 Task: Look for space in Castelli, Argentina from 6th September, 2023 to 10th September, 2023 for 1 adult in price range Rs.9000 to Rs.17000. Place can be private room with 1  bedroom having 1 bed and 1 bathroom. Property type can be hotel. Amenities needed are: heating, . Booking option can be shelf check-in. Required host language is English.
Action: Mouse moved to (580, 176)
Screenshot: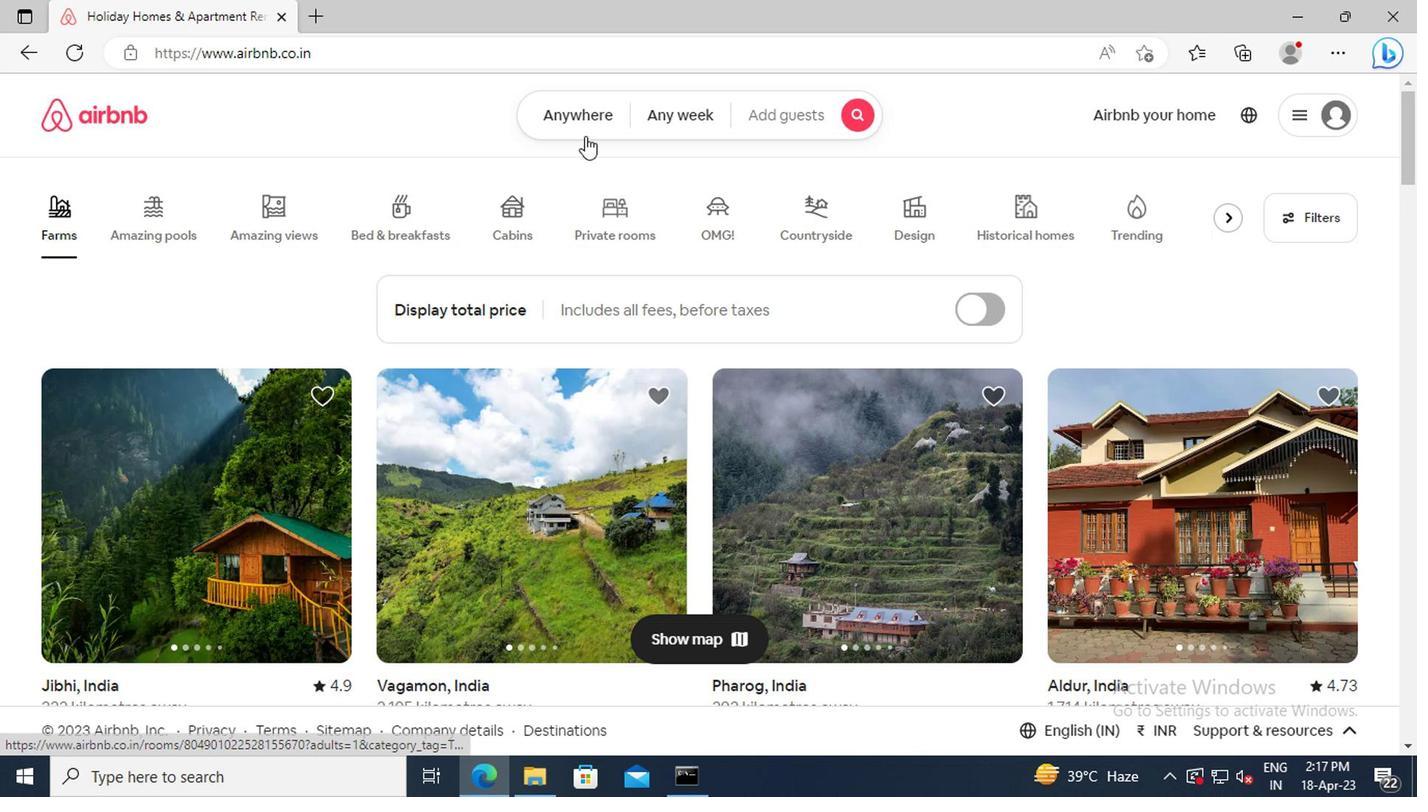 
Action: Mouse pressed left at (580, 176)
Screenshot: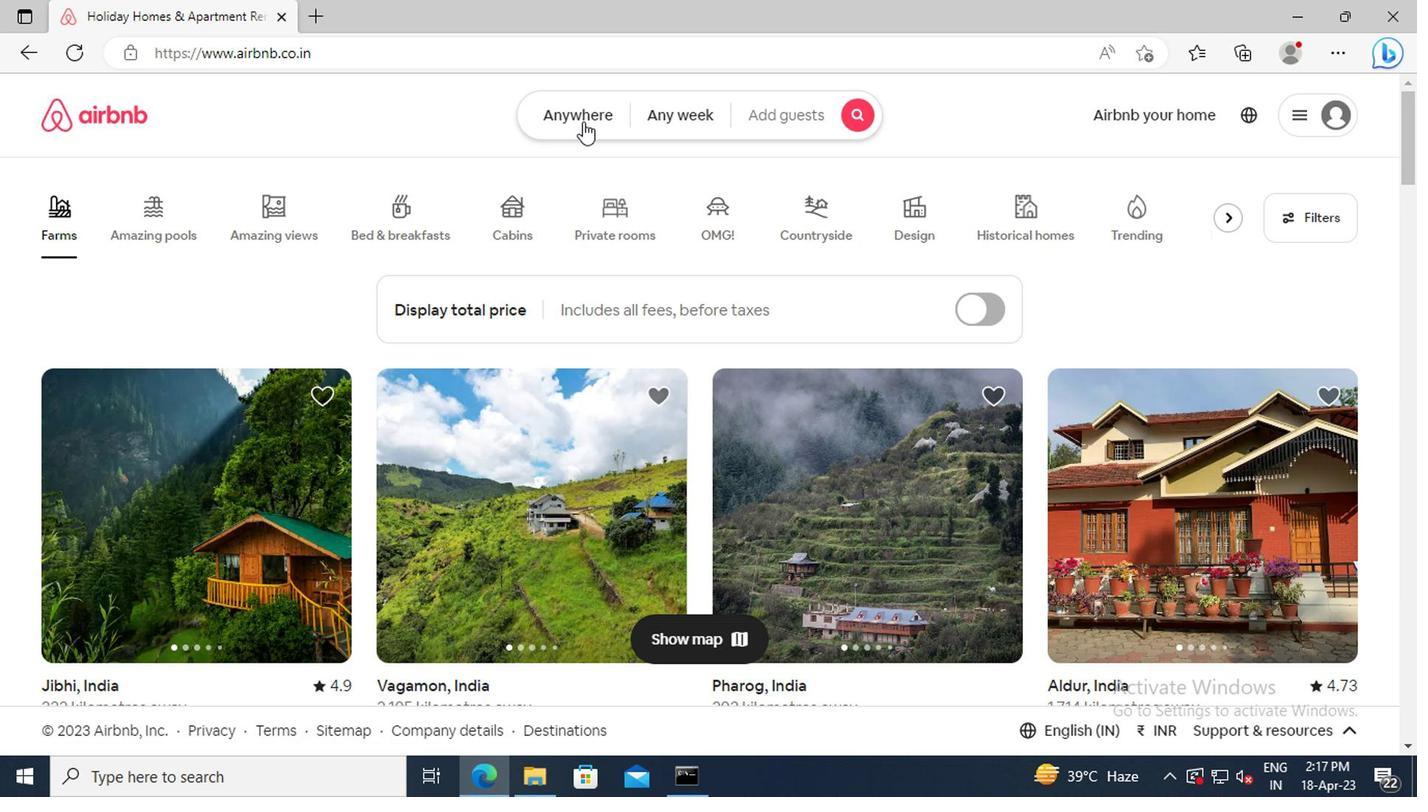 
Action: Mouse moved to (380, 202)
Screenshot: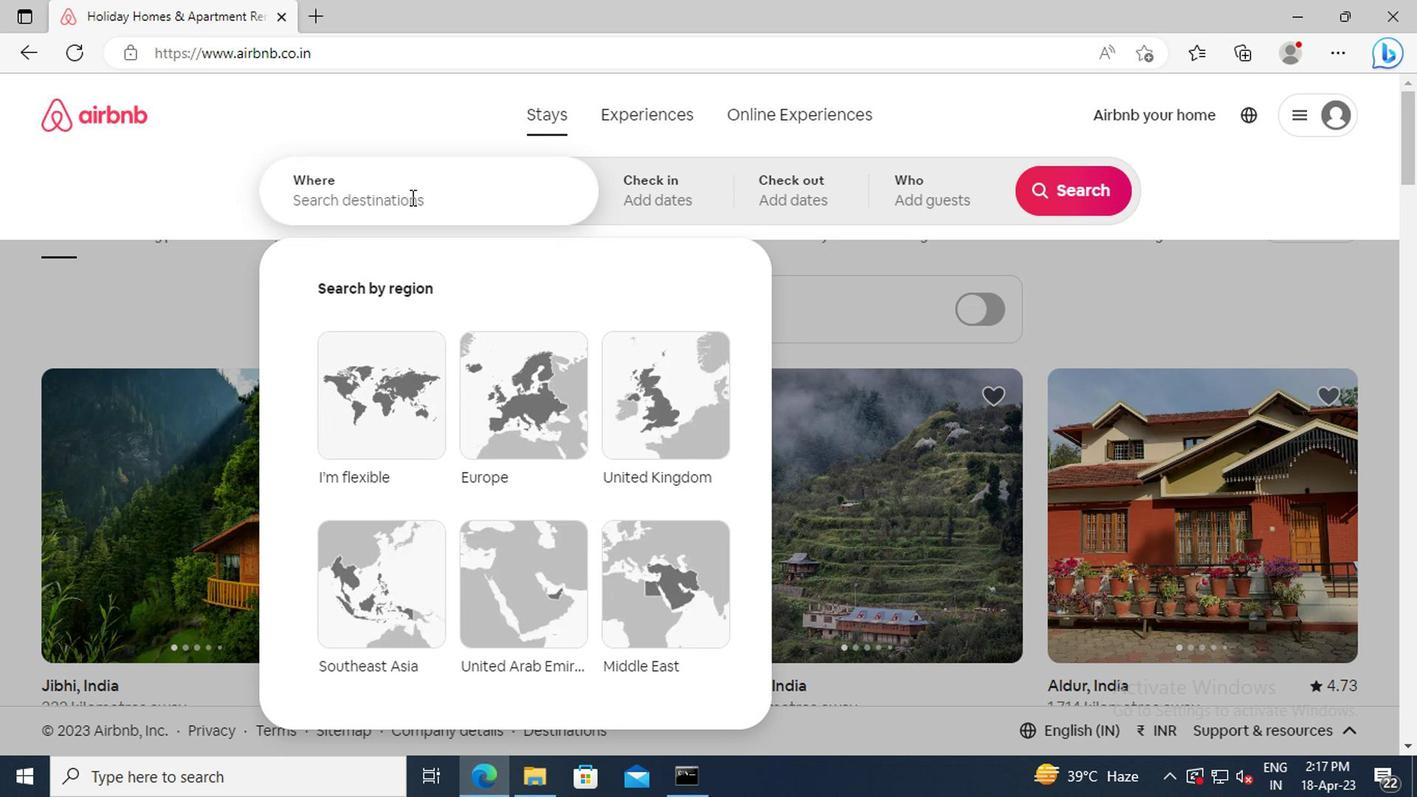 
Action: Mouse pressed left at (380, 202)
Screenshot: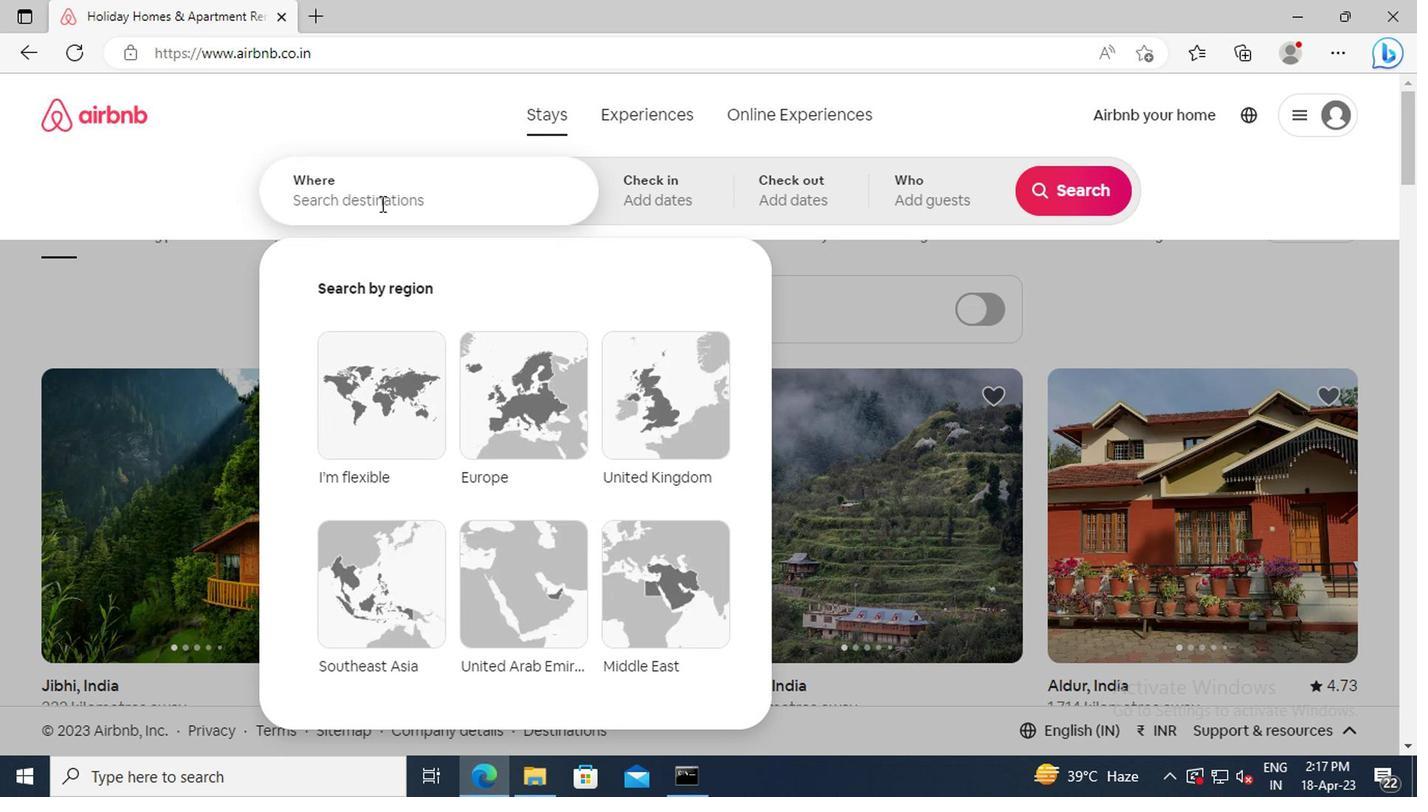 
Action: Key pressed <Key.shift>CASTELLI,<Key.space><Key.shift_r>ARGENTINA<Key.enter>
Screenshot: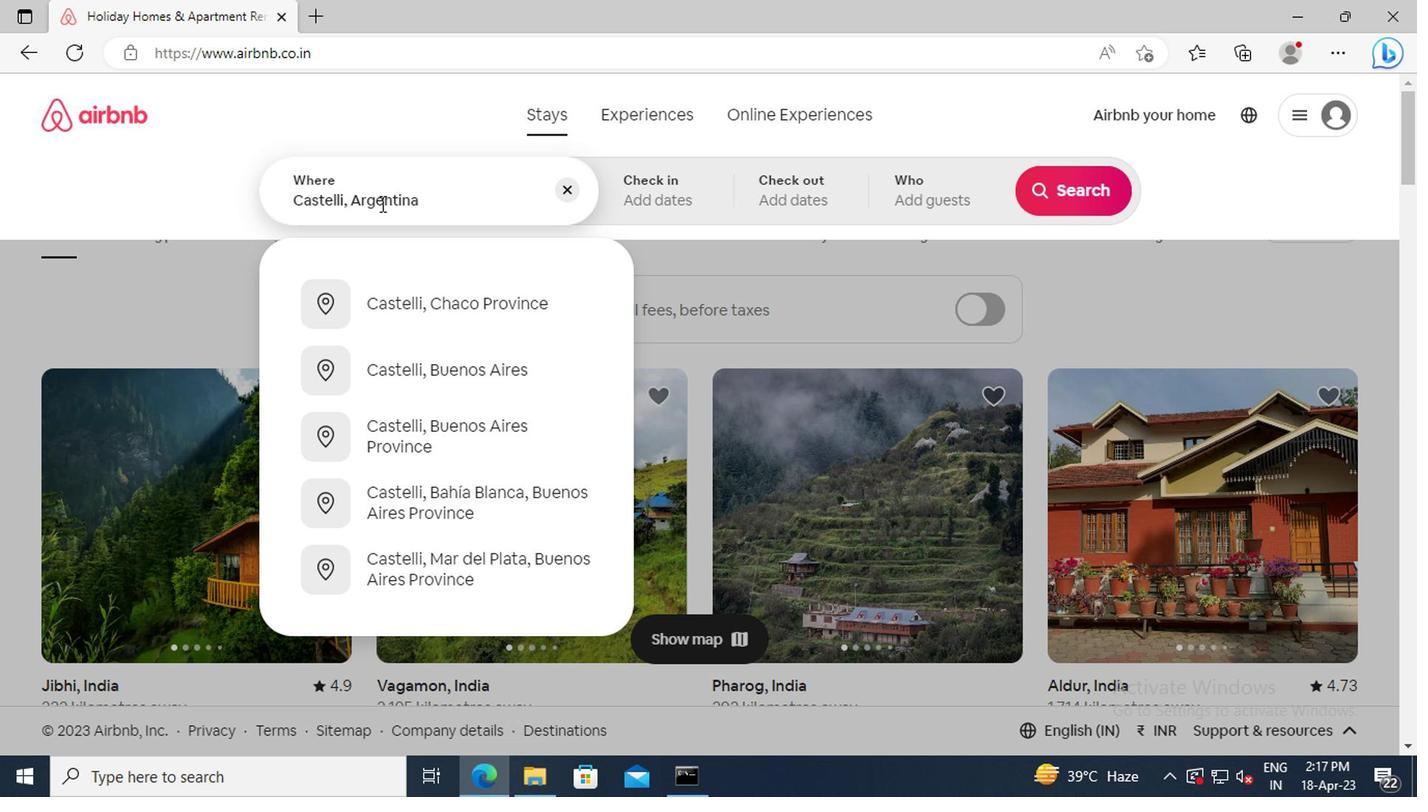 
Action: Mouse moved to (1054, 252)
Screenshot: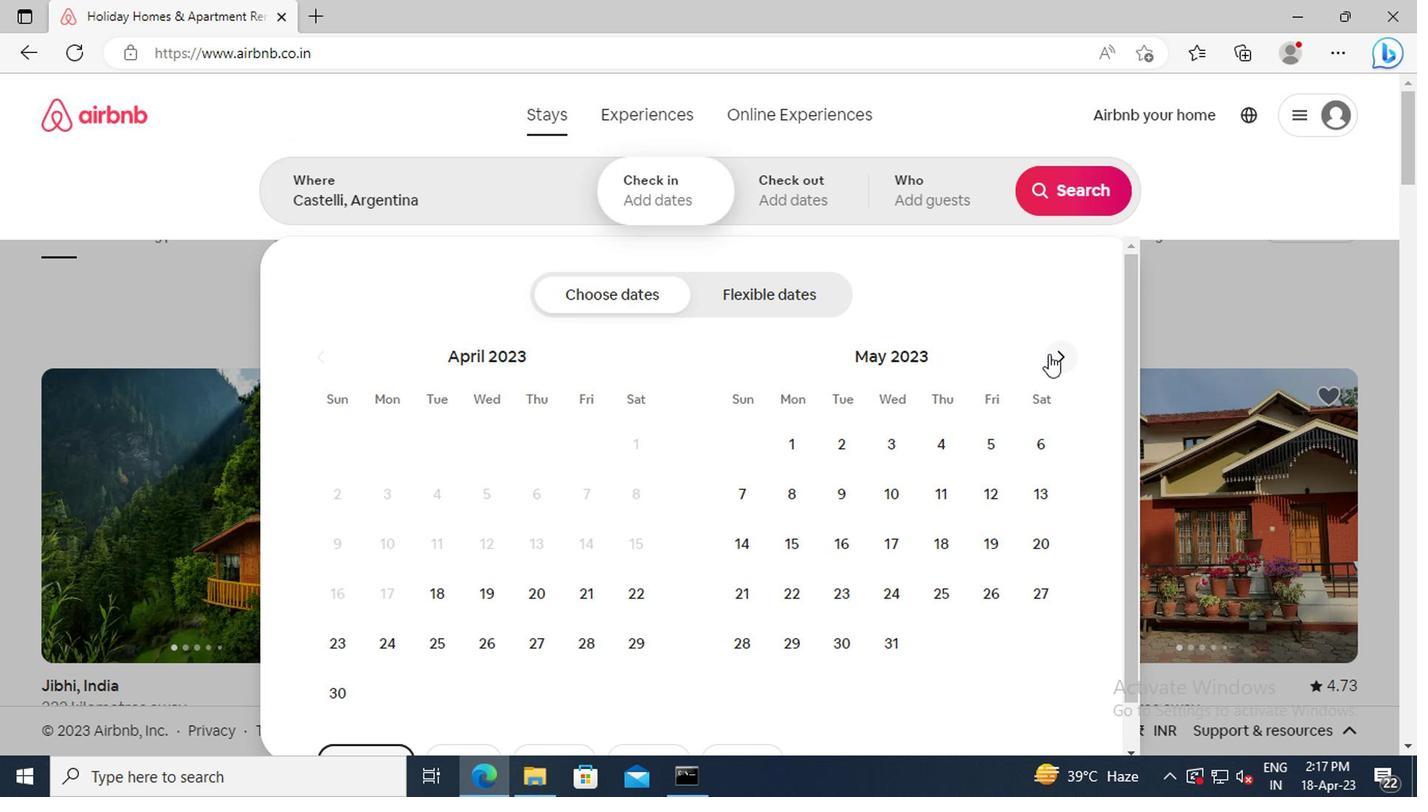 
Action: Mouse pressed left at (1054, 252)
Screenshot: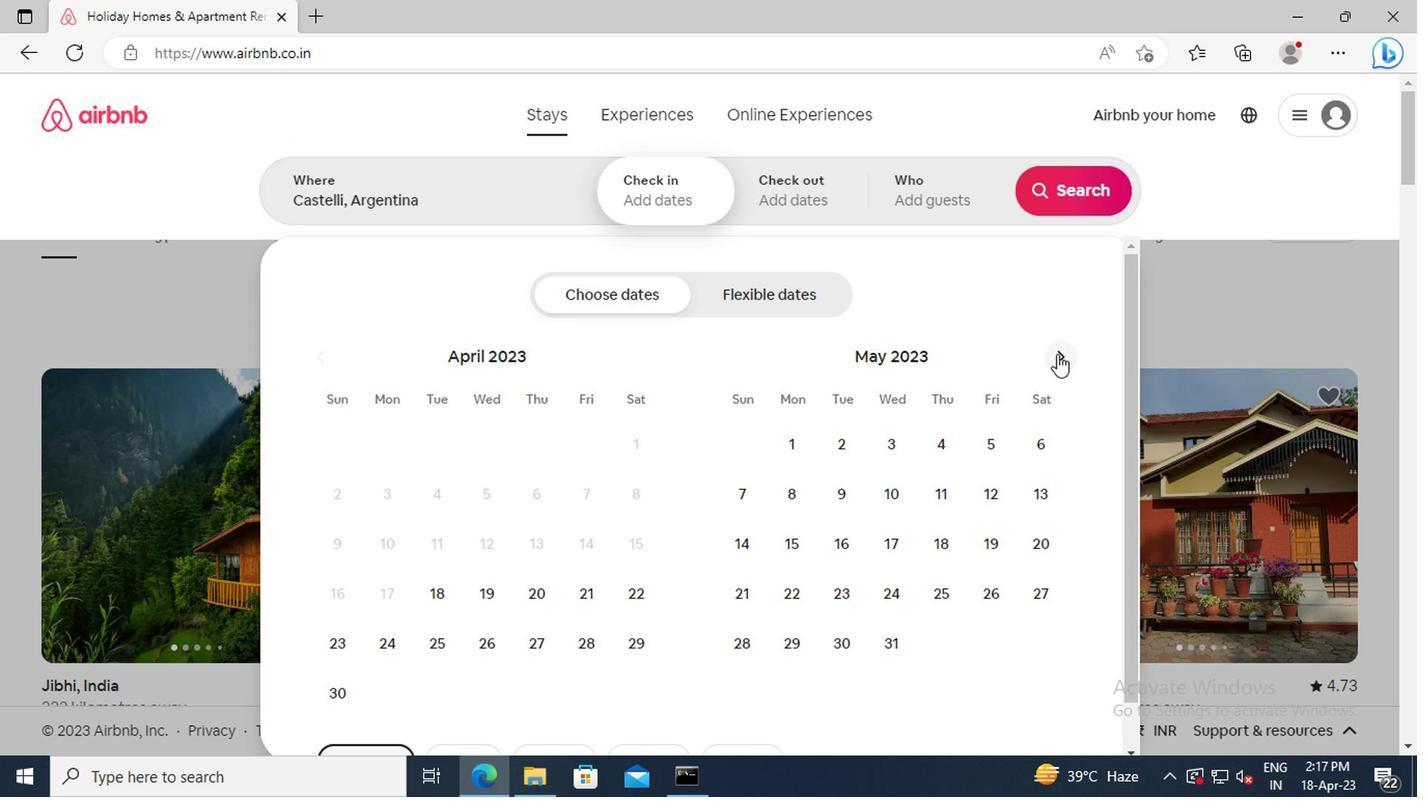 
Action: Mouse pressed left at (1054, 252)
Screenshot: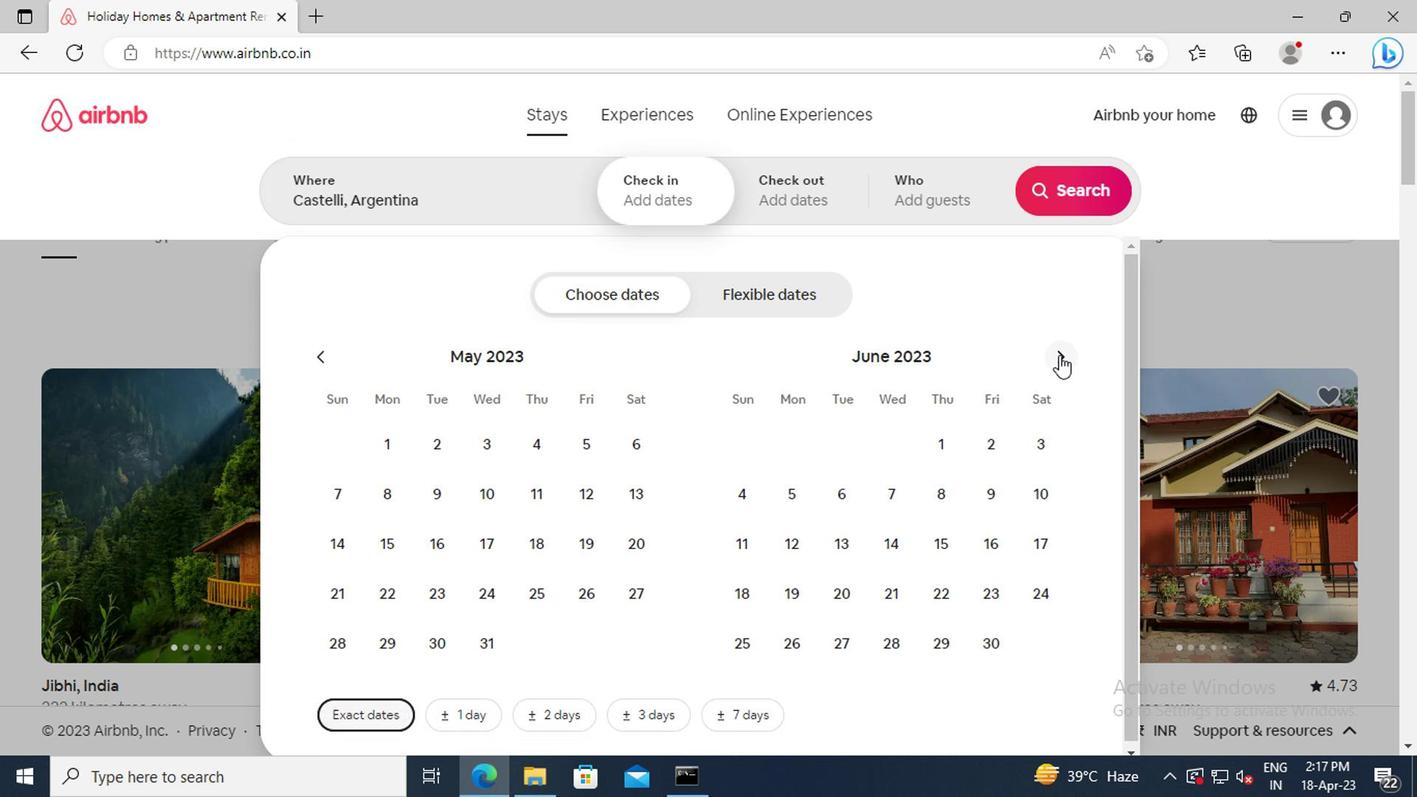 
Action: Mouse pressed left at (1054, 252)
Screenshot: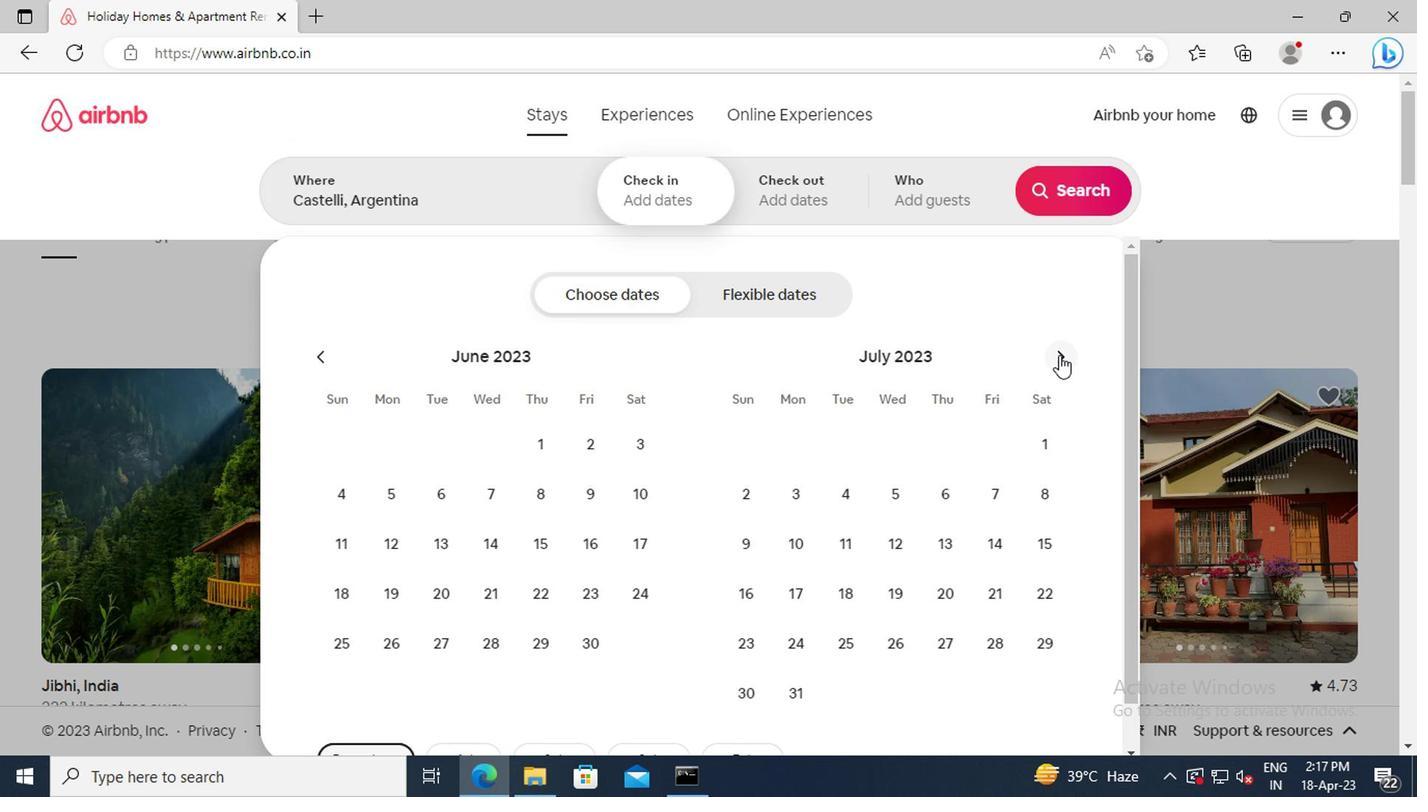 
Action: Mouse pressed left at (1054, 252)
Screenshot: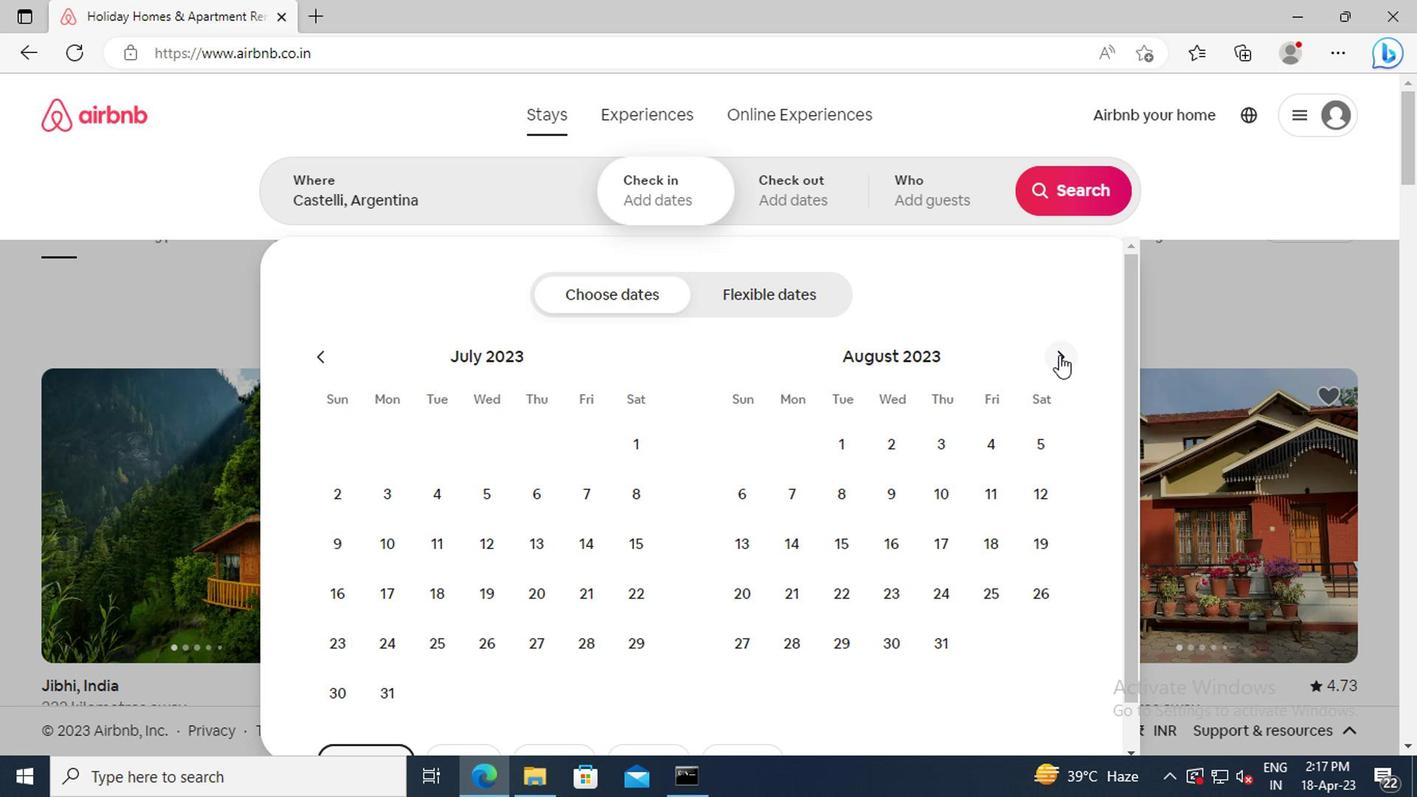 
Action: Mouse moved to (894, 295)
Screenshot: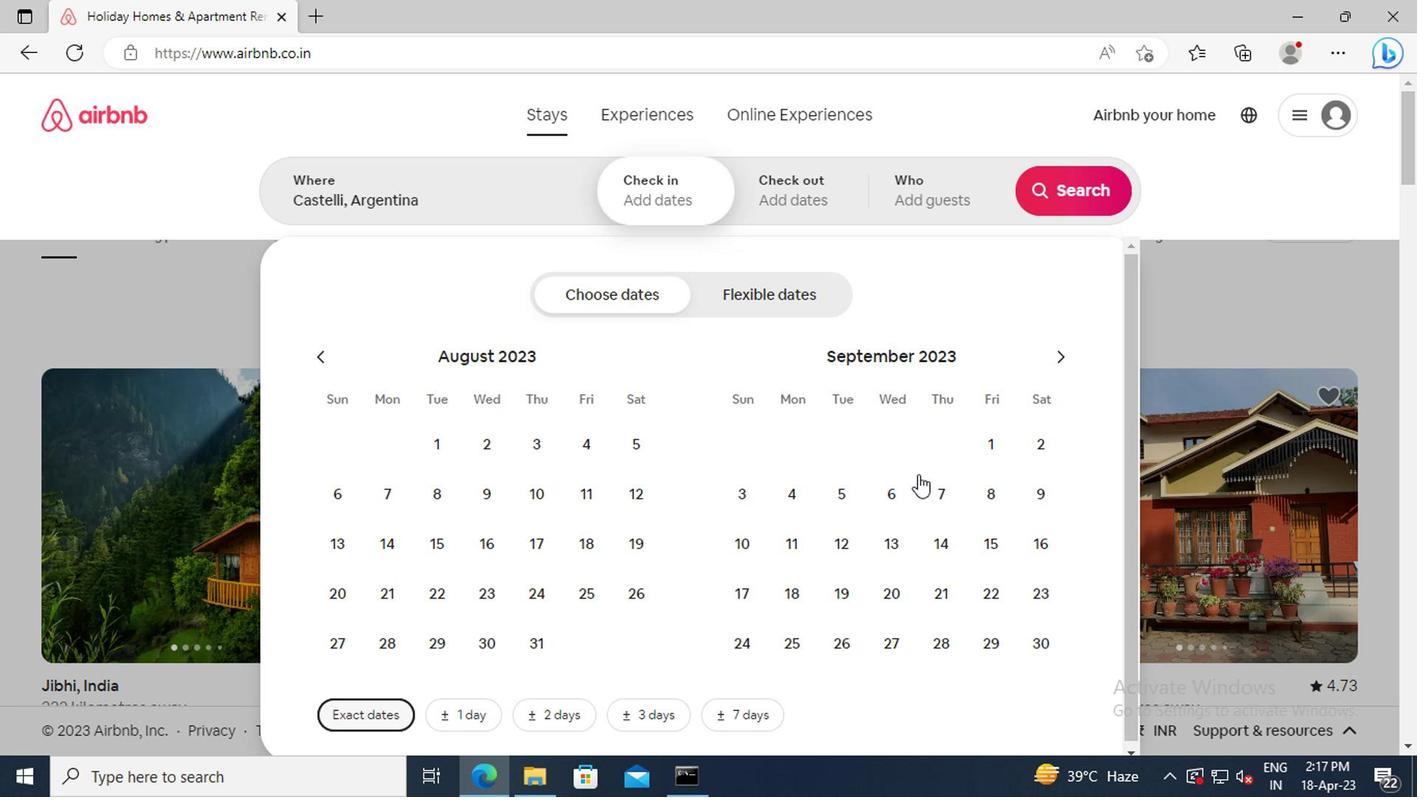 
Action: Mouse pressed left at (894, 295)
Screenshot: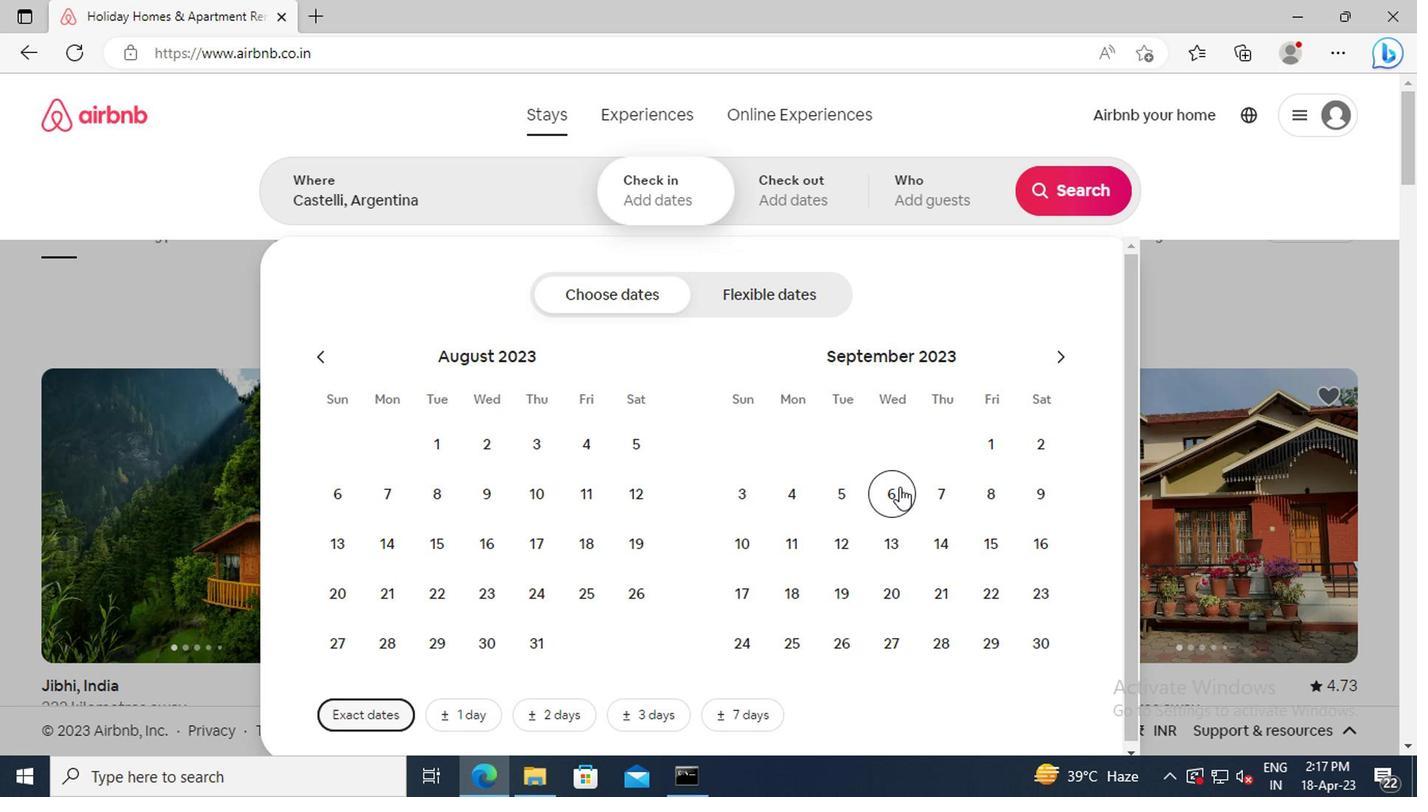 
Action: Mouse moved to (738, 311)
Screenshot: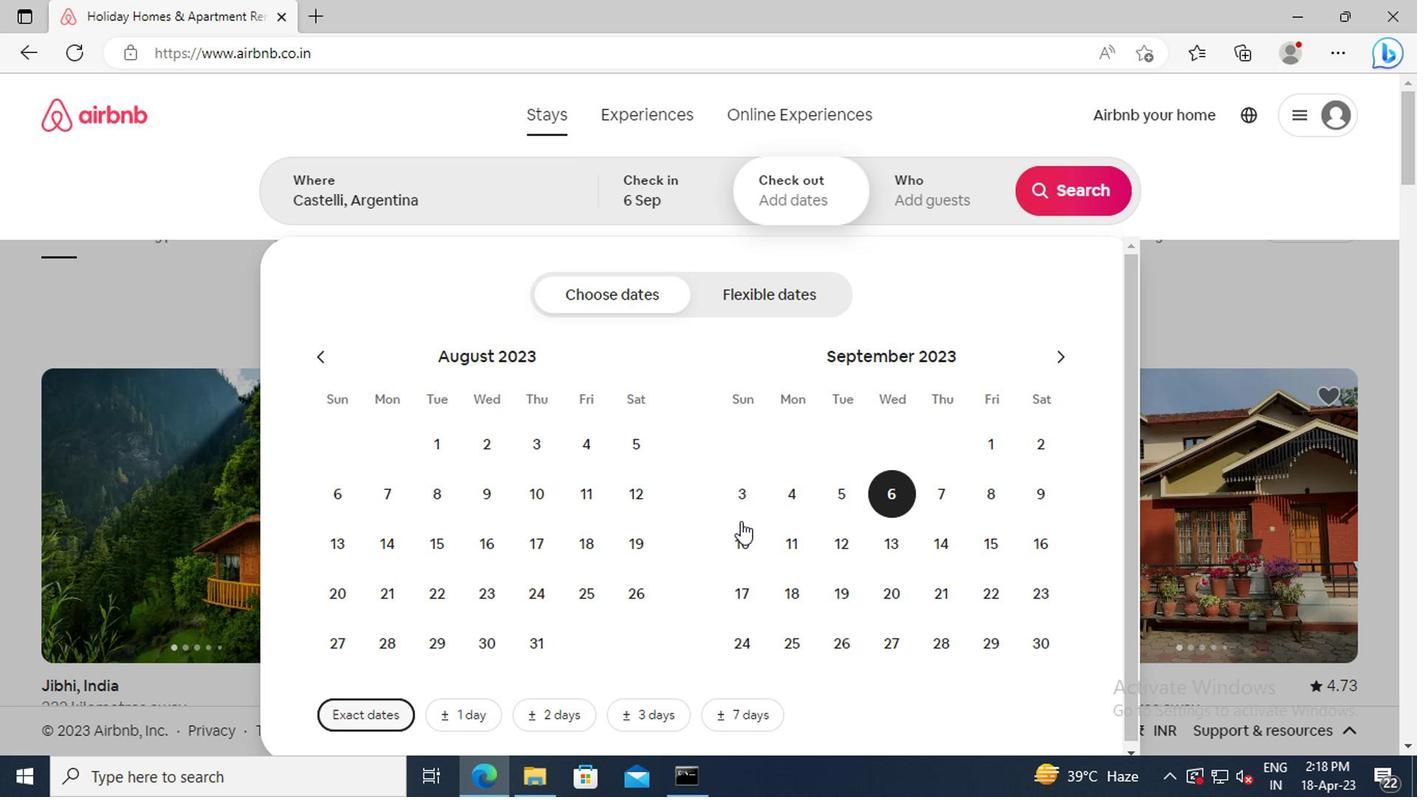 
Action: Mouse pressed left at (738, 311)
Screenshot: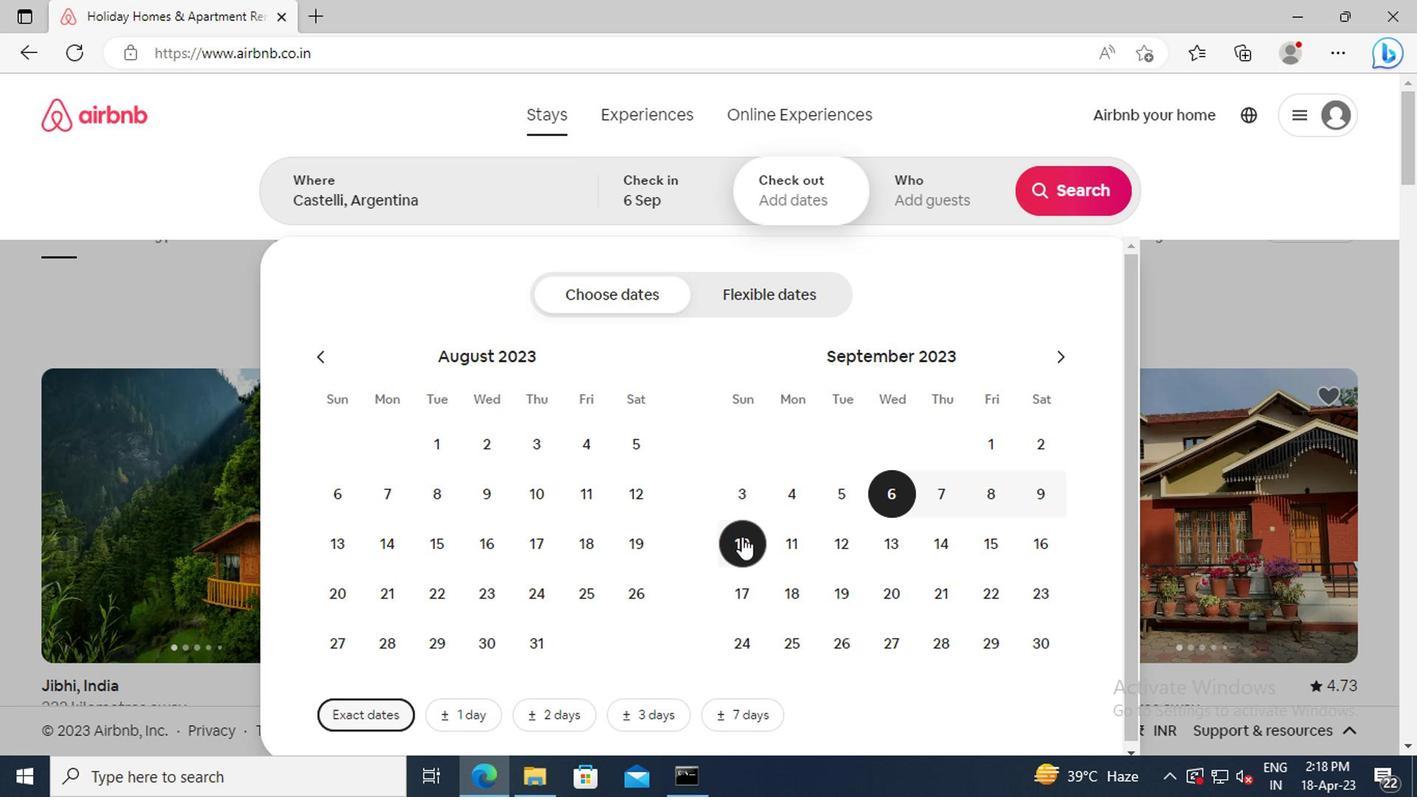 
Action: Mouse moved to (914, 201)
Screenshot: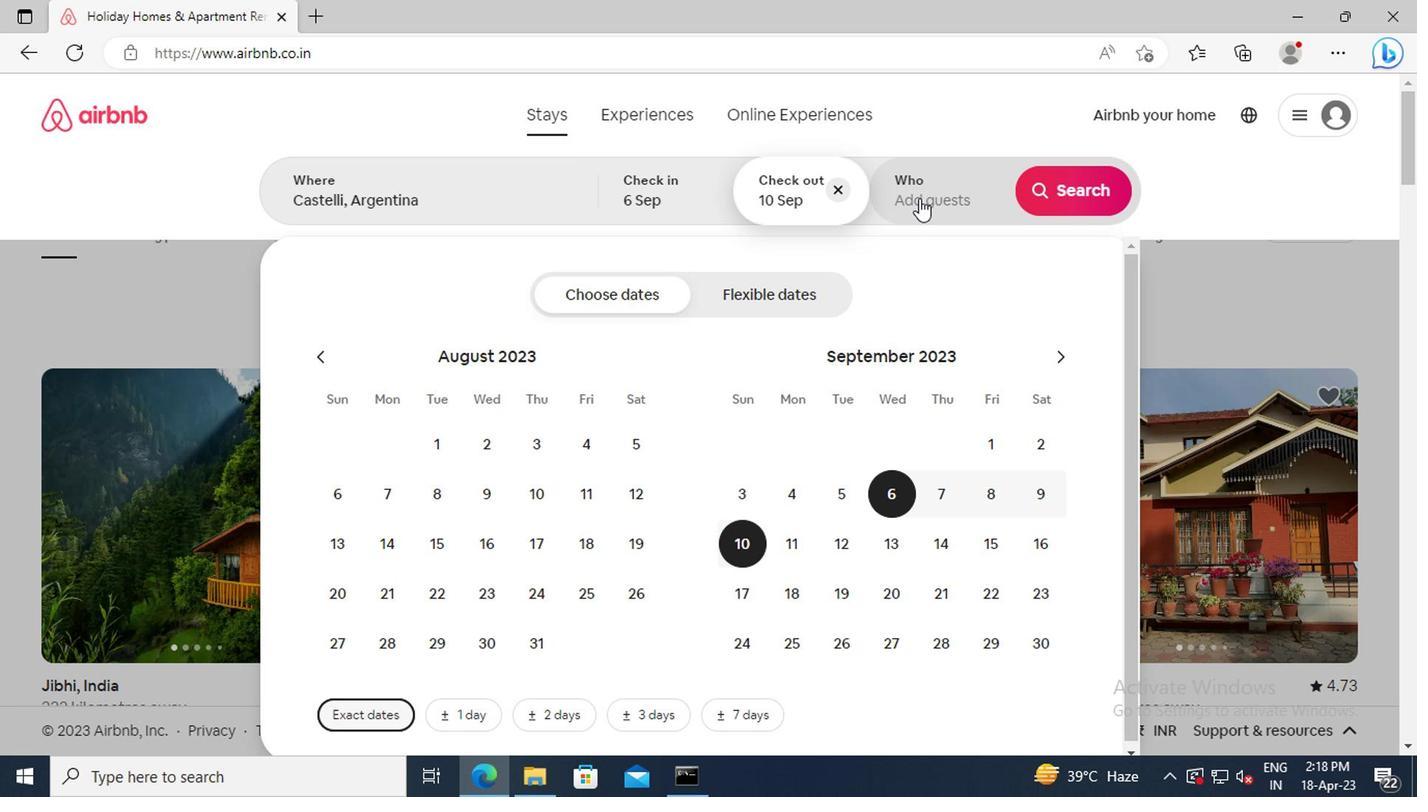 
Action: Mouse pressed left at (914, 201)
Screenshot: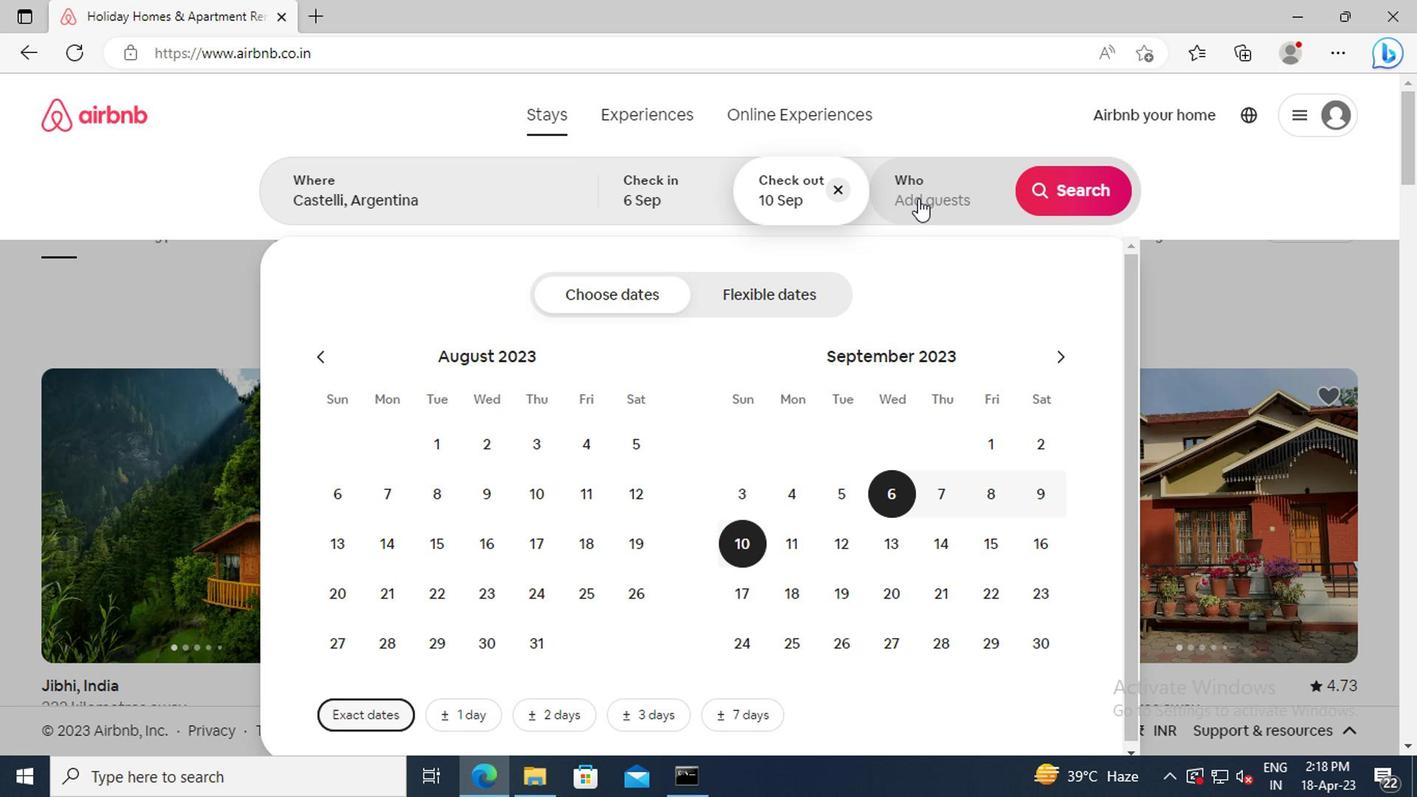
Action: Mouse moved to (1070, 233)
Screenshot: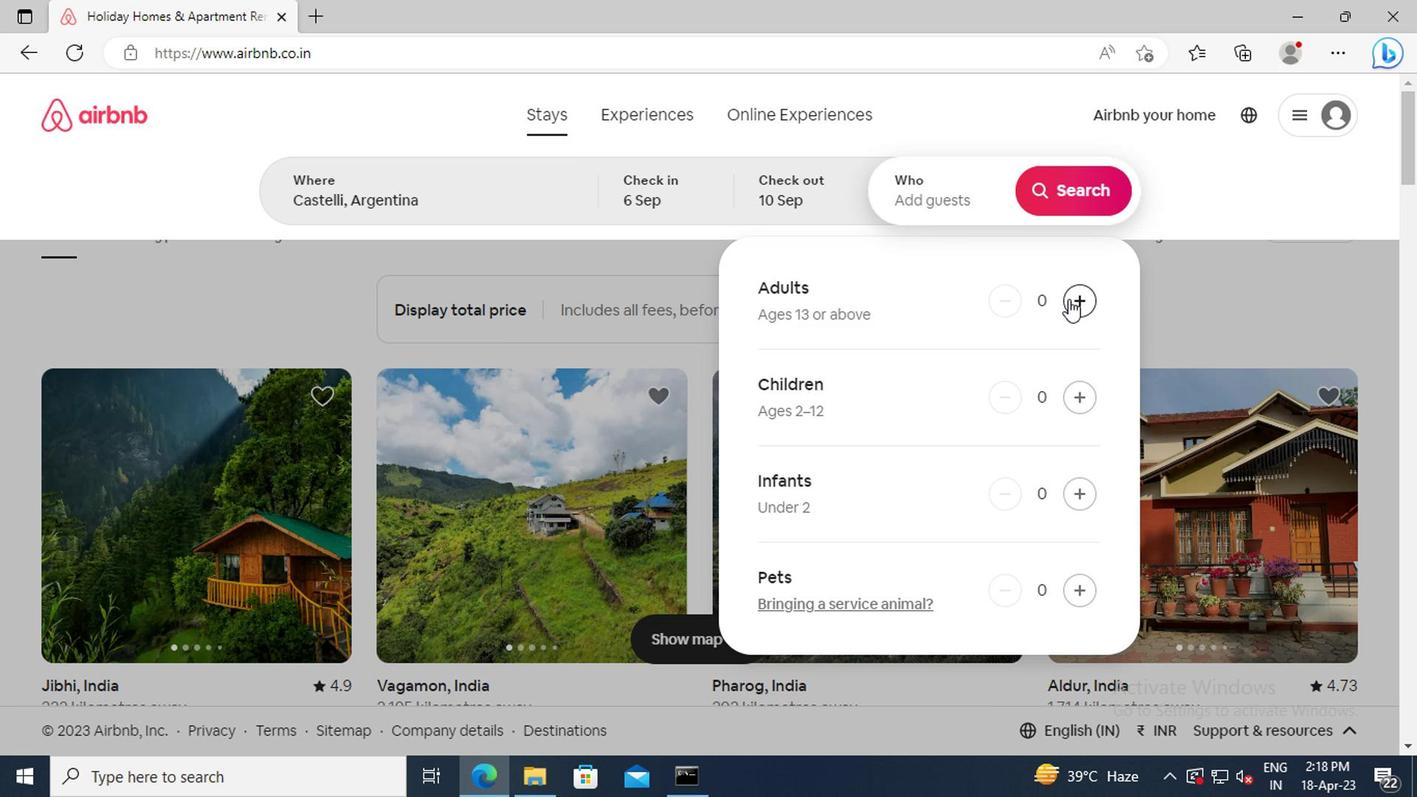 
Action: Mouse pressed left at (1070, 233)
Screenshot: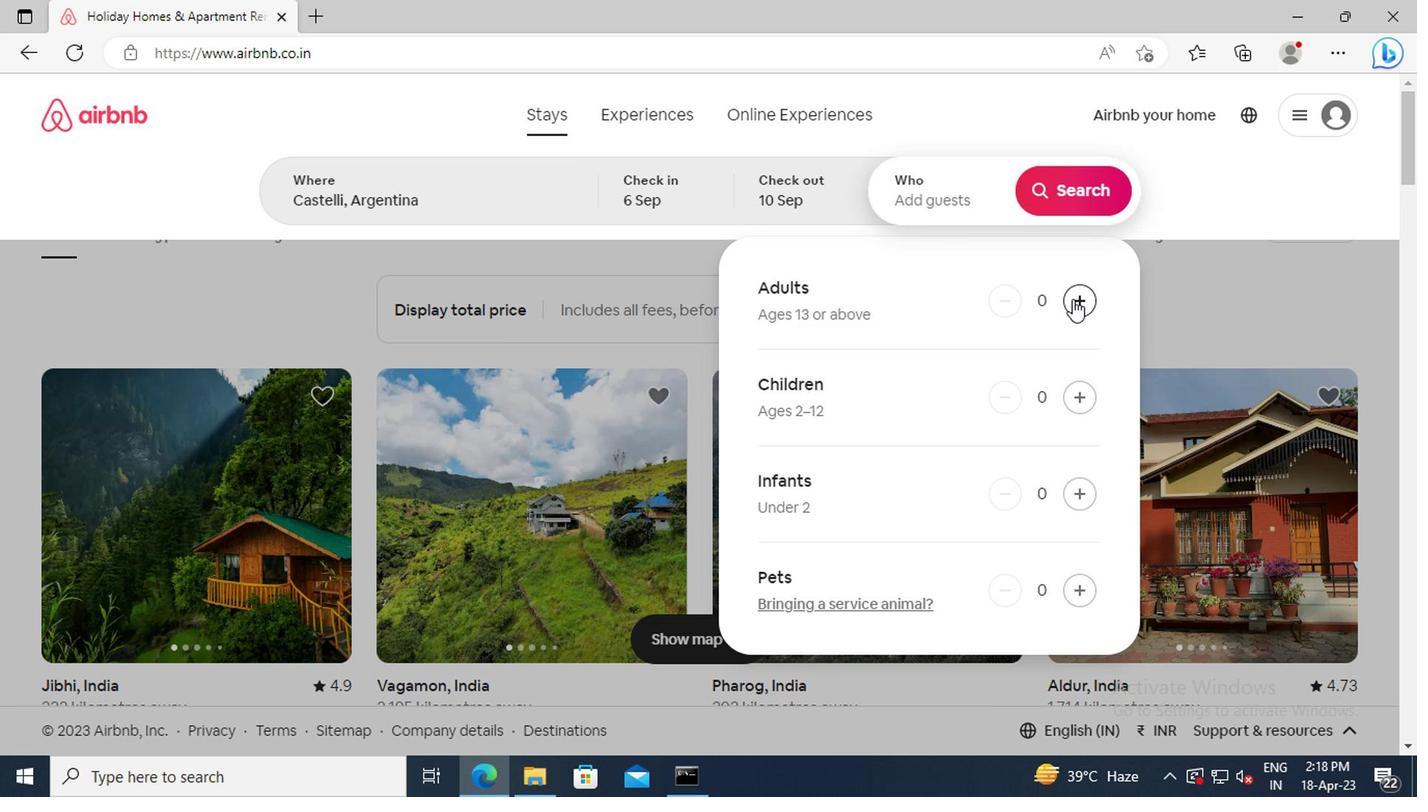 
Action: Mouse moved to (1059, 200)
Screenshot: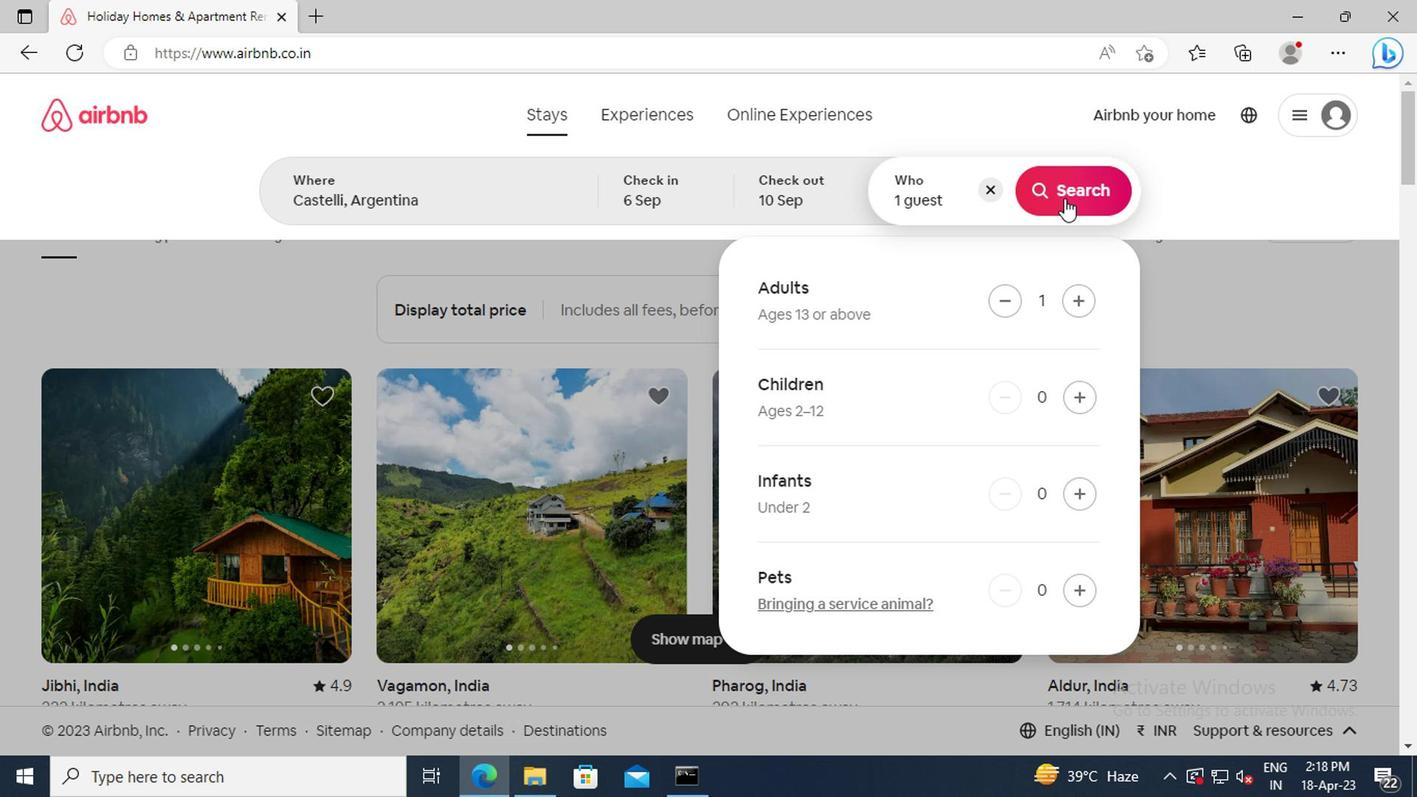
Action: Mouse pressed left at (1059, 200)
Screenshot: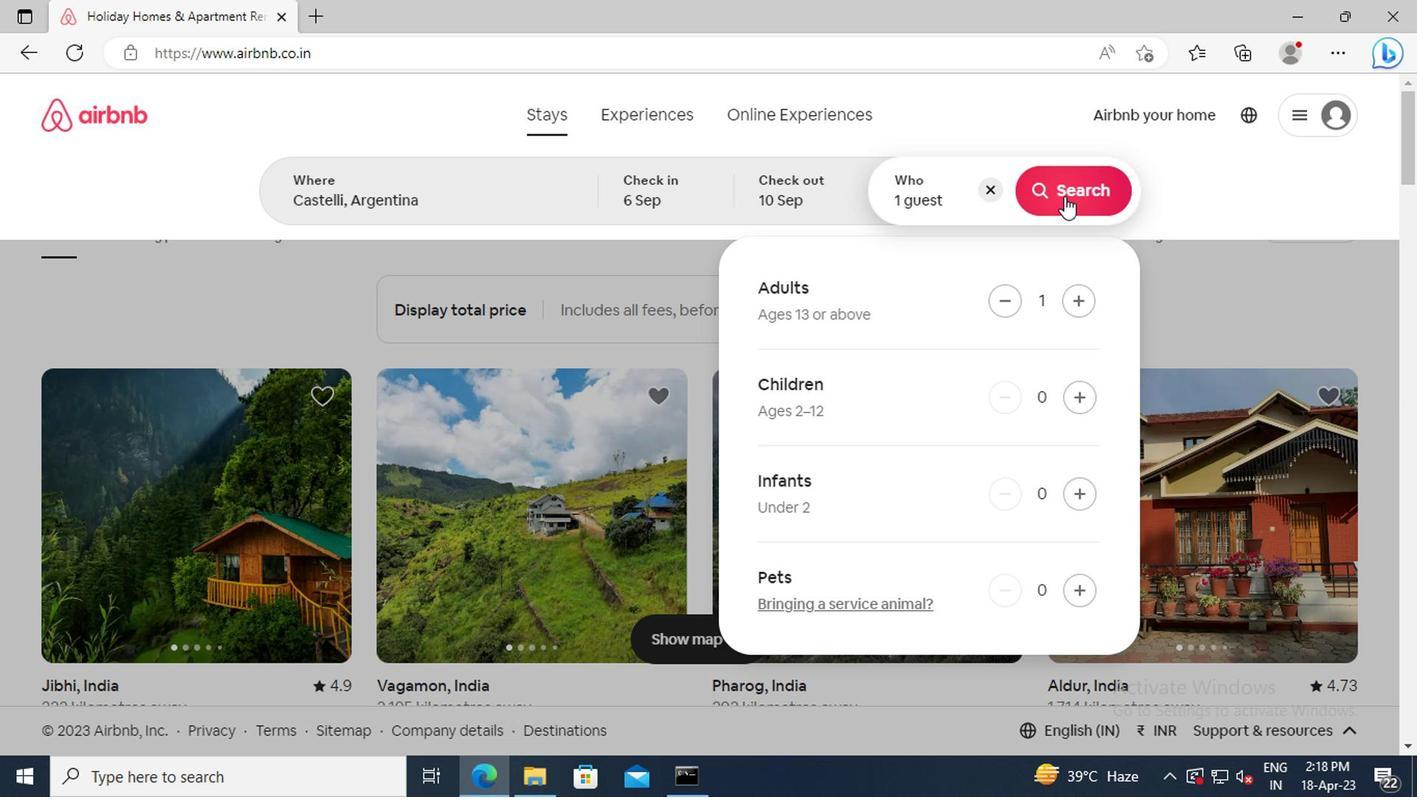 
Action: Mouse moved to (1320, 200)
Screenshot: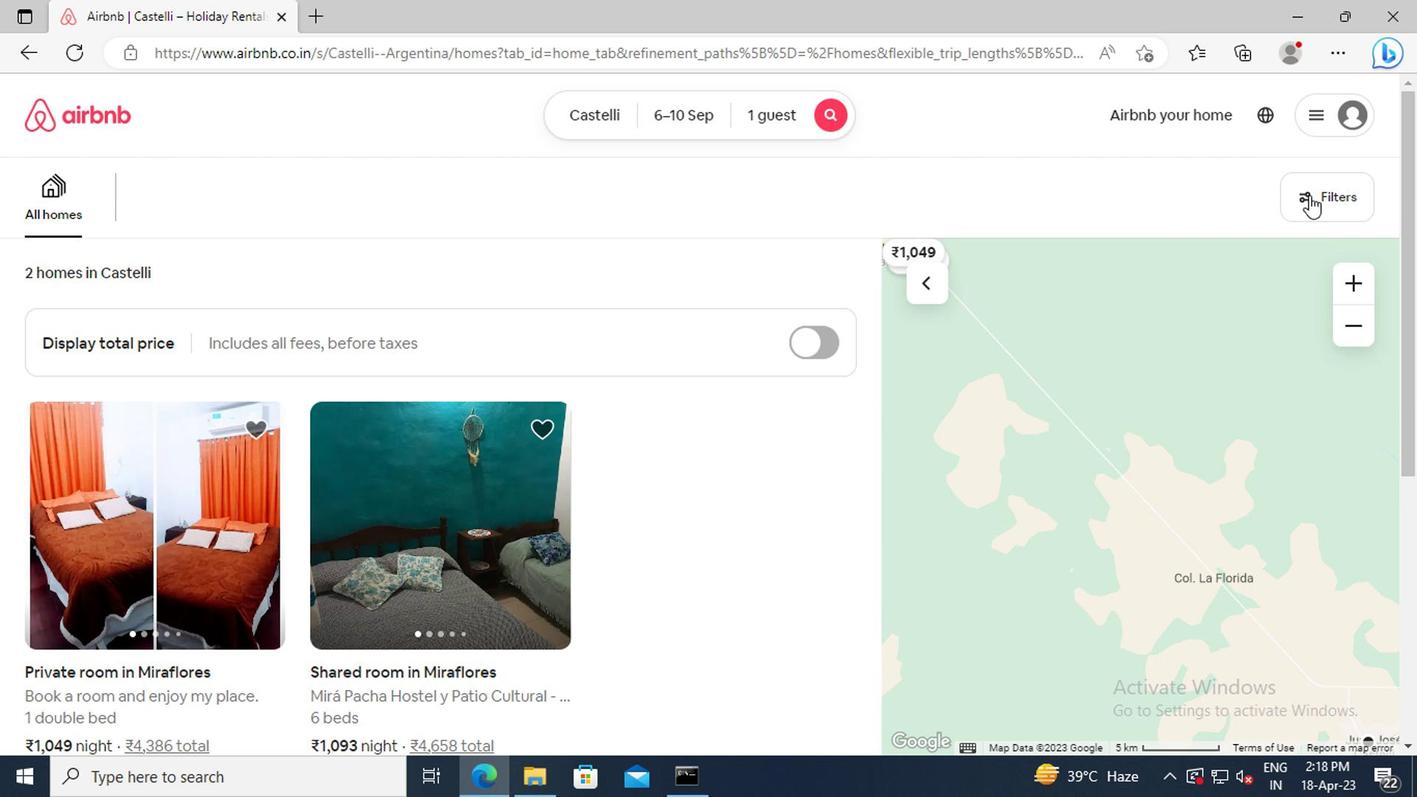 
Action: Mouse pressed left at (1320, 200)
Screenshot: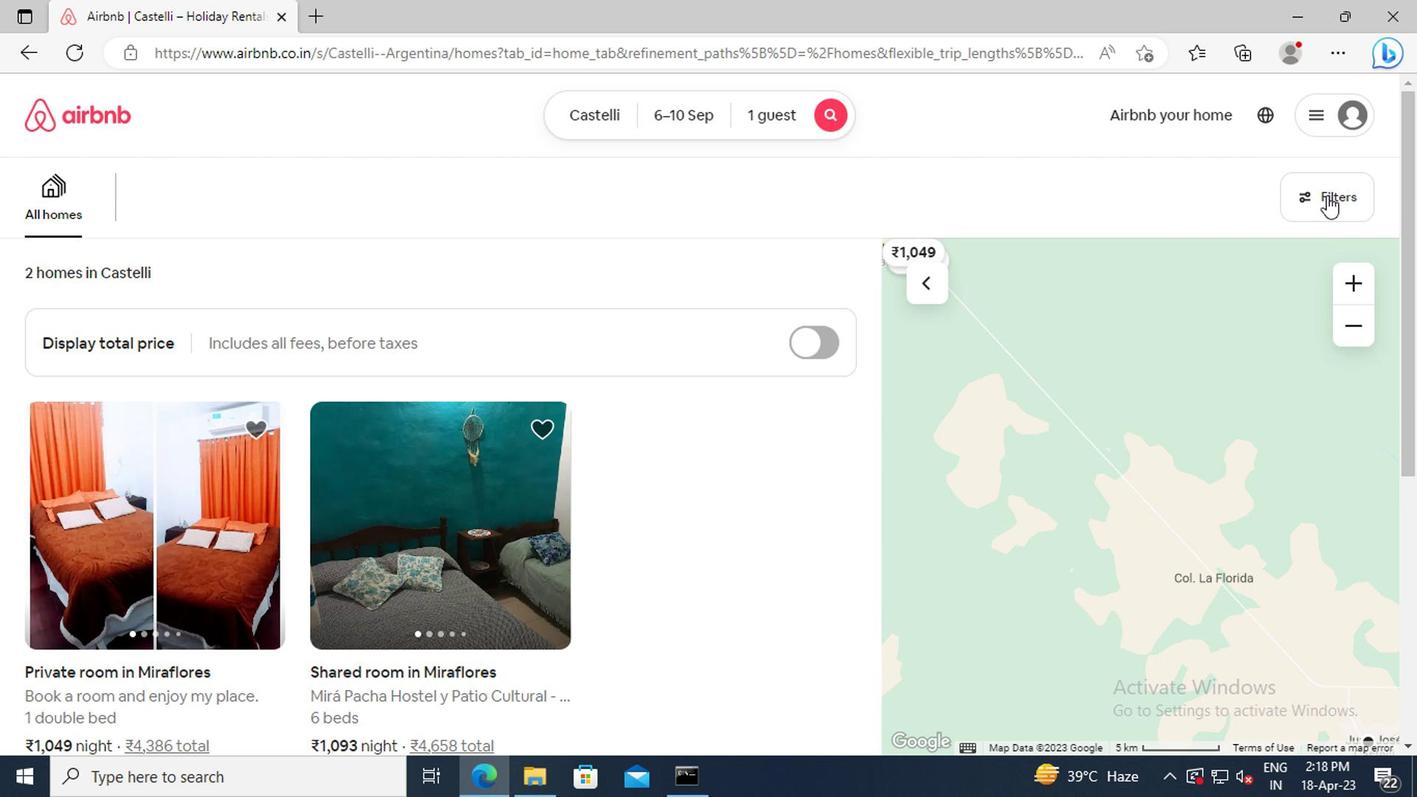 
Action: Mouse moved to (450, 286)
Screenshot: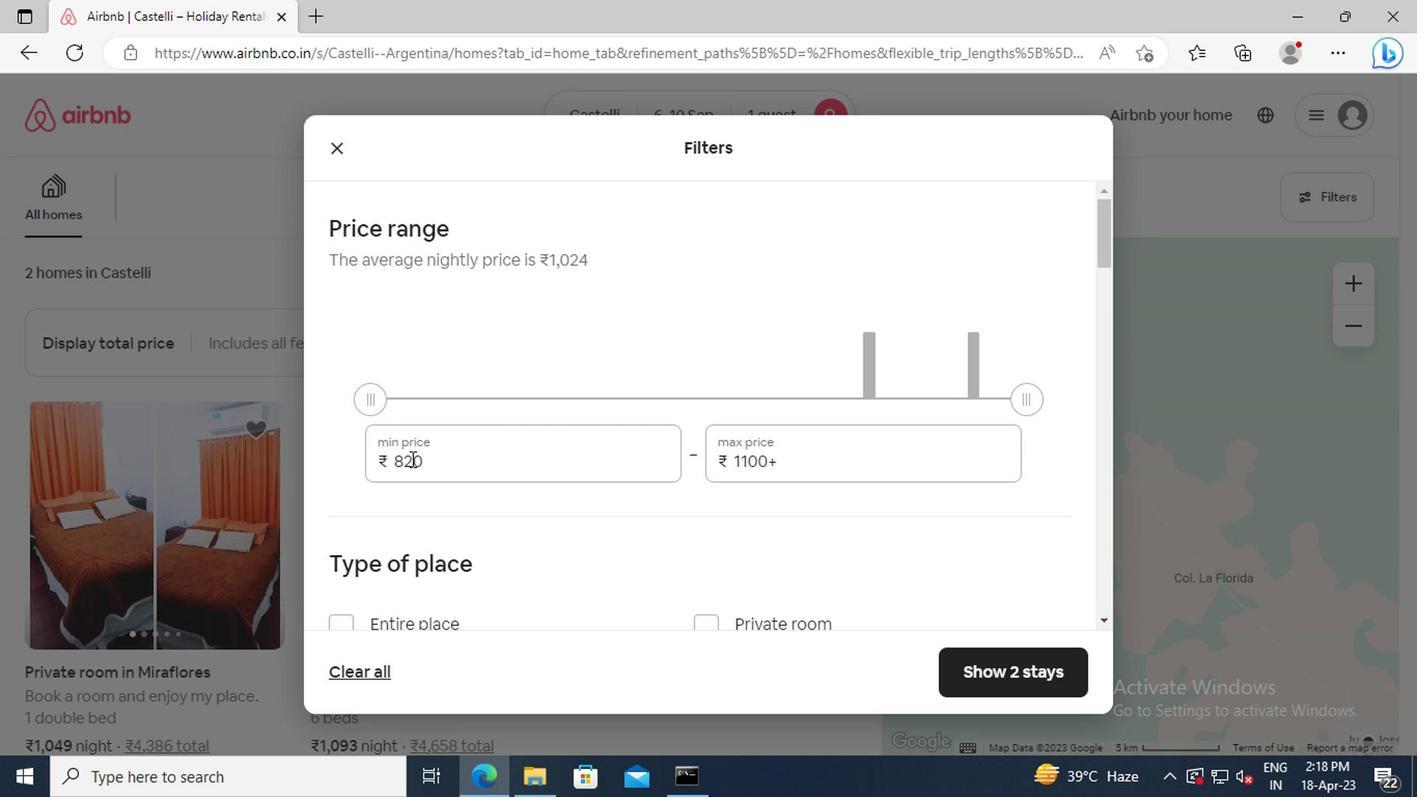 
Action: Mouse pressed left at (450, 286)
Screenshot: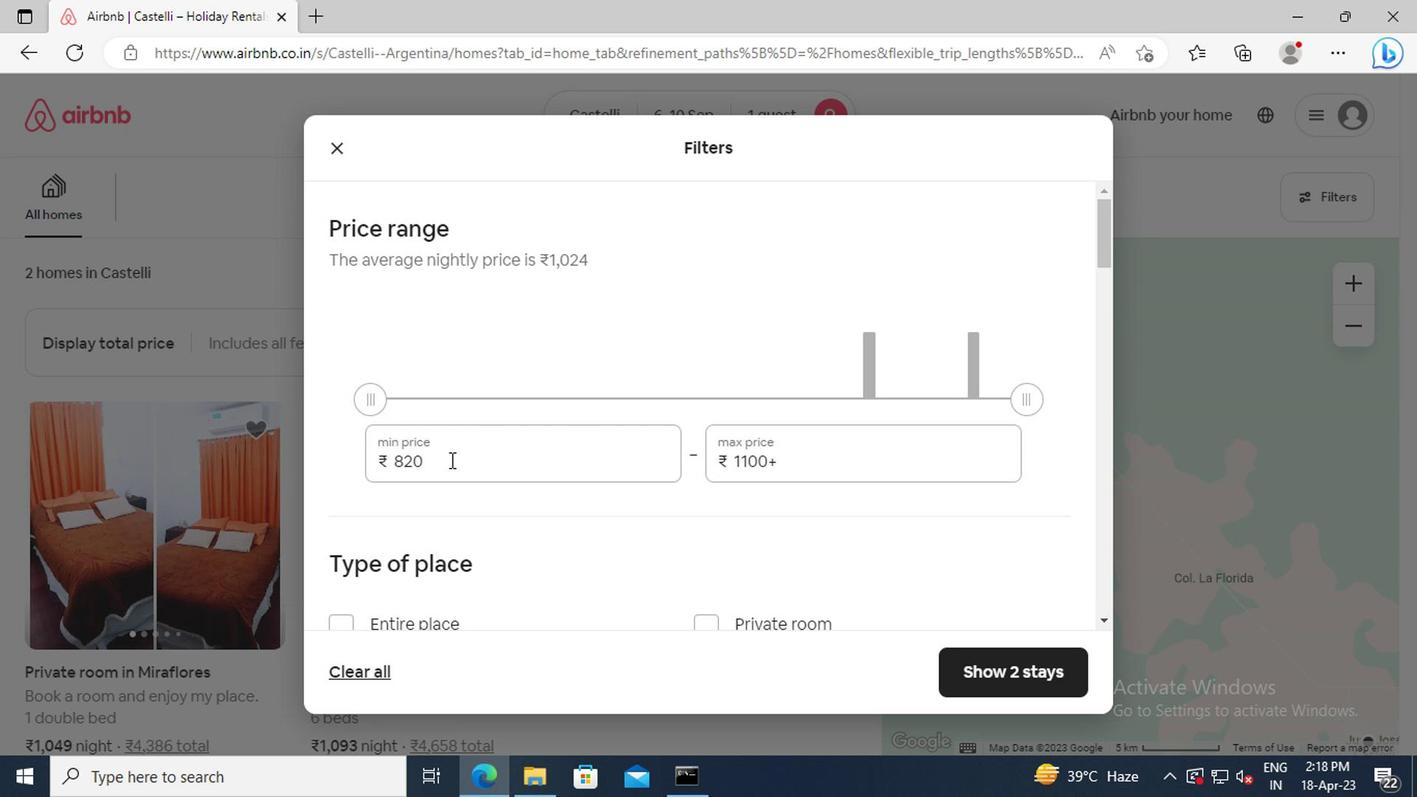
Action: Key pressed <Key.backspace><Key.backspace><Key.backspace>9000<Key.tab><Key.delete>17000
Screenshot: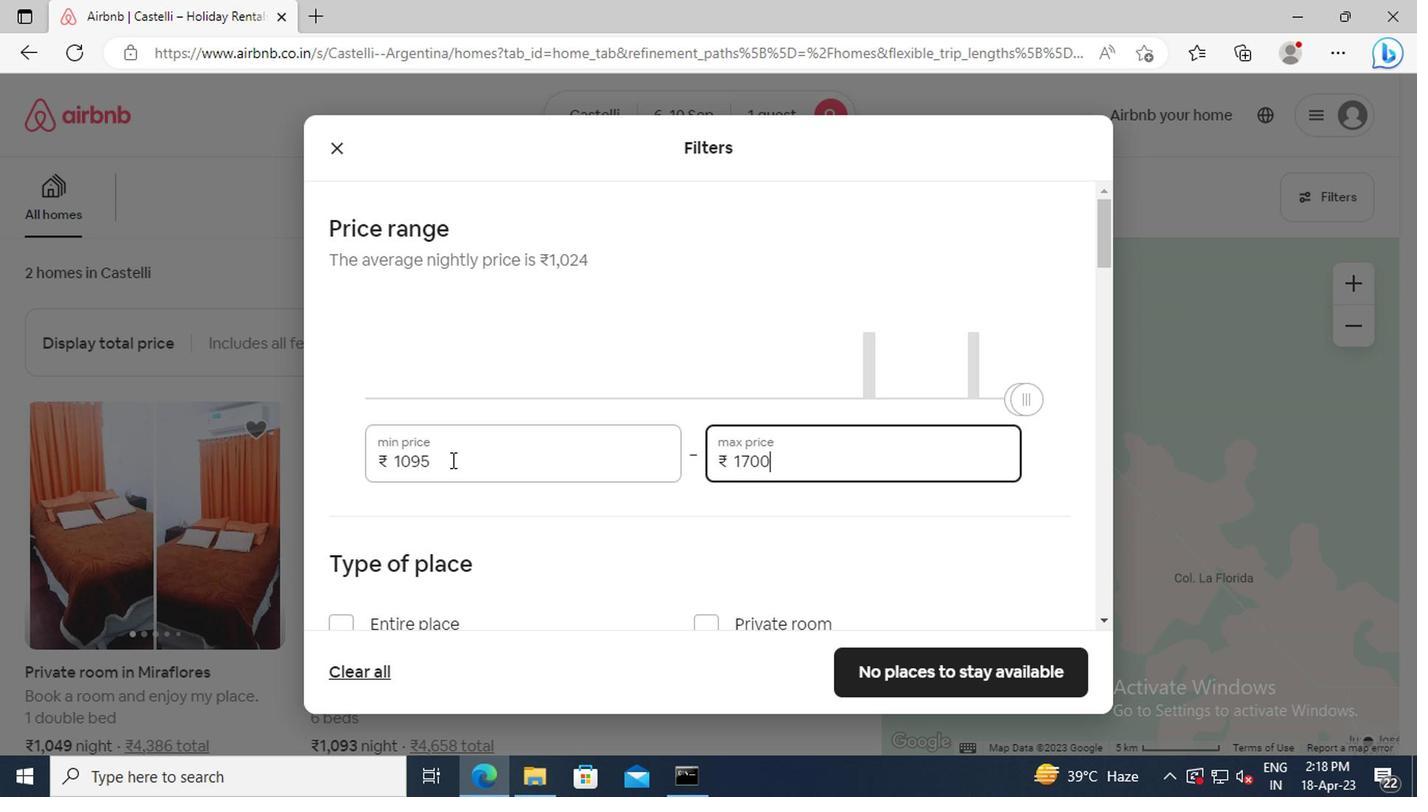 
Action: Mouse scrolled (450, 286) with delta (0, 0)
Screenshot: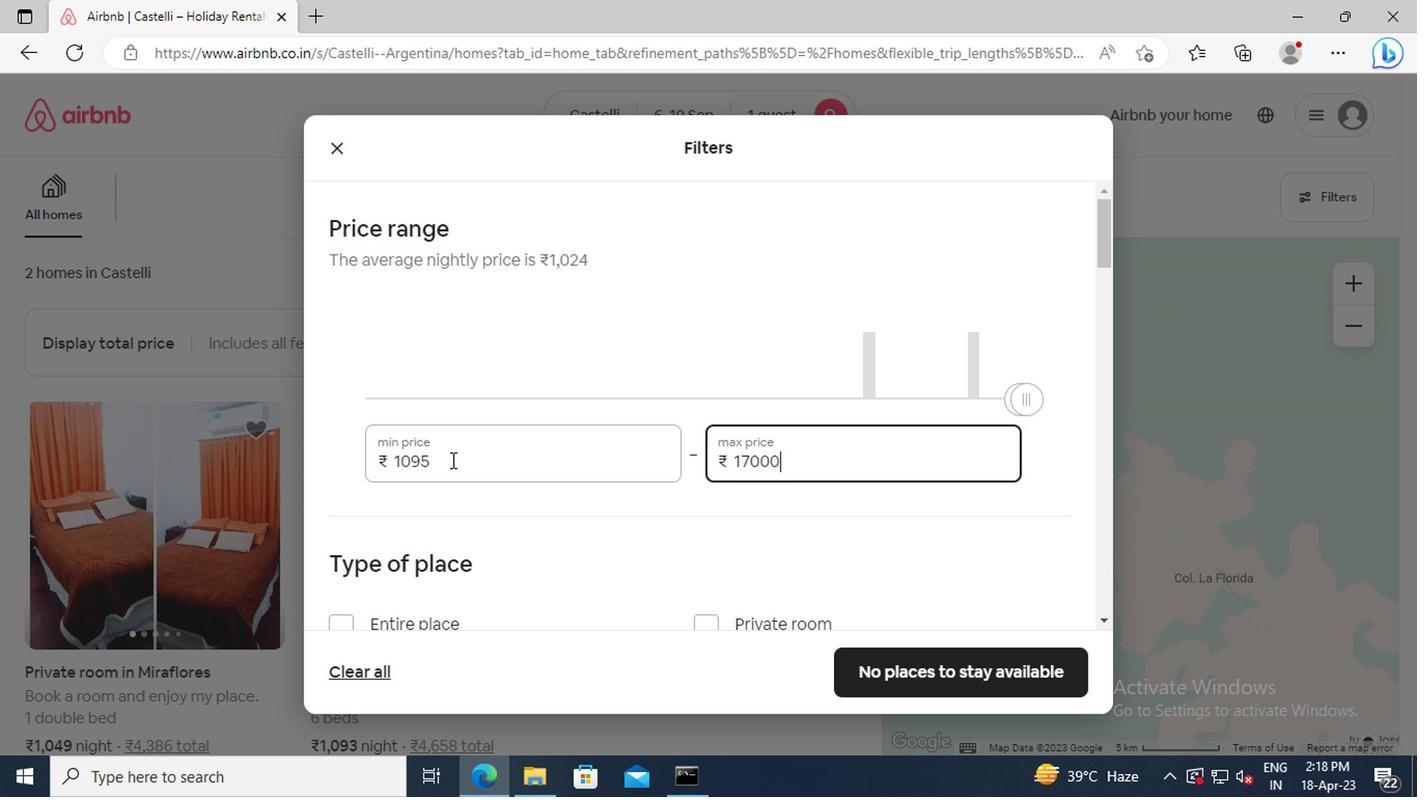 
Action: Mouse scrolled (450, 286) with delta (0, 0)
Screenshot: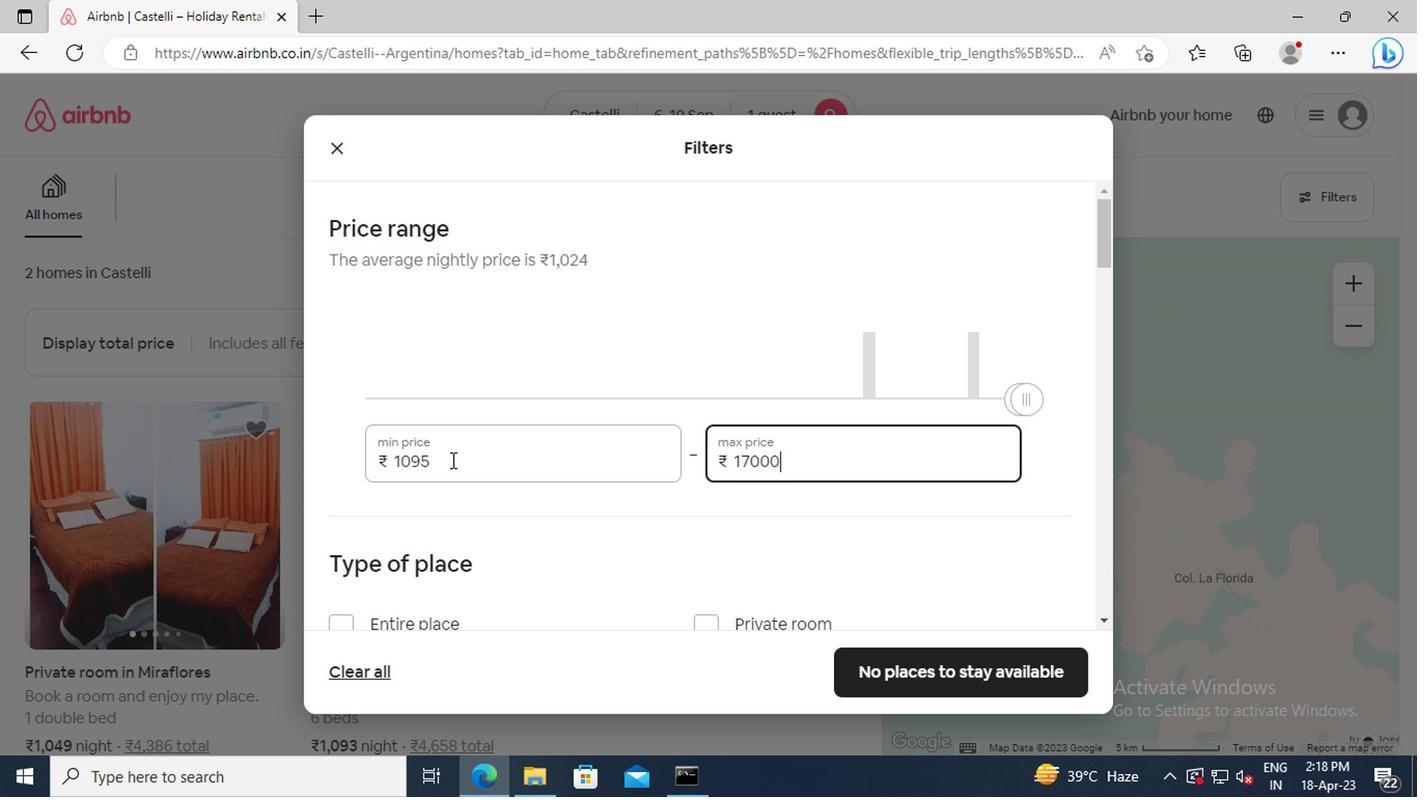 
Action: Mouse moved to (698, 296)
Screenshot: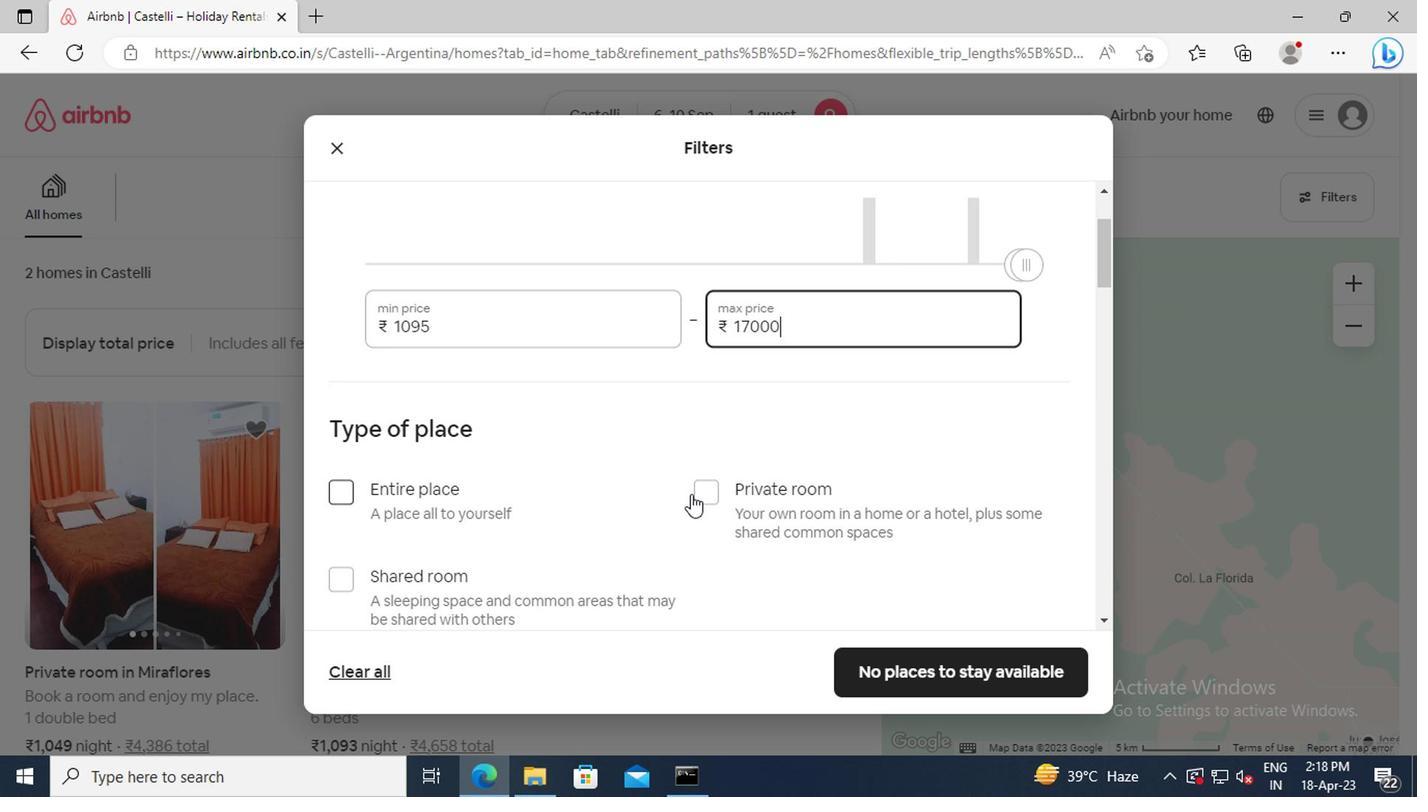 
Action: Mouse pressed left at (698, 296)
Screenshot: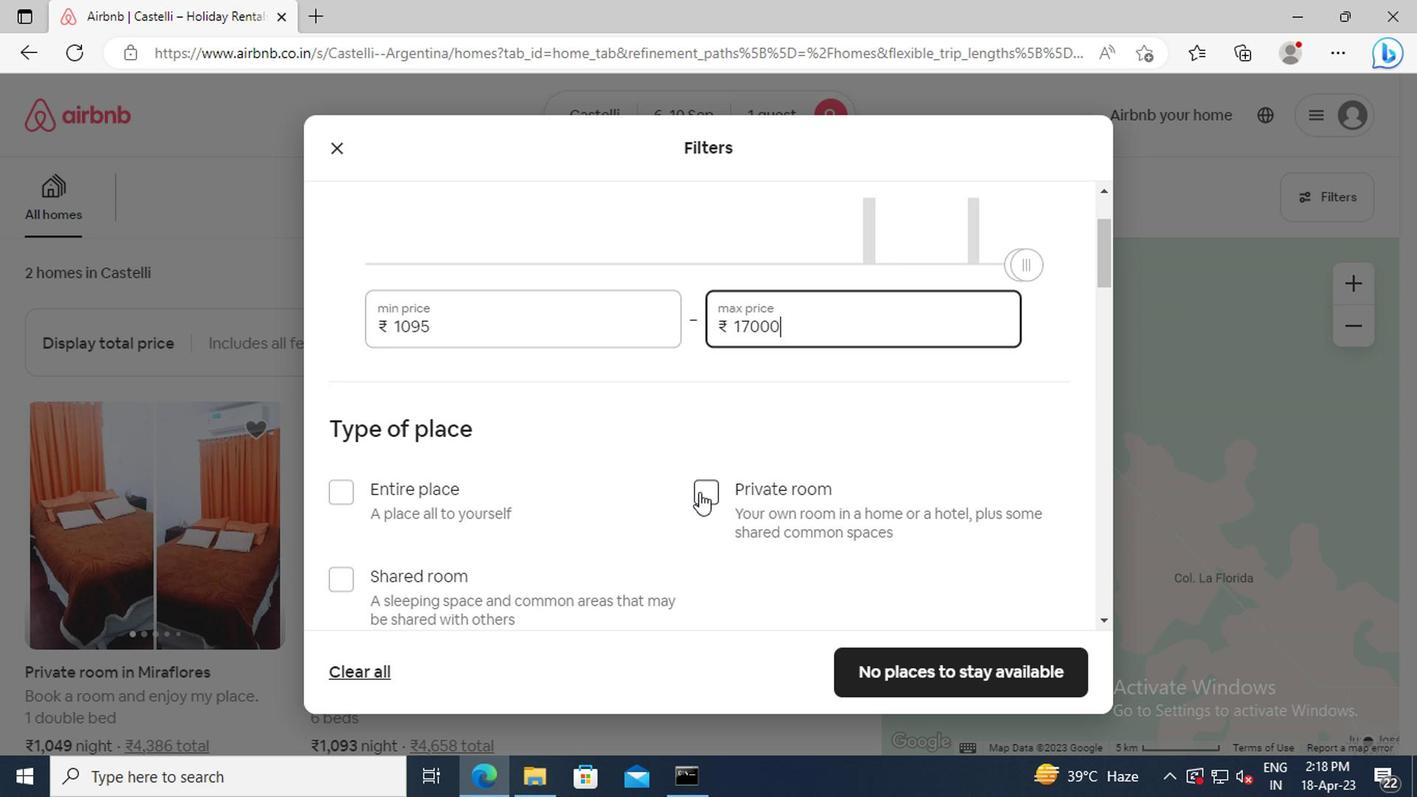
Action: Mouse moved to (603, 284)
Screenshot: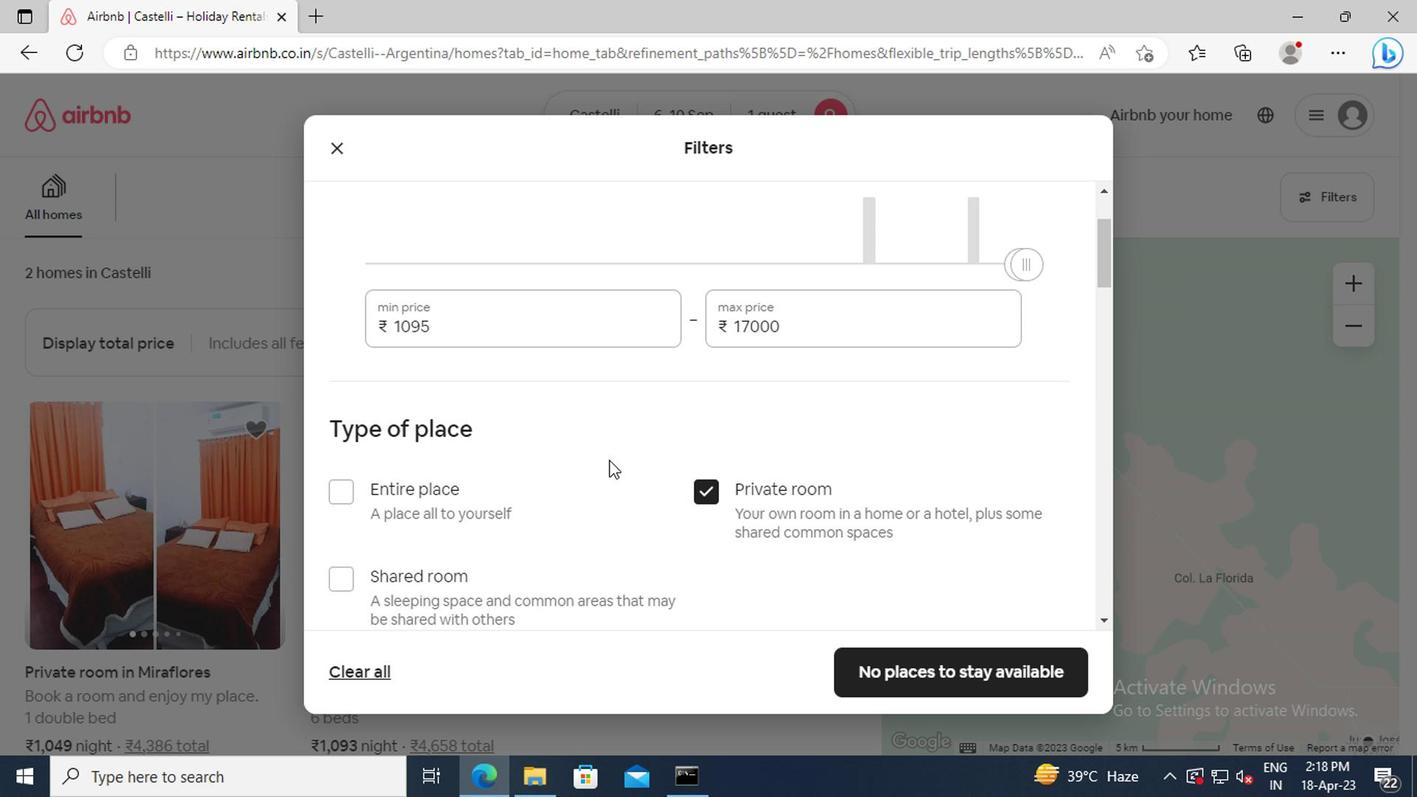 
Action: Mouse scrolled (603, 284) with delta (0, 0)
Screenshot: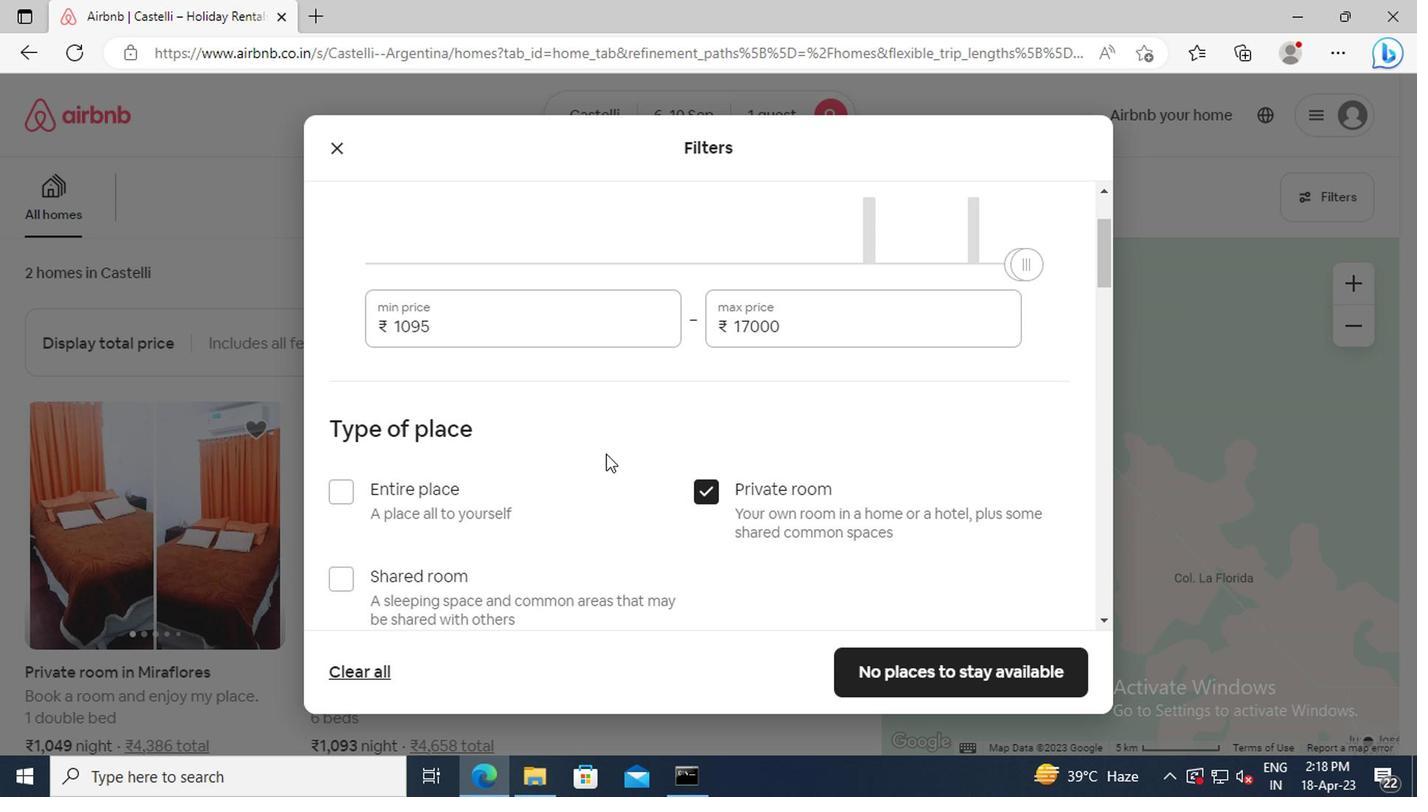 
Action: Mouse scrolled (603, 284) with delta (0, 0)
Screenshot: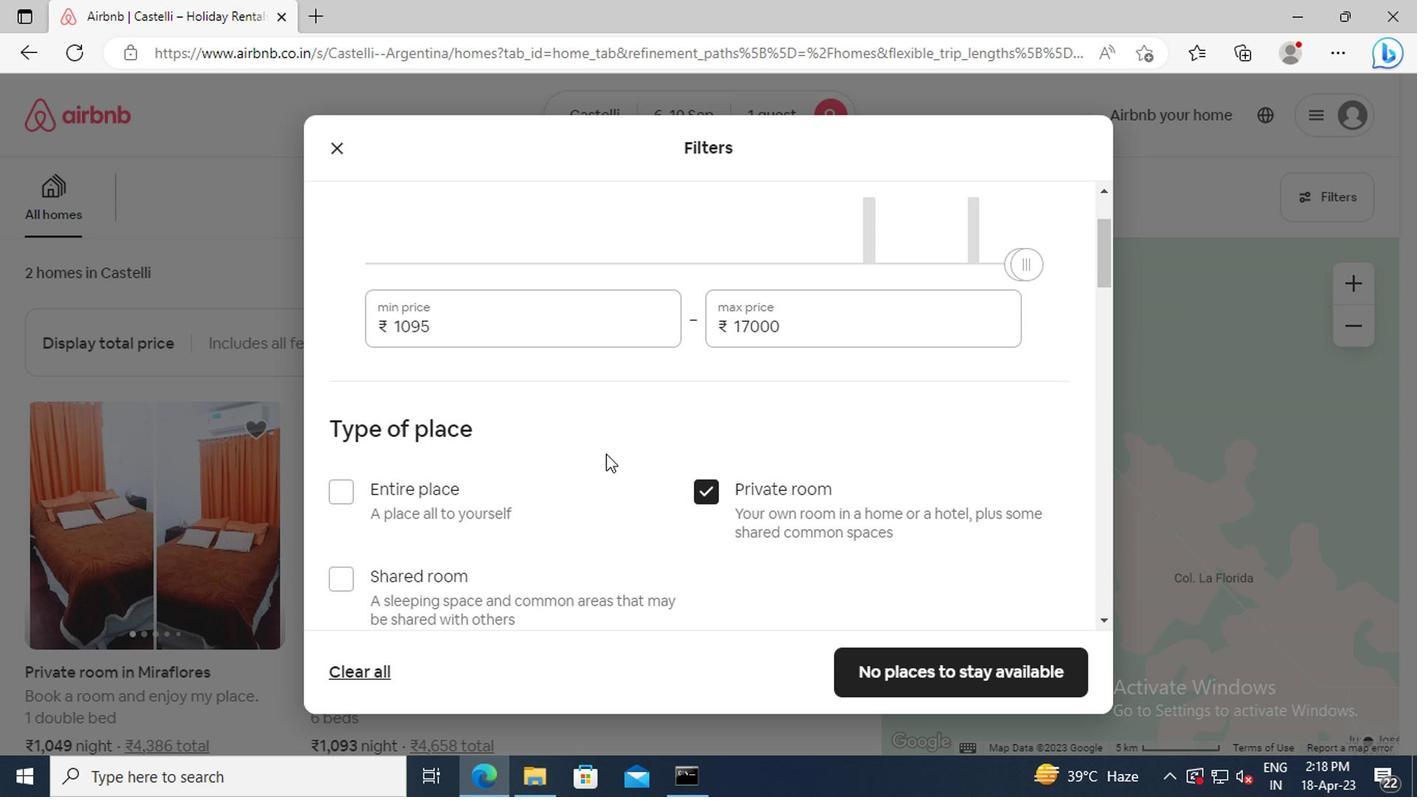 
Action: Mouse scrolled (603, 284) with delta (0, 0)
Screenshot: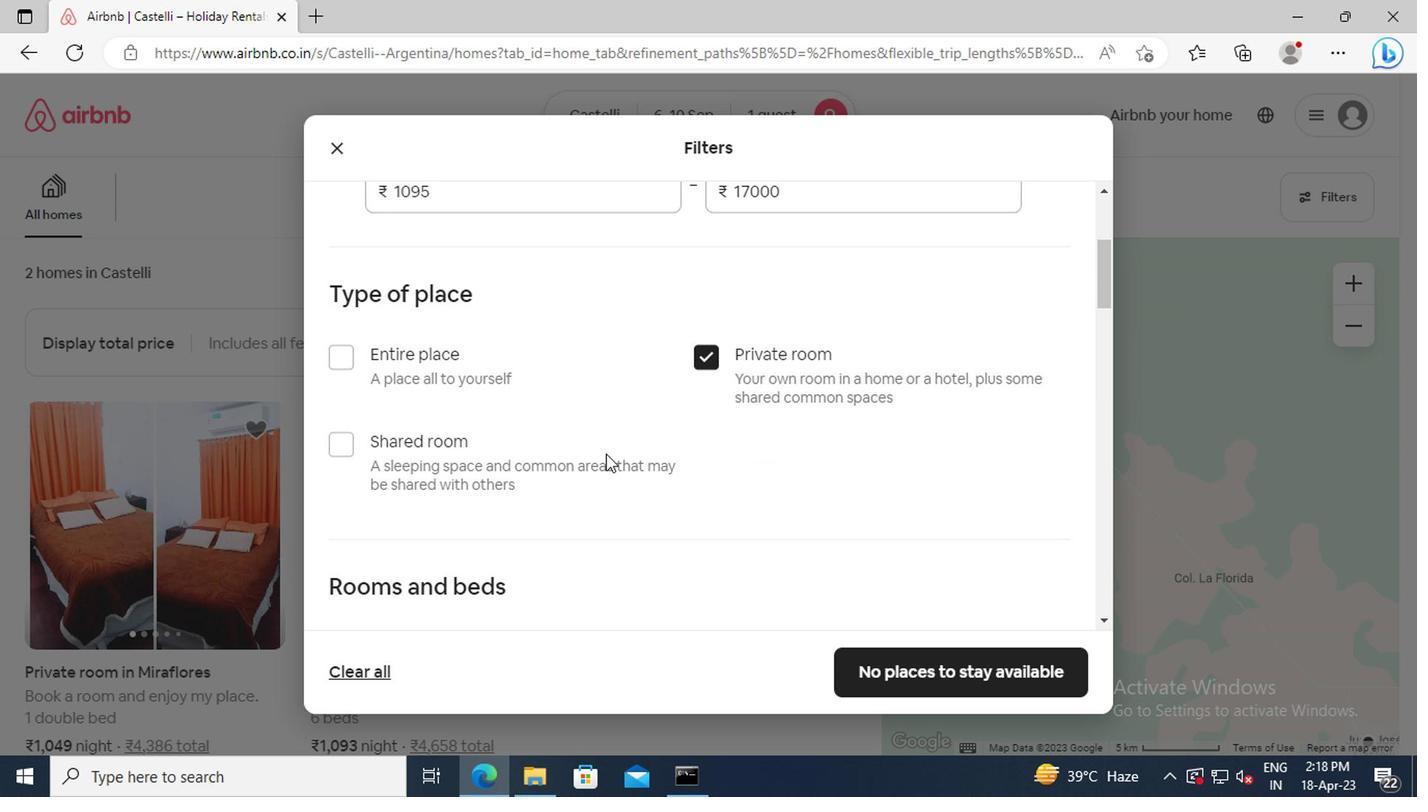 
Action: Mouse scrolled (603, 284) with delta (0, 0)
Screenshot: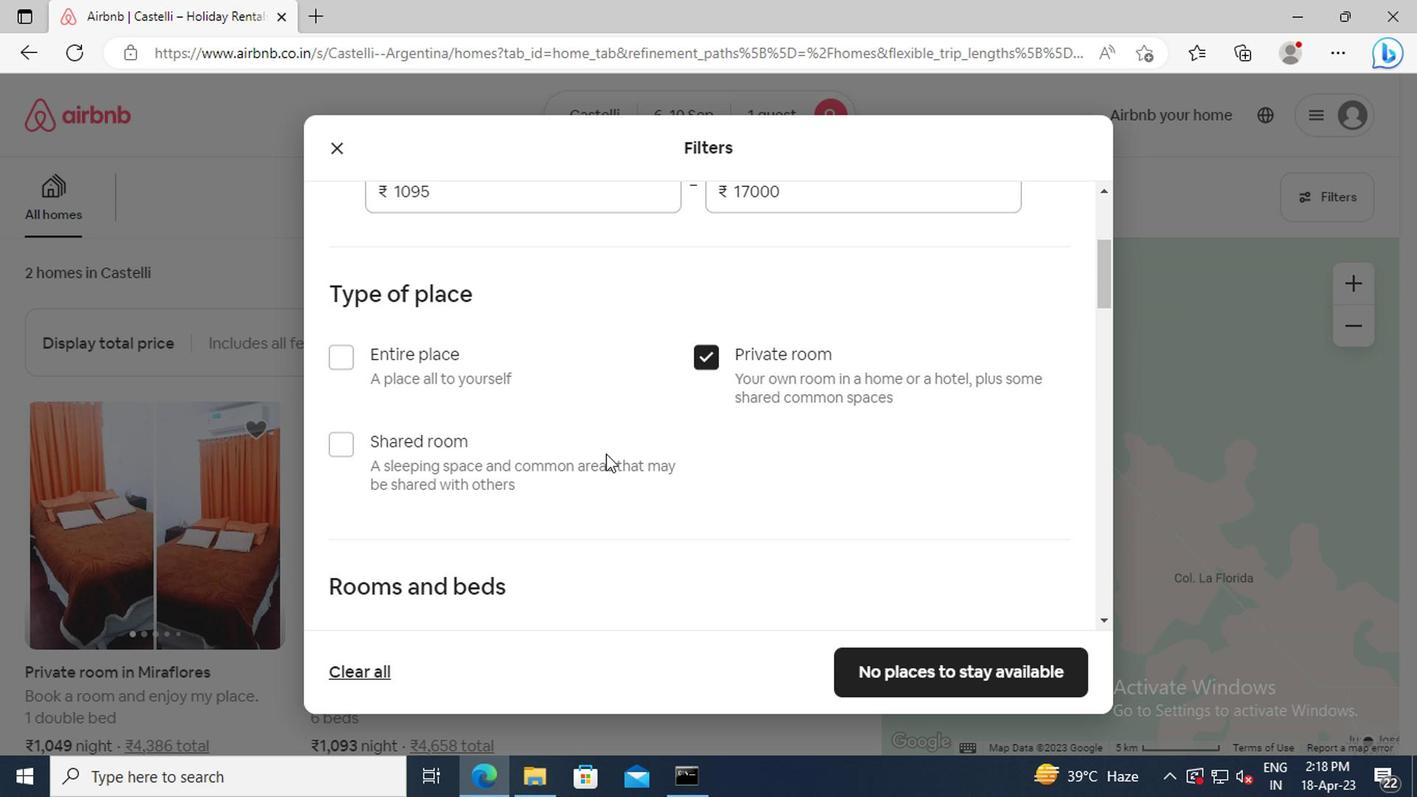 
Action: Mouse scrolled (603, 284) with delta (0, 0)
Screenshot: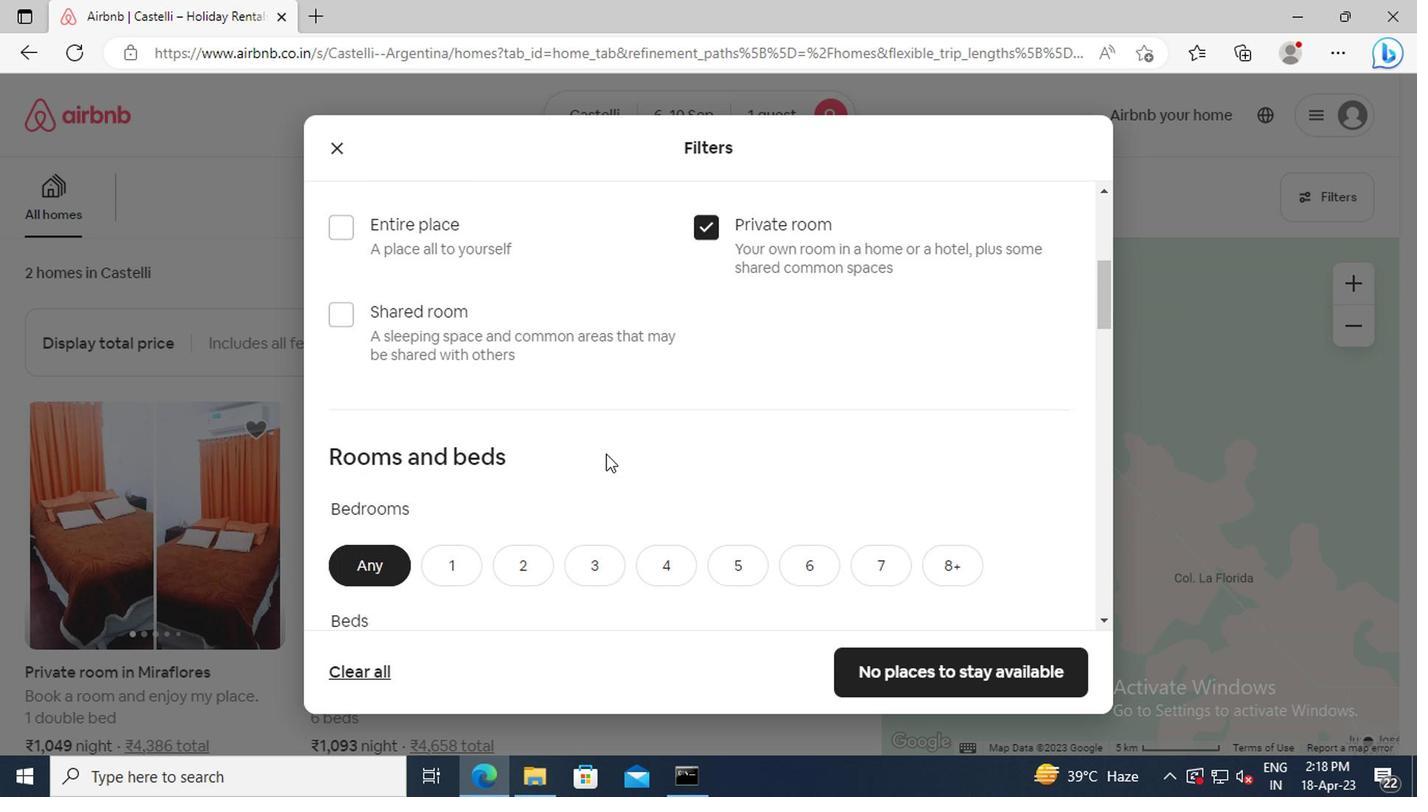 
Action: Mouse scrolled (603, 284) with delta (0, 0)
Screenshot: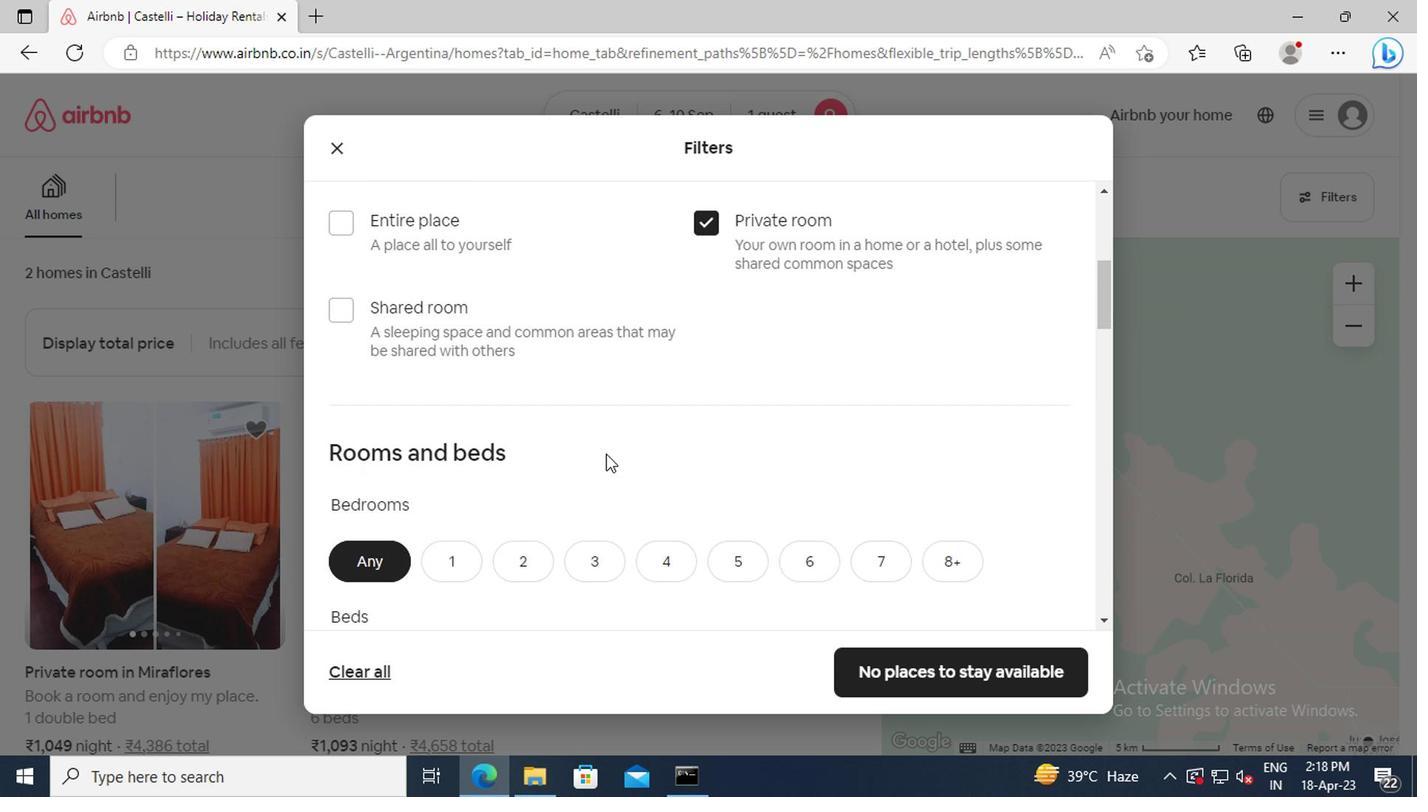 
Action: Mouse scrolled (603, 284) with delta (0, 0)
Screenshot: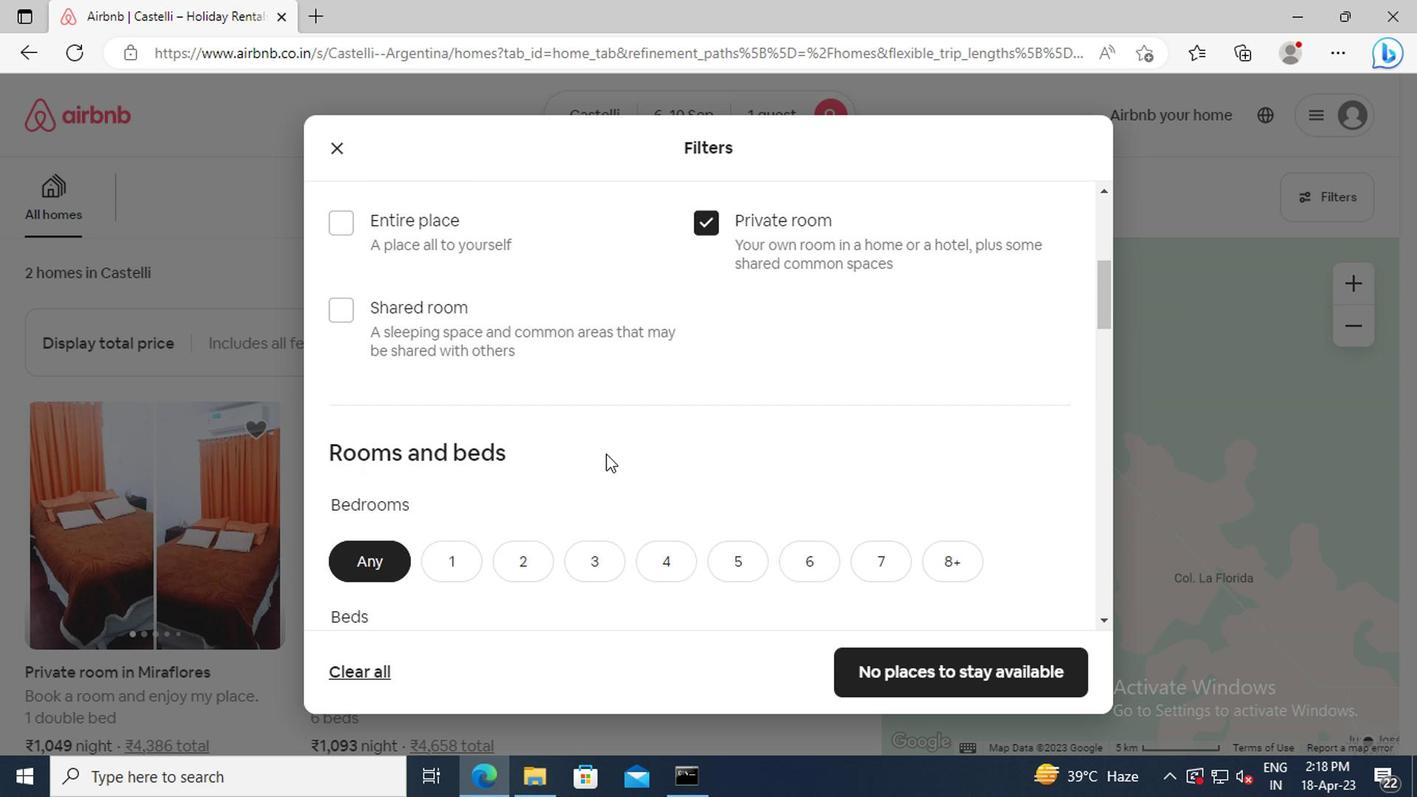 
Action: Mouse moved to (464, 255)
Screenshot: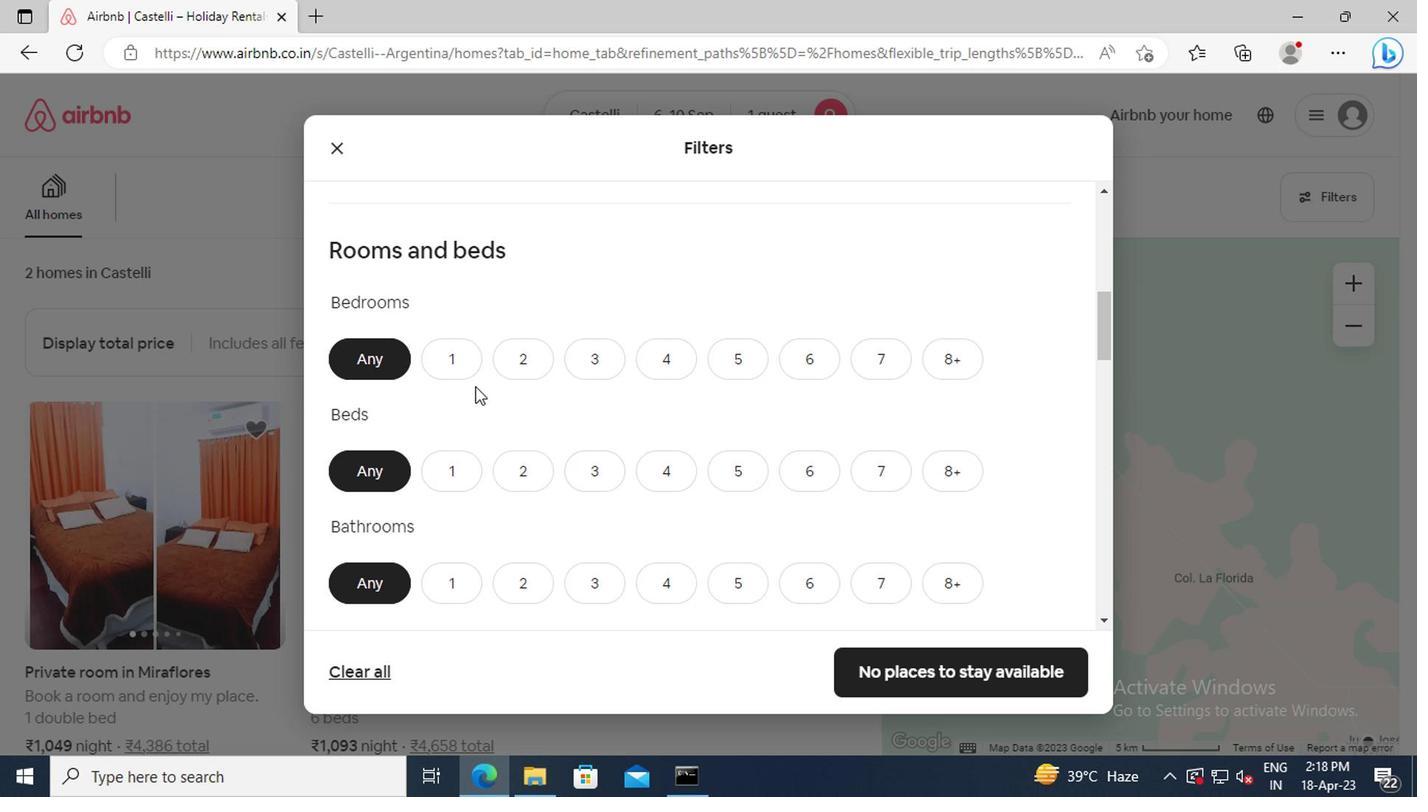 
Action: Mouse pressed left at (464, 255)
Screenshot: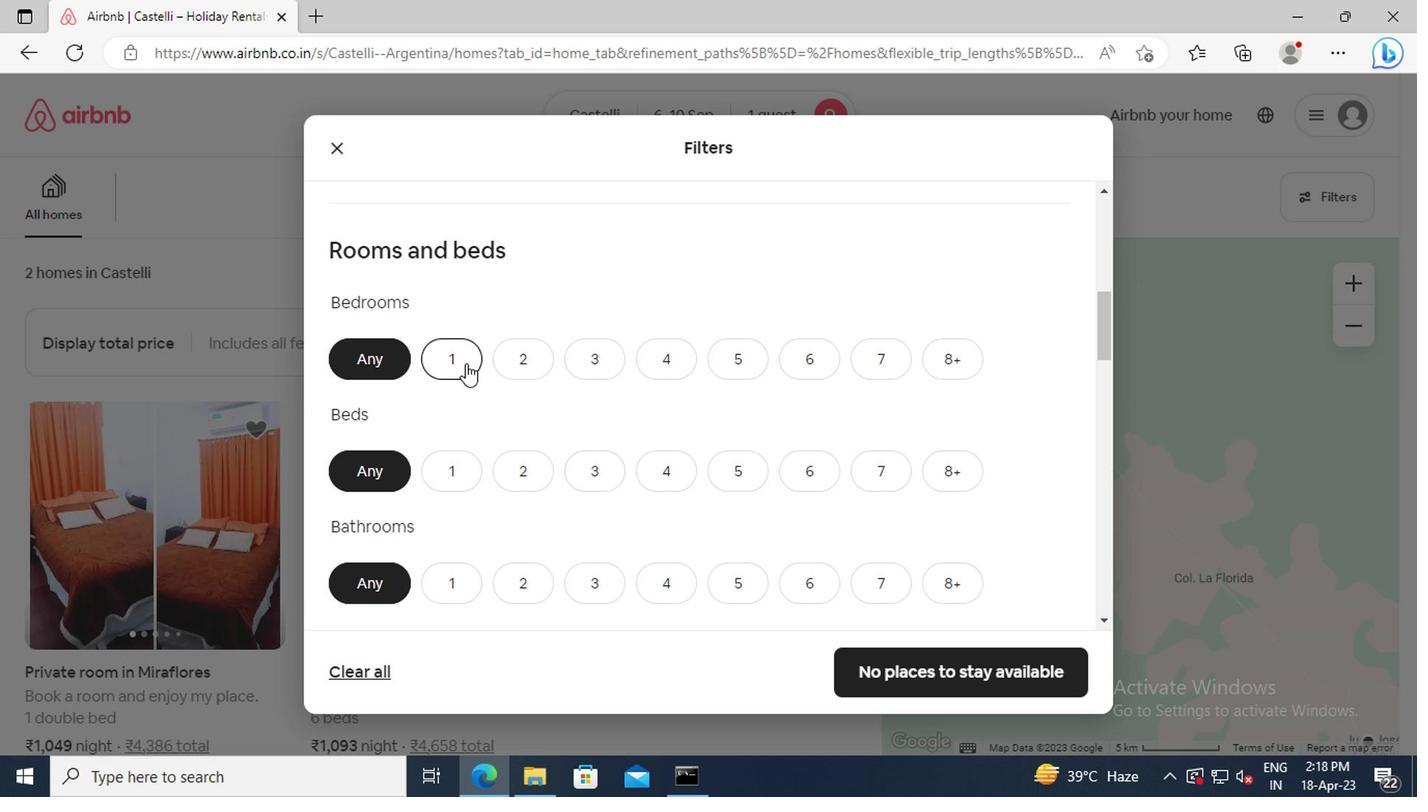 
Action: Mouse moved to (461, 289)
Screenshot: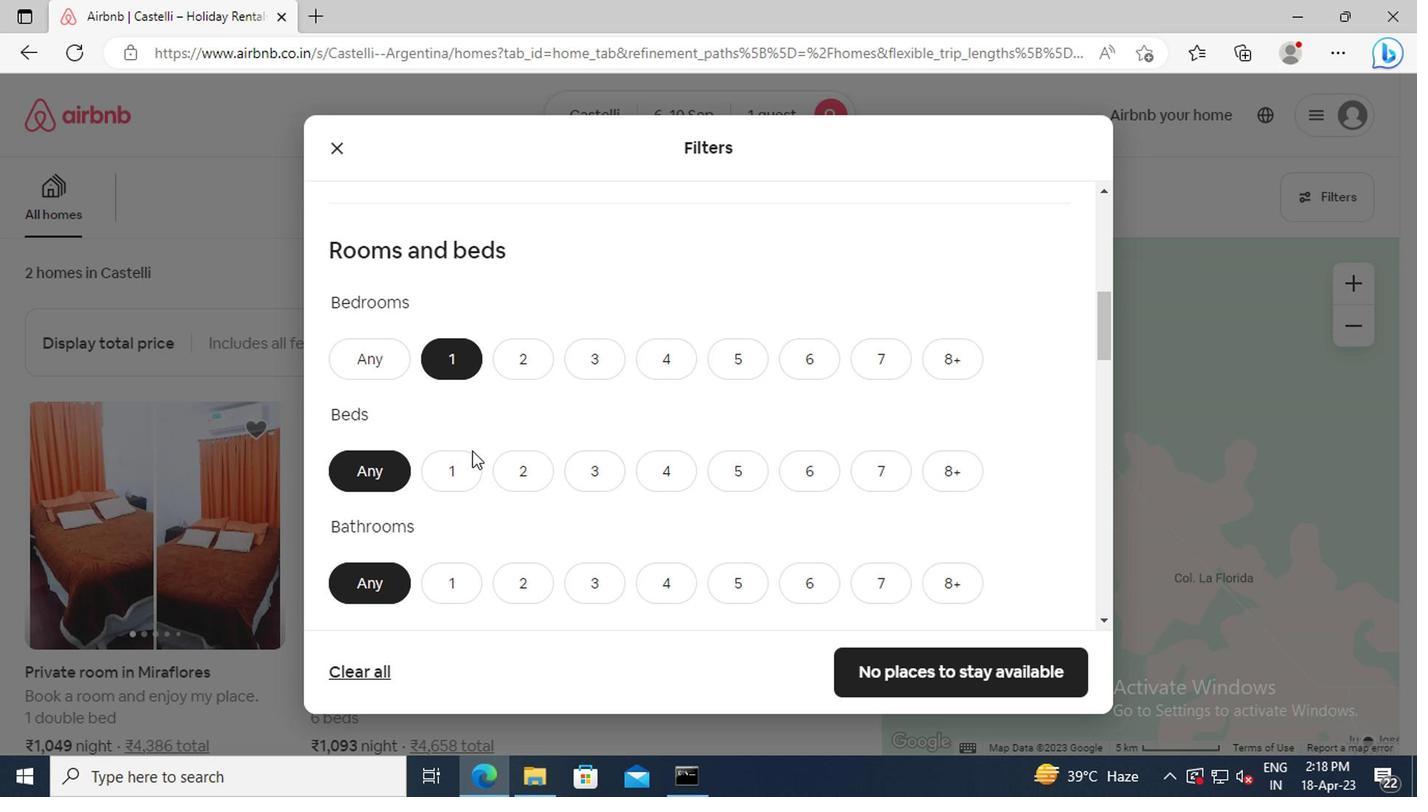 
Action: Mouse pressed left at (461, 289)
Screenshot: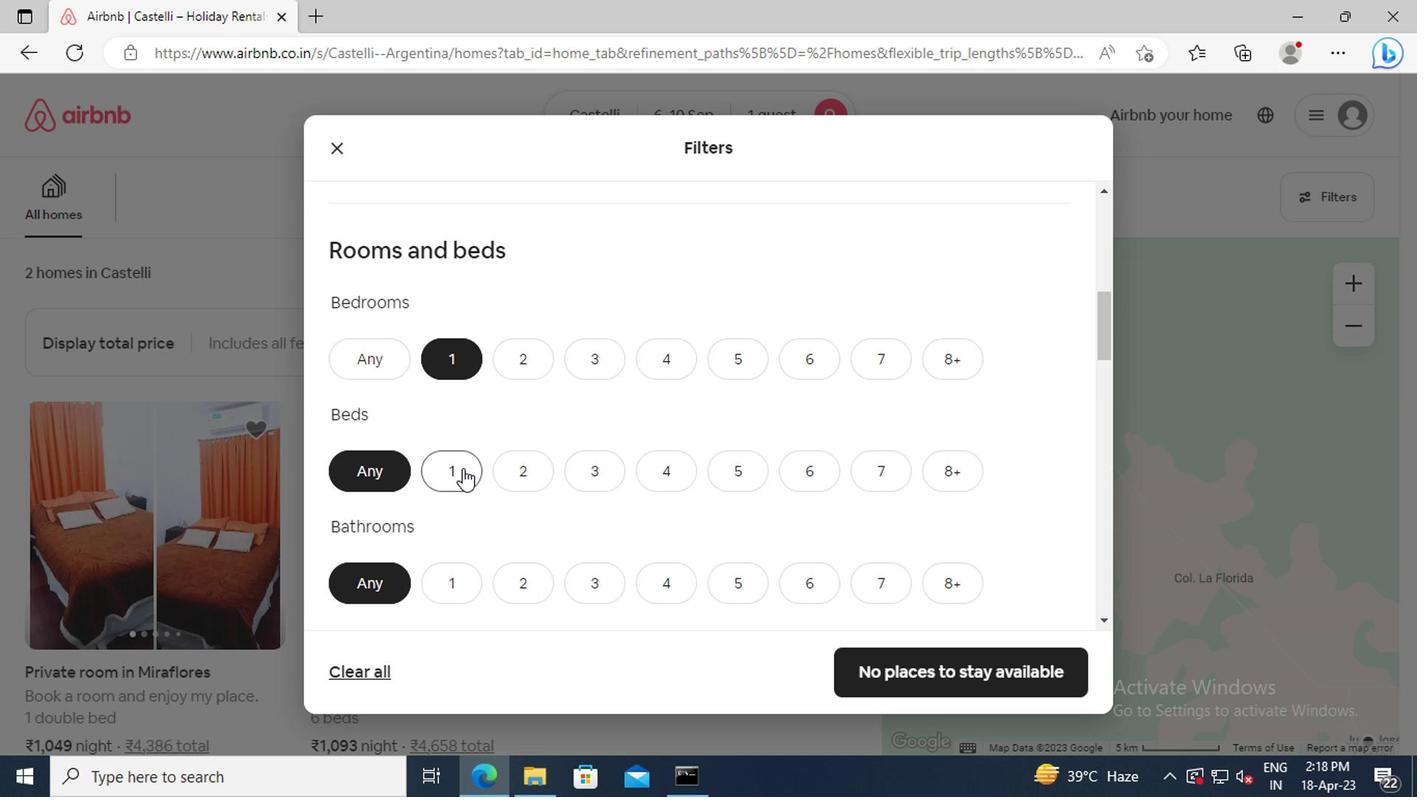 
Action: Mouse scrolled (461, 289) with delta (0, 0)
Screenshot: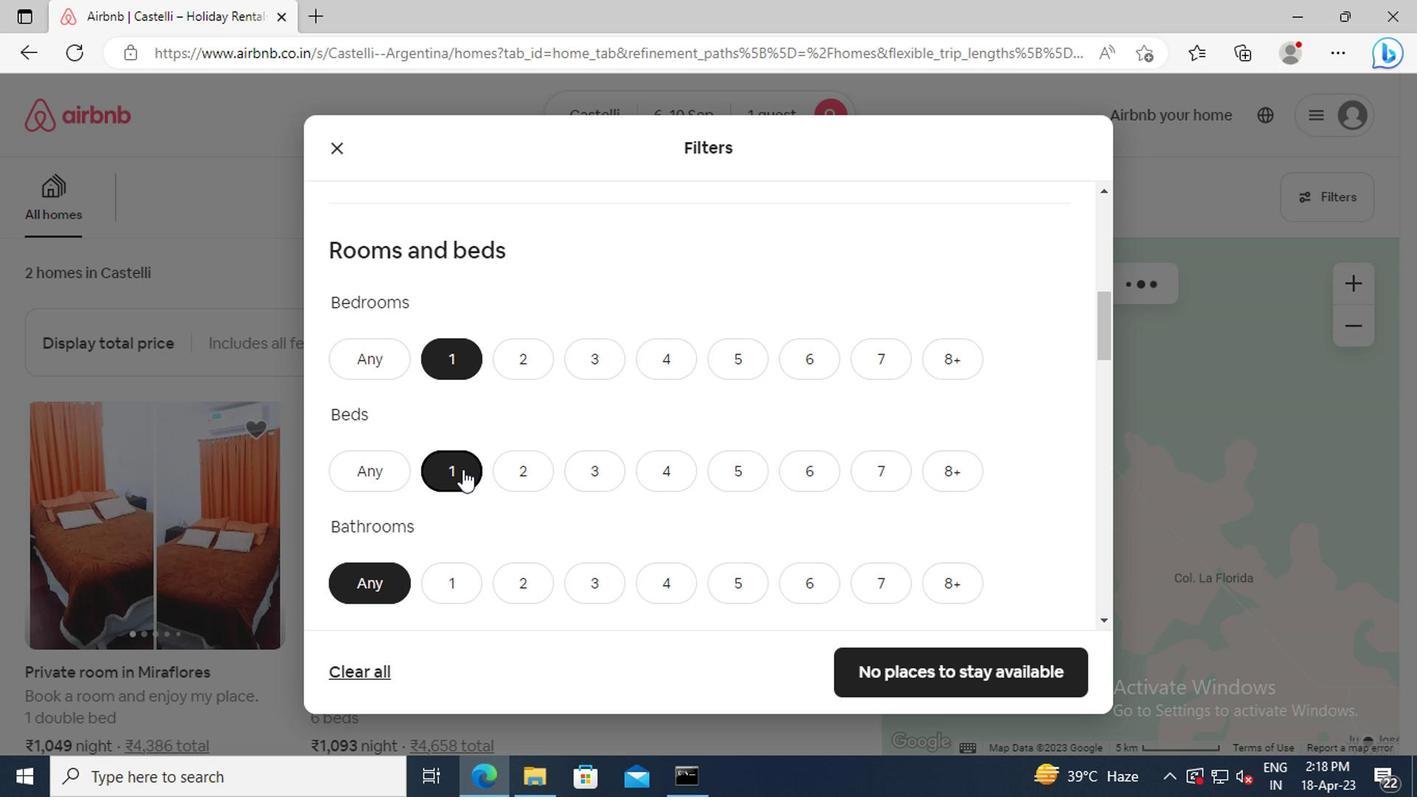 
Action: Mouse scrolled (461, 289) with delta (0, 0)
Screenshot: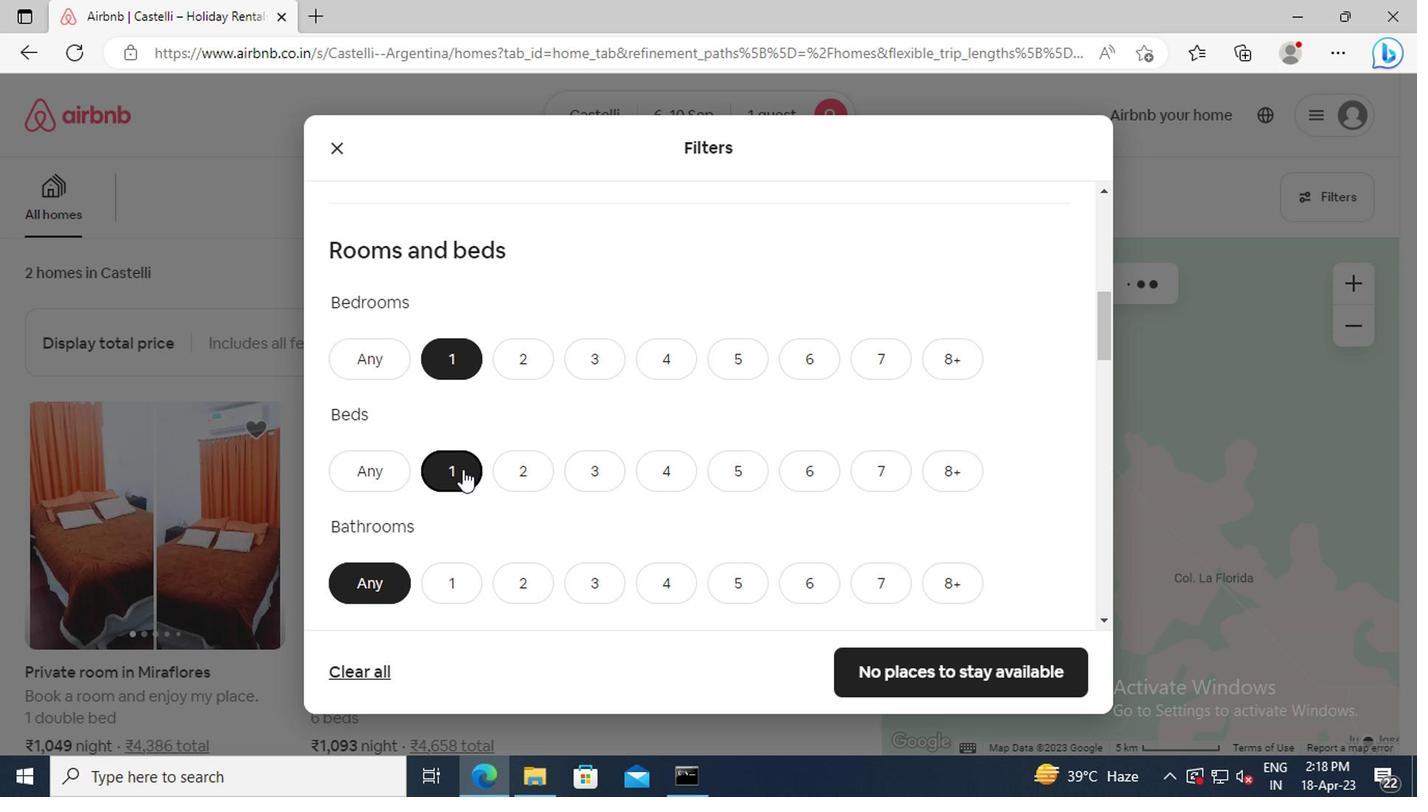 
Action: Mouse moved to (453, 282)
Screenshot: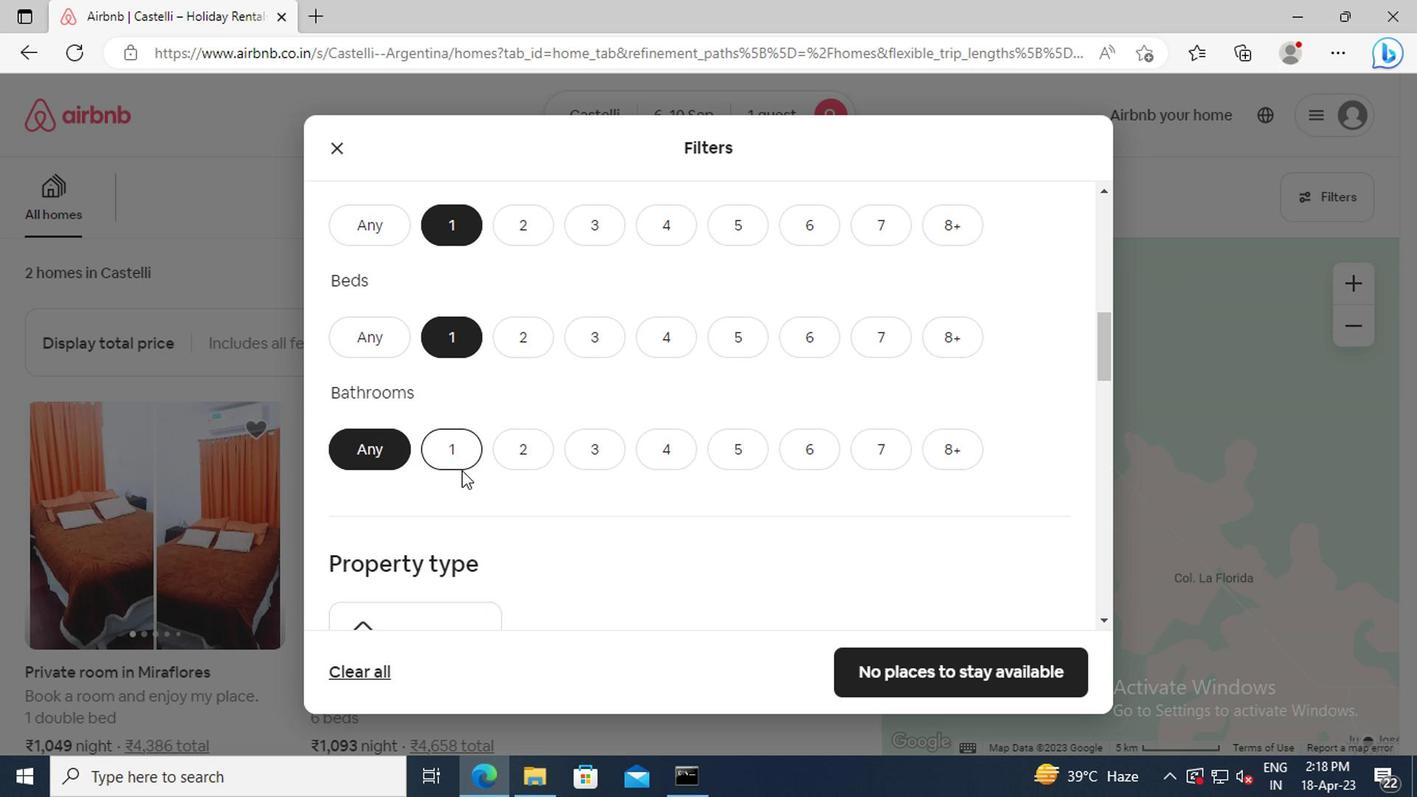 
Action: Mouse pressed left at (453, 282)
Screenshot: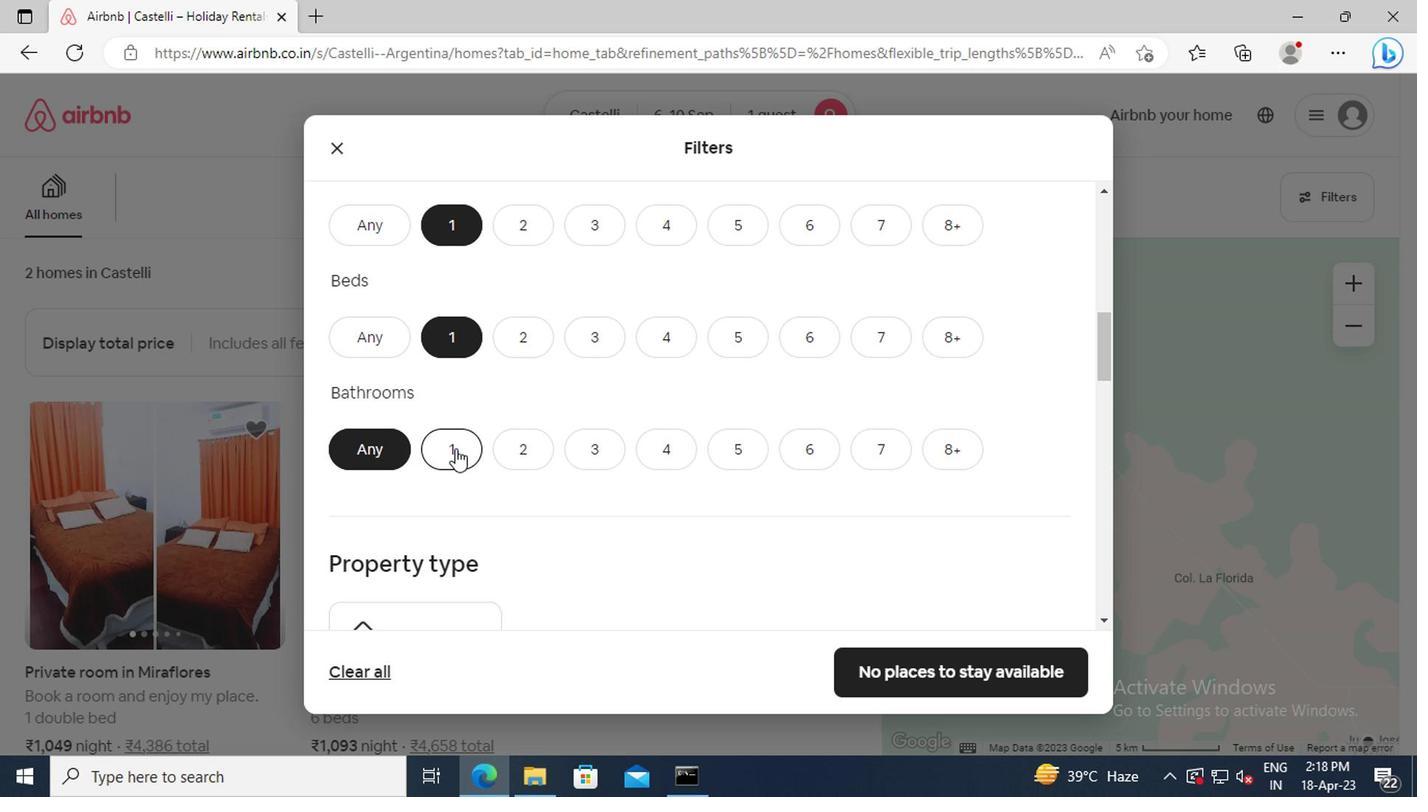 
Action: Mouse scrolled (453, 282) with delta (0, 0)
Screenshot: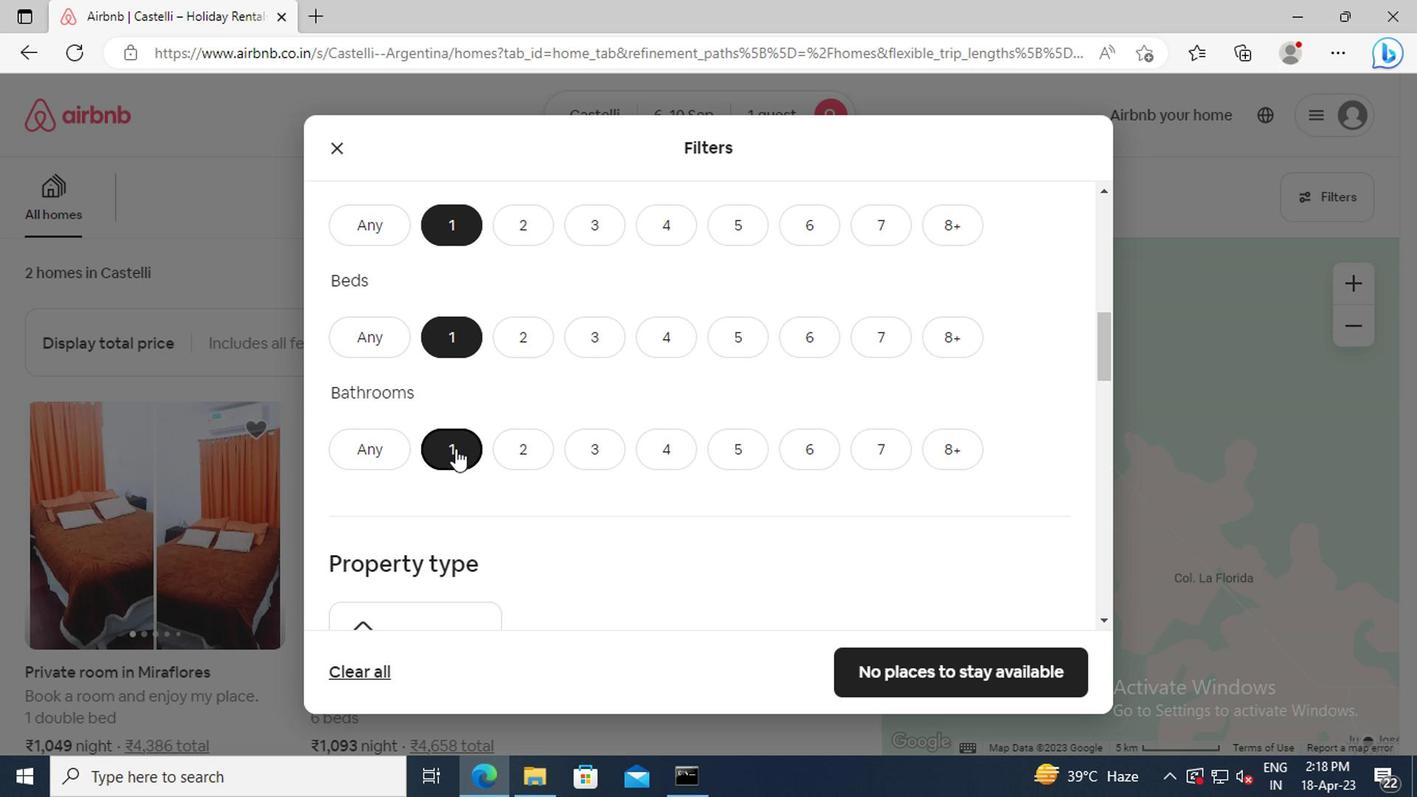 
Action: Mouse scrolled (453, 282) with delta (0, 0)
Screenshot: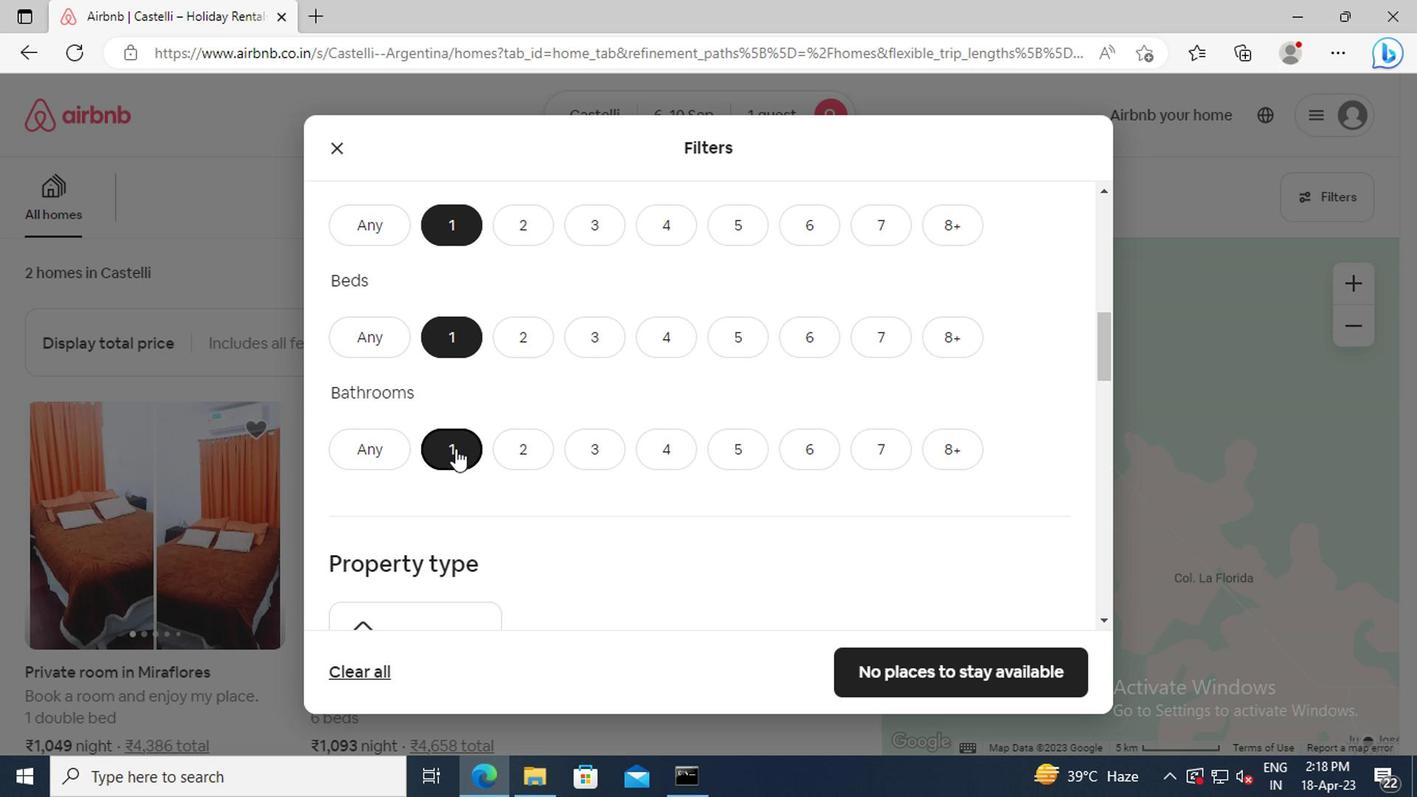 
Action: Mouse scrolled (453, 282) with delta (0, 0)
Screenshot: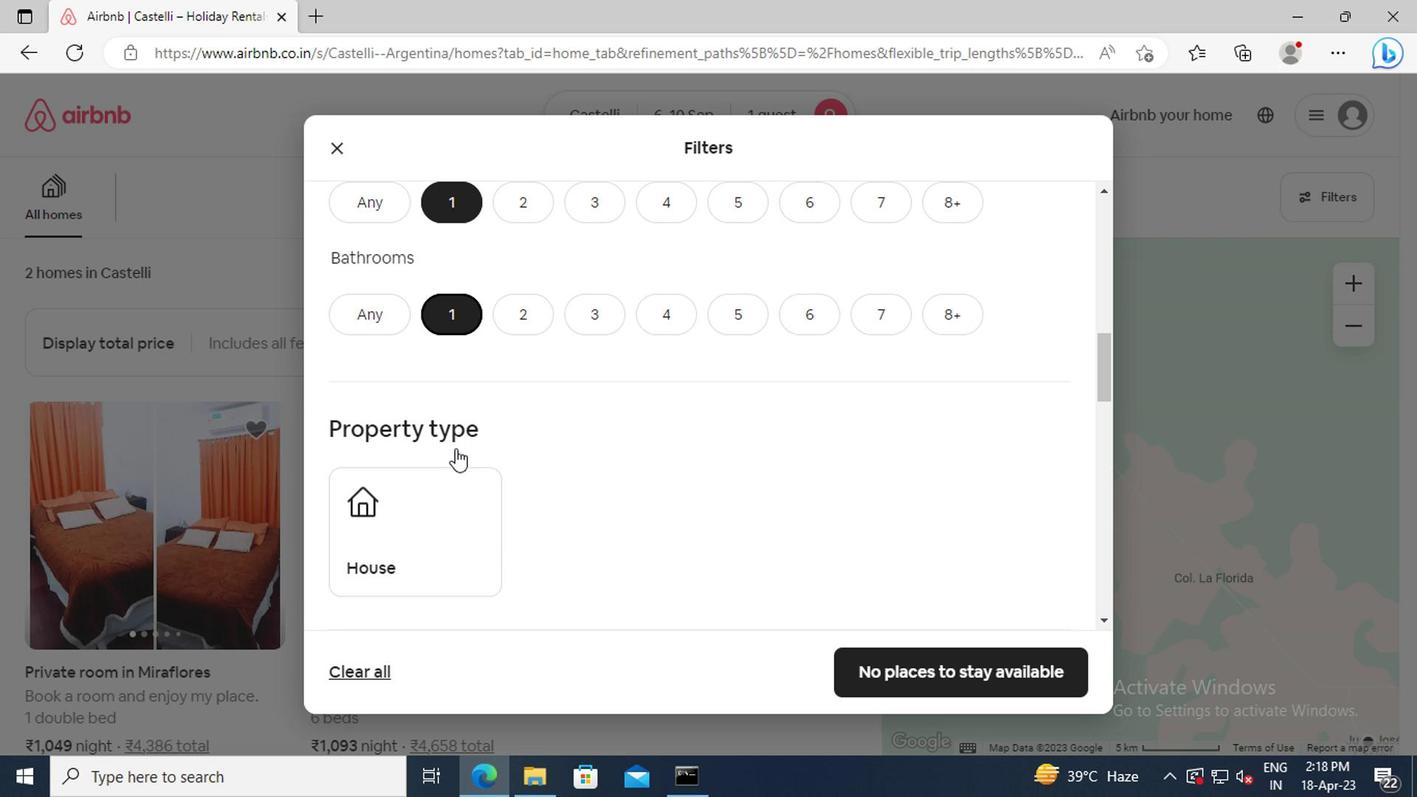 
Action: Mouse scrolled (453, 282) with delta (0, 0)
Screenshot: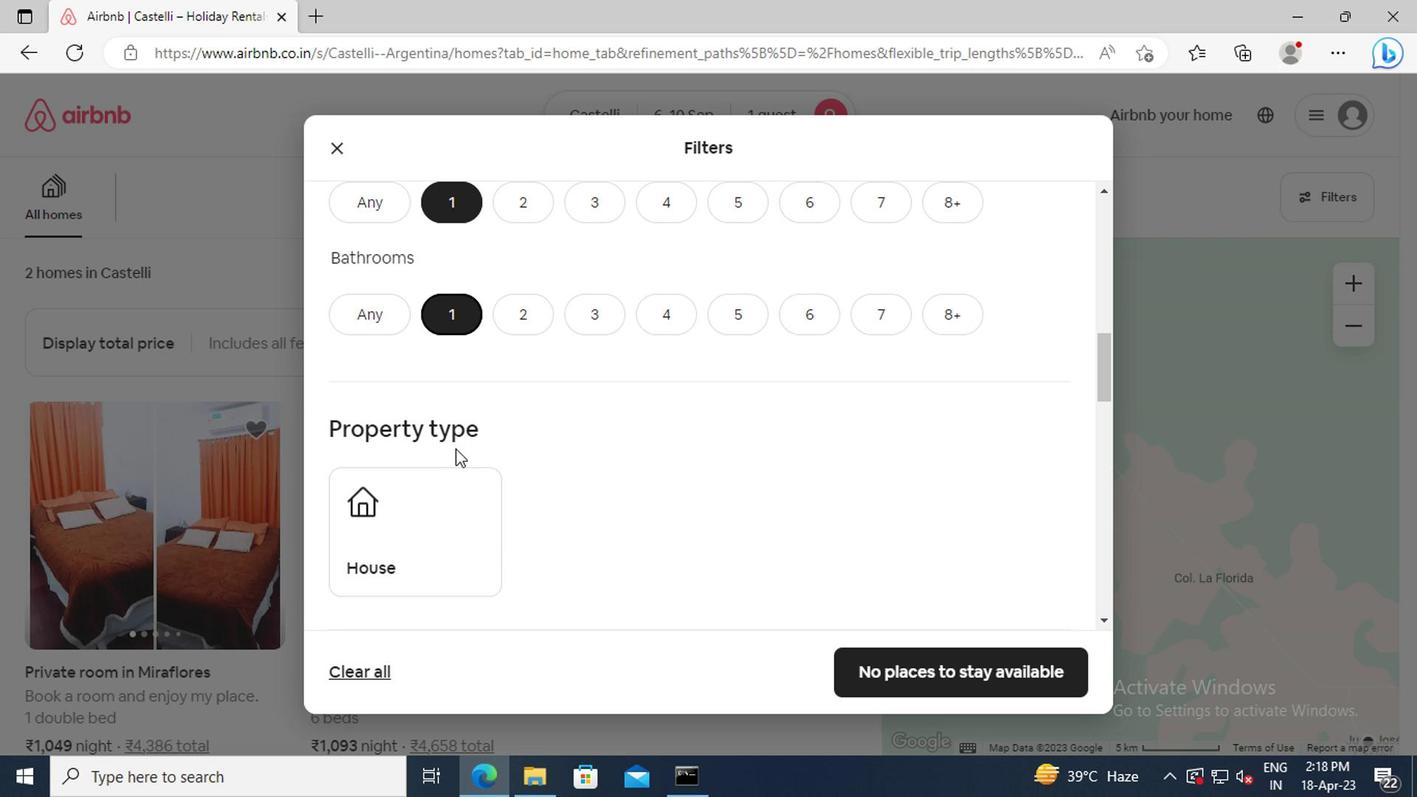 
Action: Mouse scrolled (453, 282) with delta (0, 0)
Screenshot: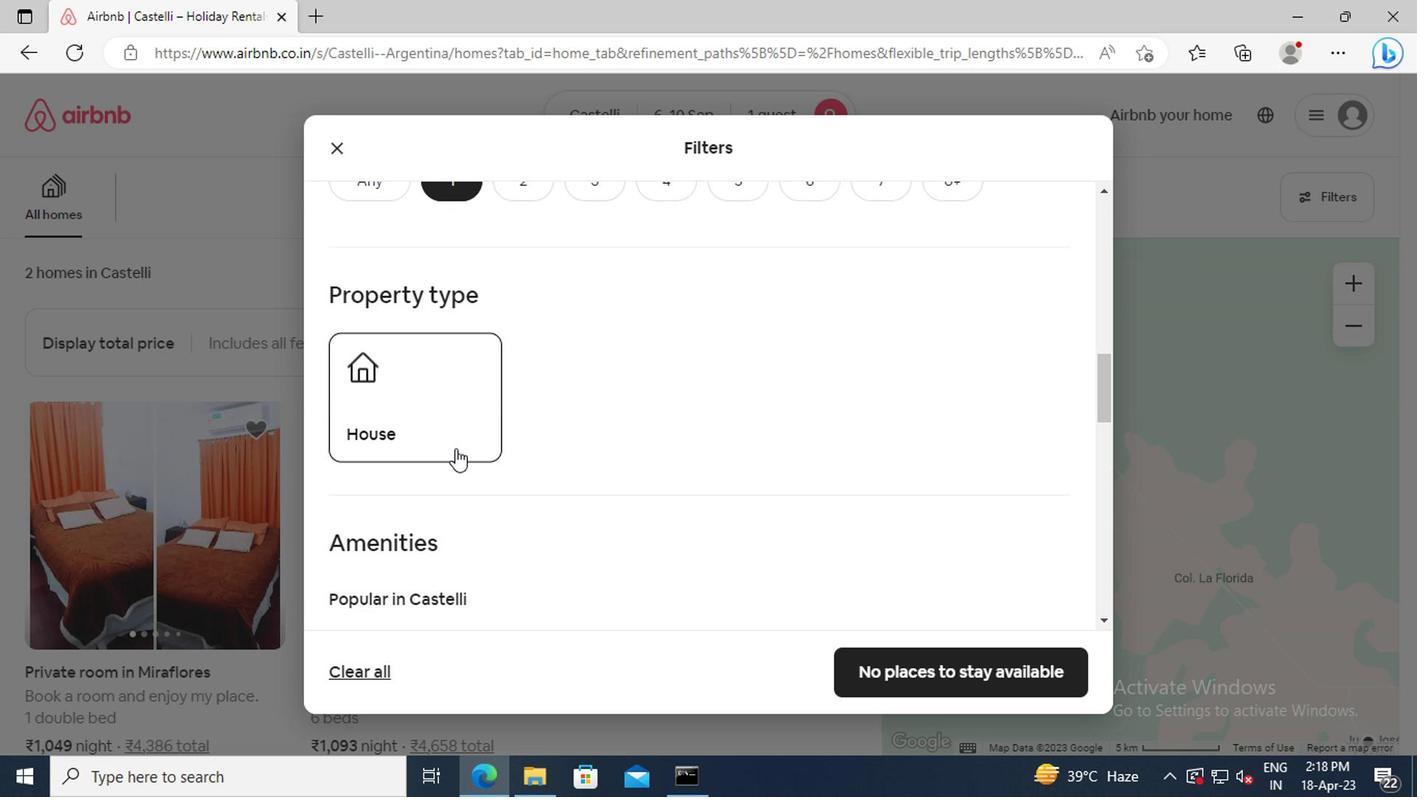 
Action: Mouse scrolled (453, 282) with delta (0, 0)
Screenshot: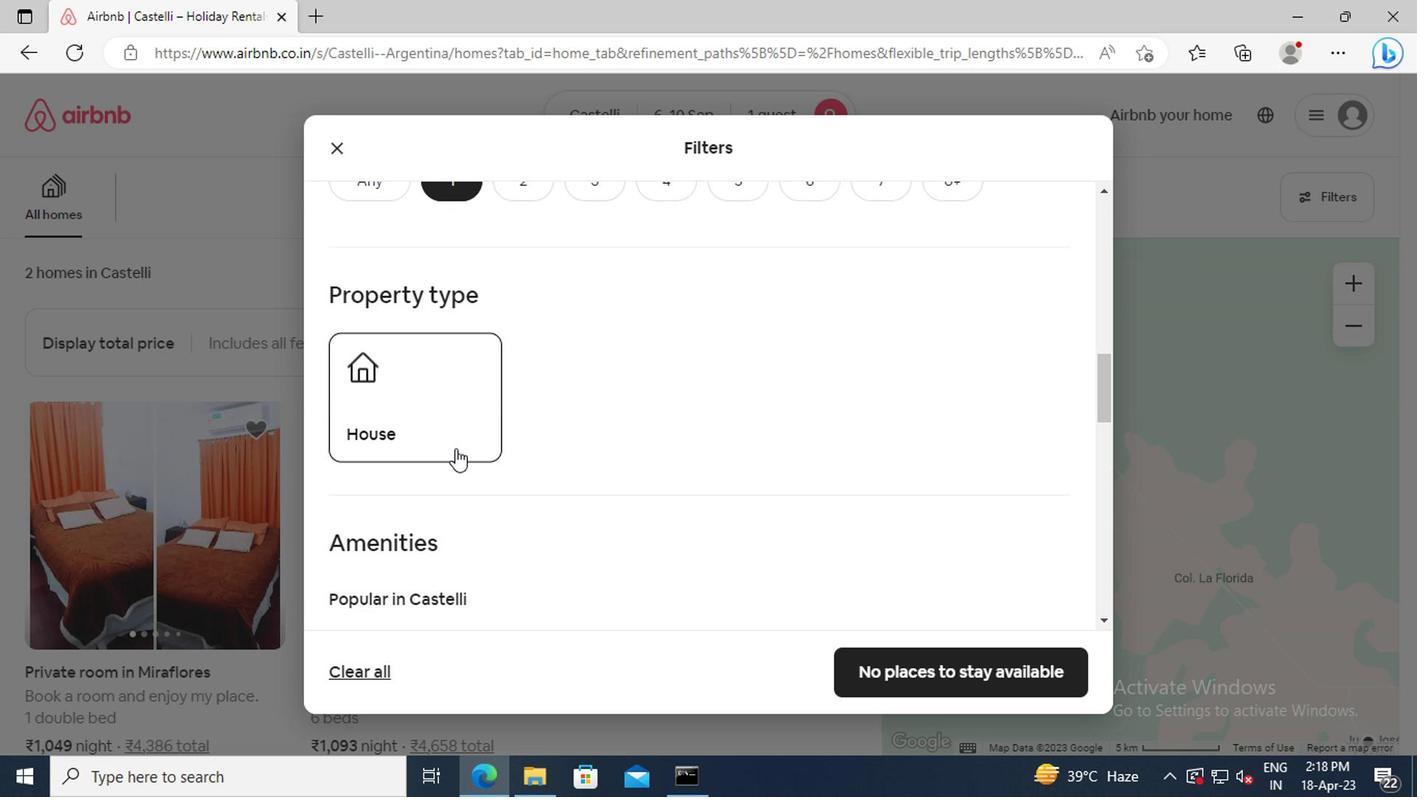 
Action: Mouse scrolled (453, 282) with delta (0, 0)
Screenshot: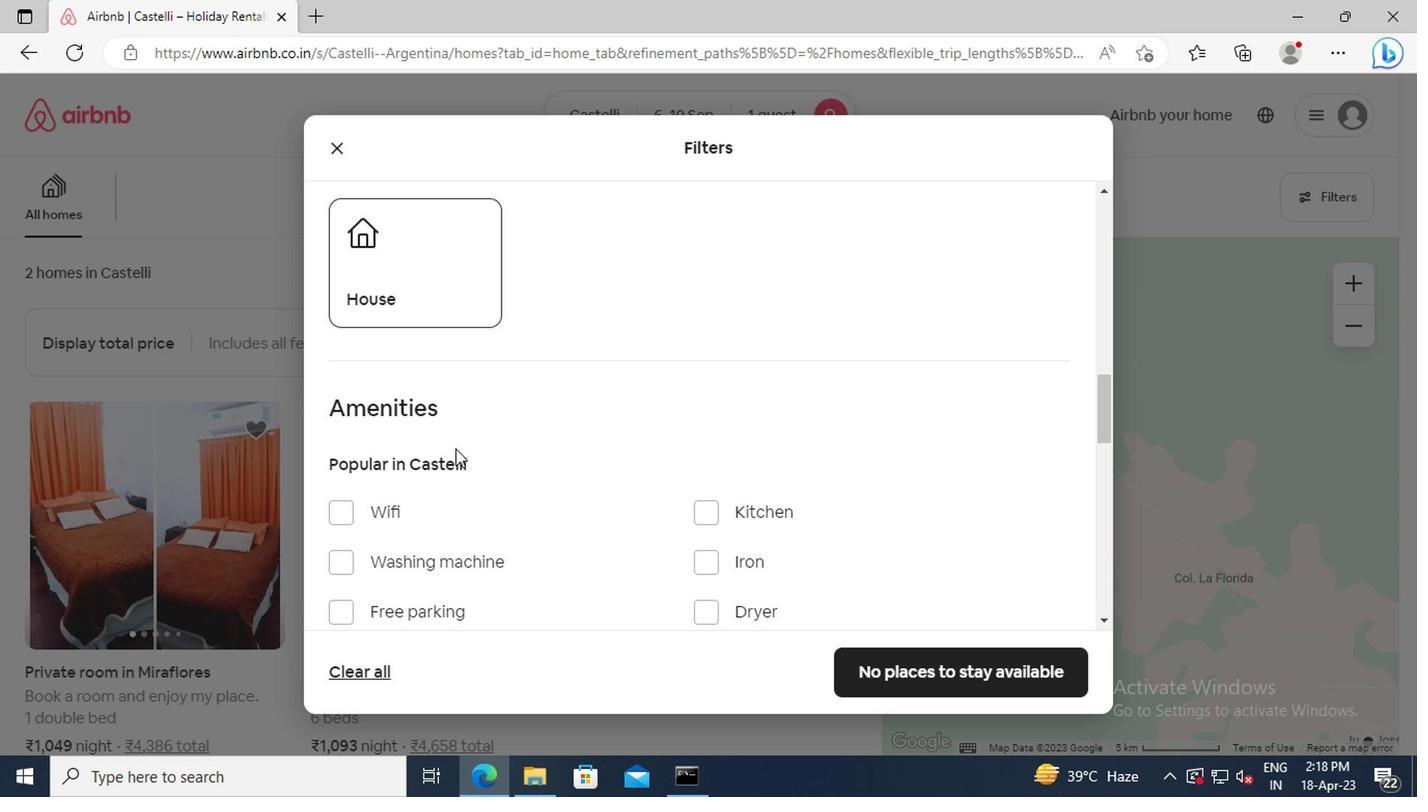 
Action: Mouse scrolled (453, 282) with delta (0, 0)
Screenshot: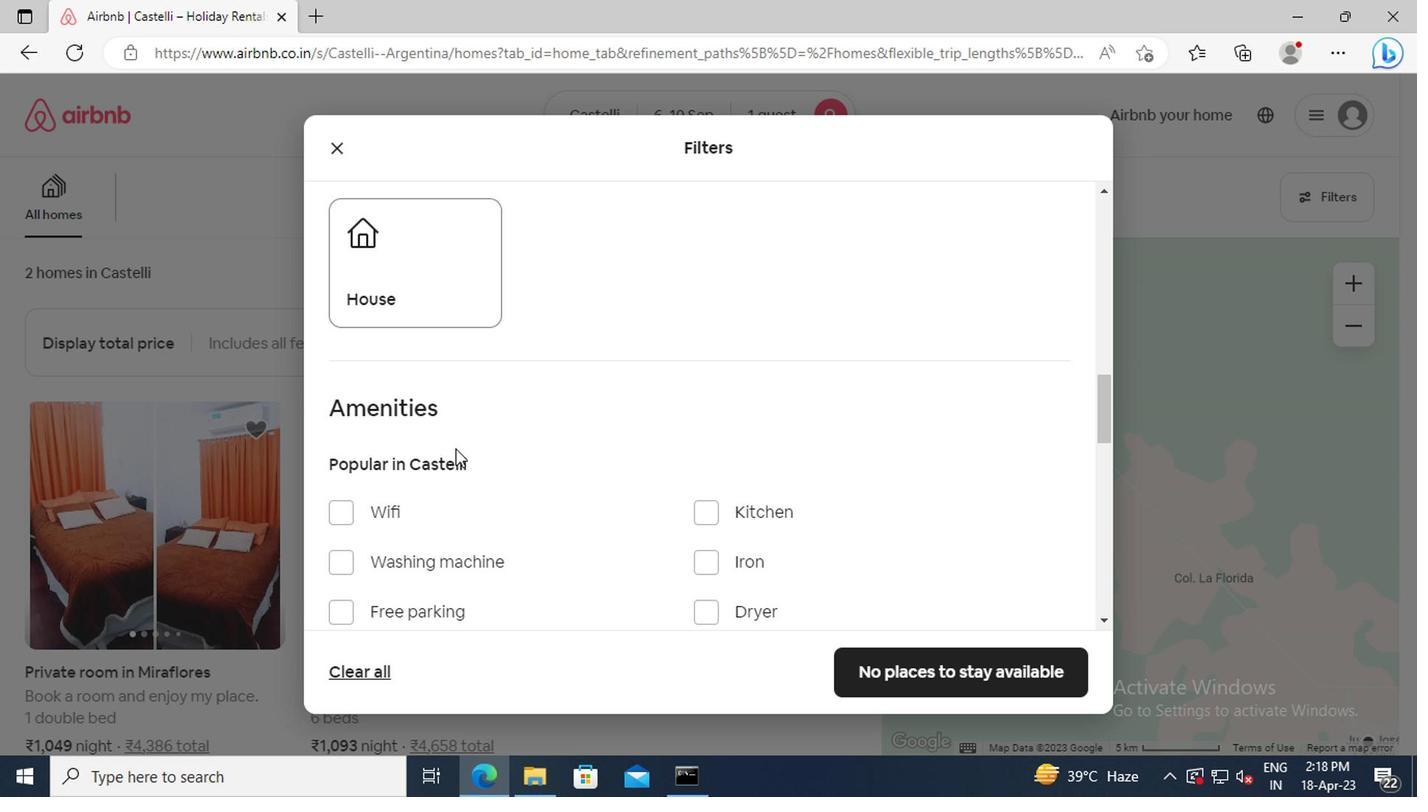 
Action: Mouse scrolled (453, 282) with delta (0, 0)
Screenshot: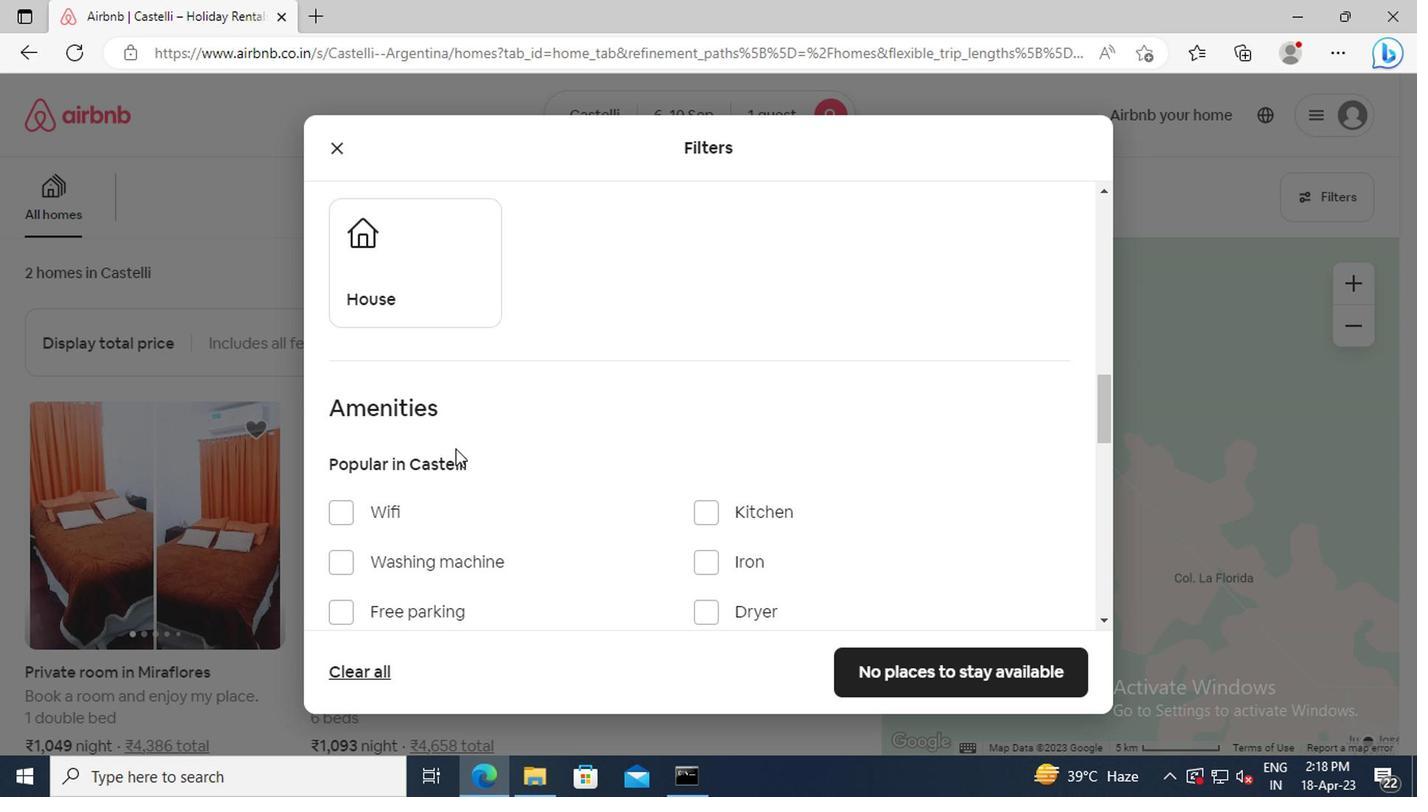 
Action: Mouse moved to (409, 284)
Screenshot: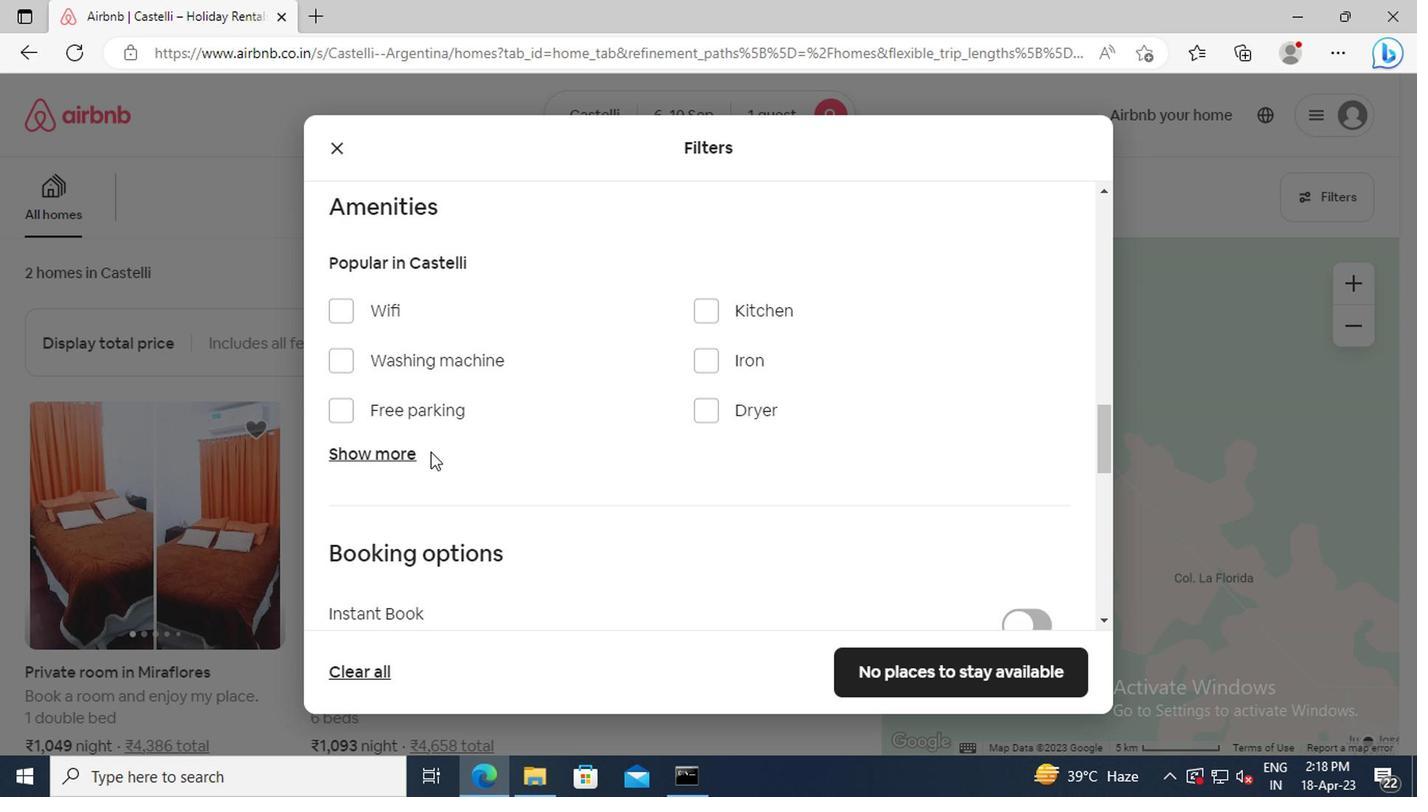 
Action: Mouse pressed left at (409, 284)
Screenshot: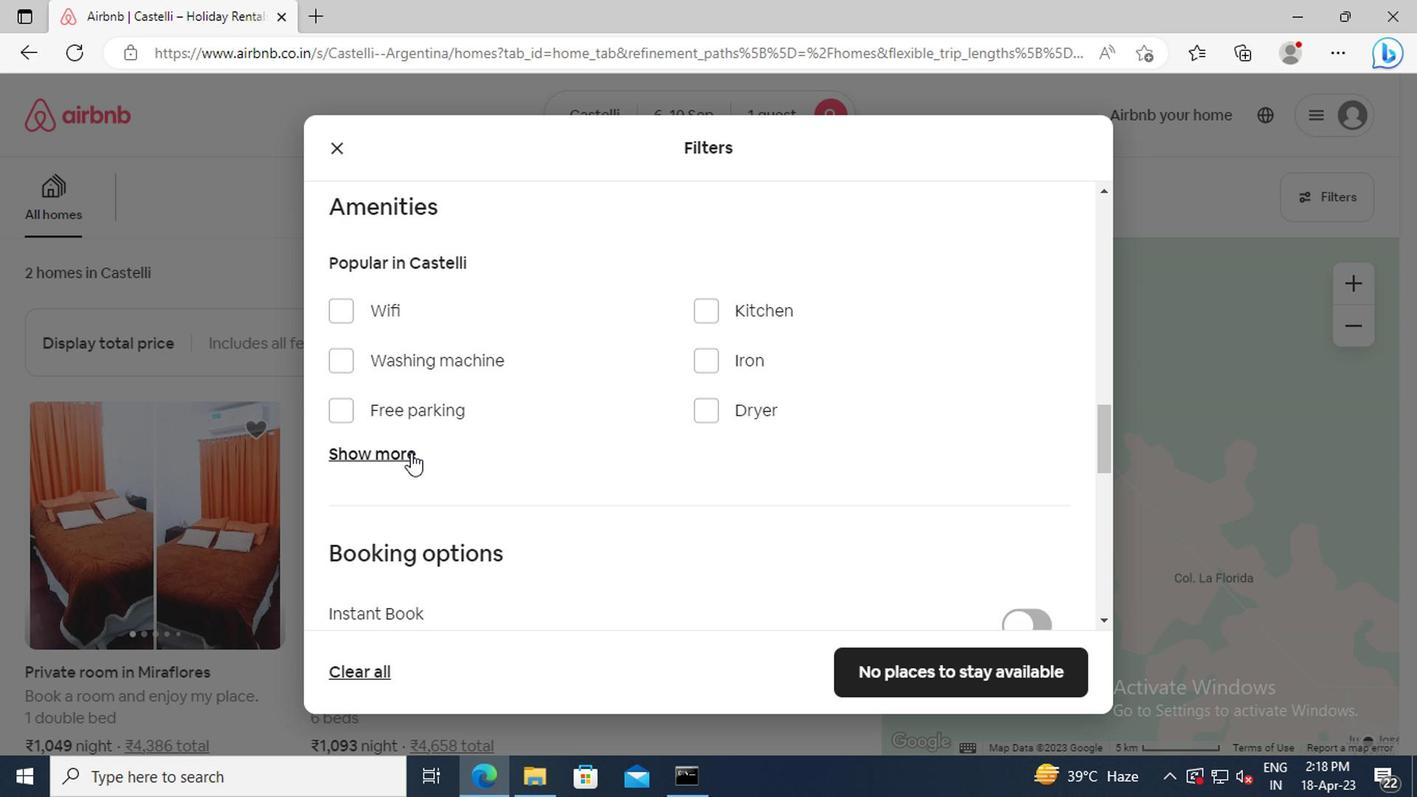 
Action: Mouse scrolled (409, 284) with delta (0, 0)
Screenshot: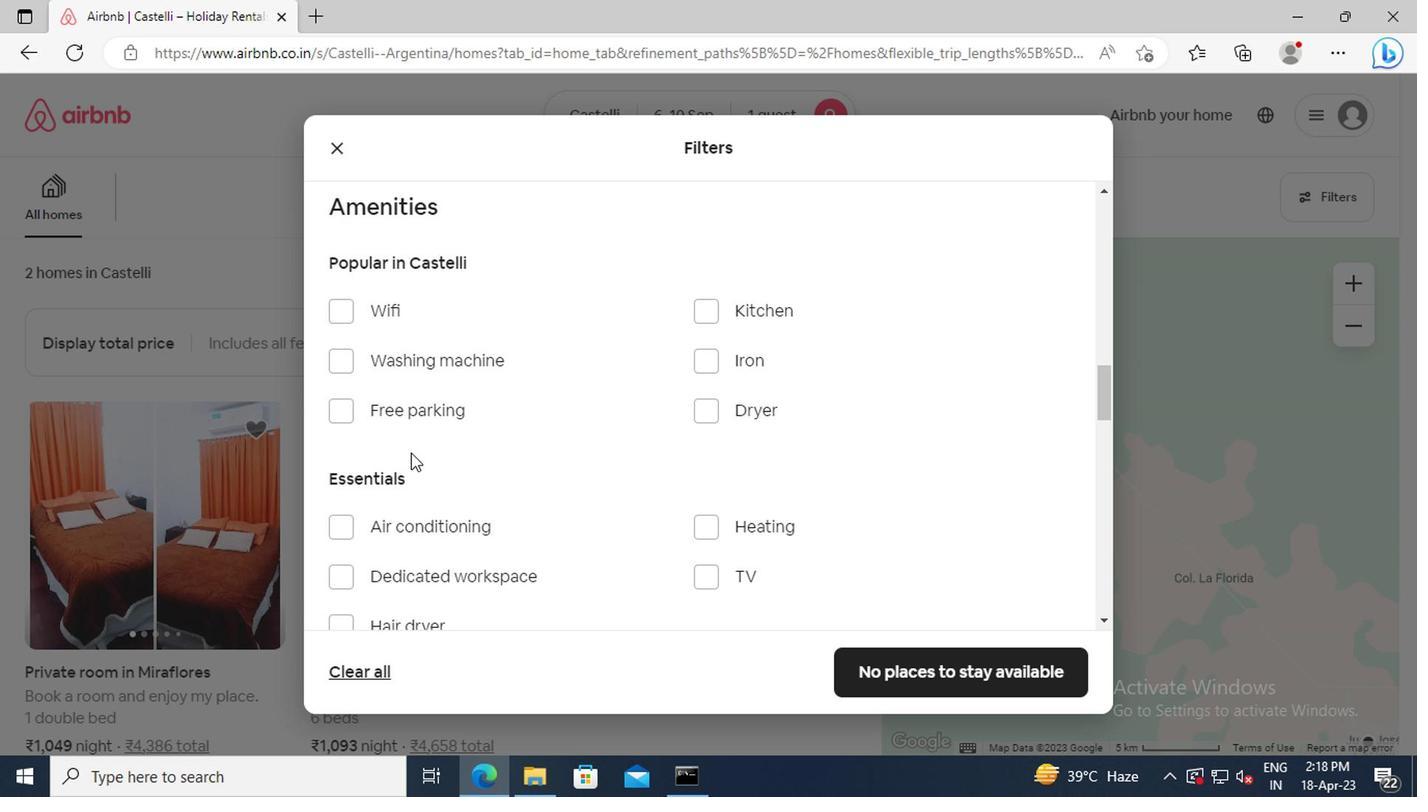 
Action: Mouse moved to (699, 285)
Screenshot: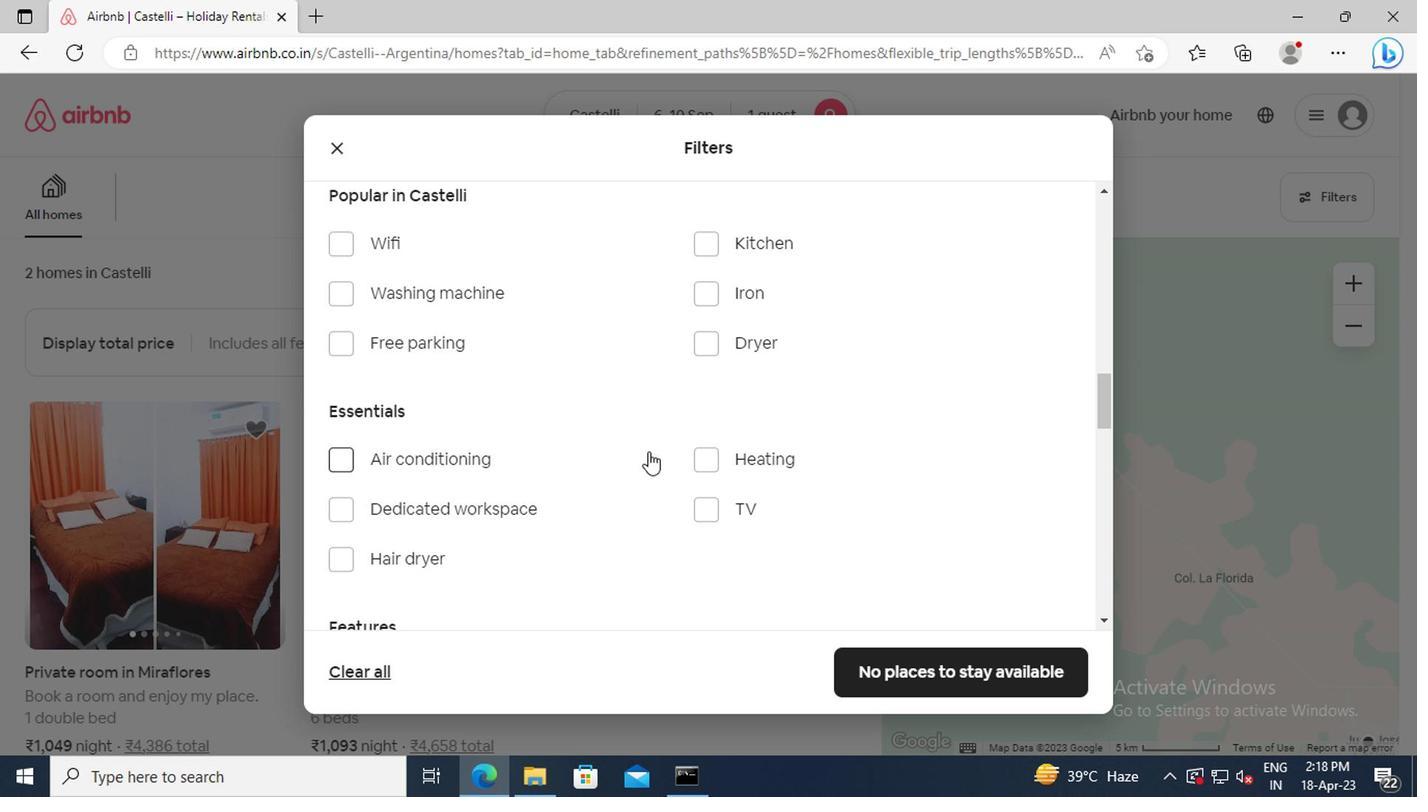 
Action: Mouse pressed left at (699, 285)
Screenshot: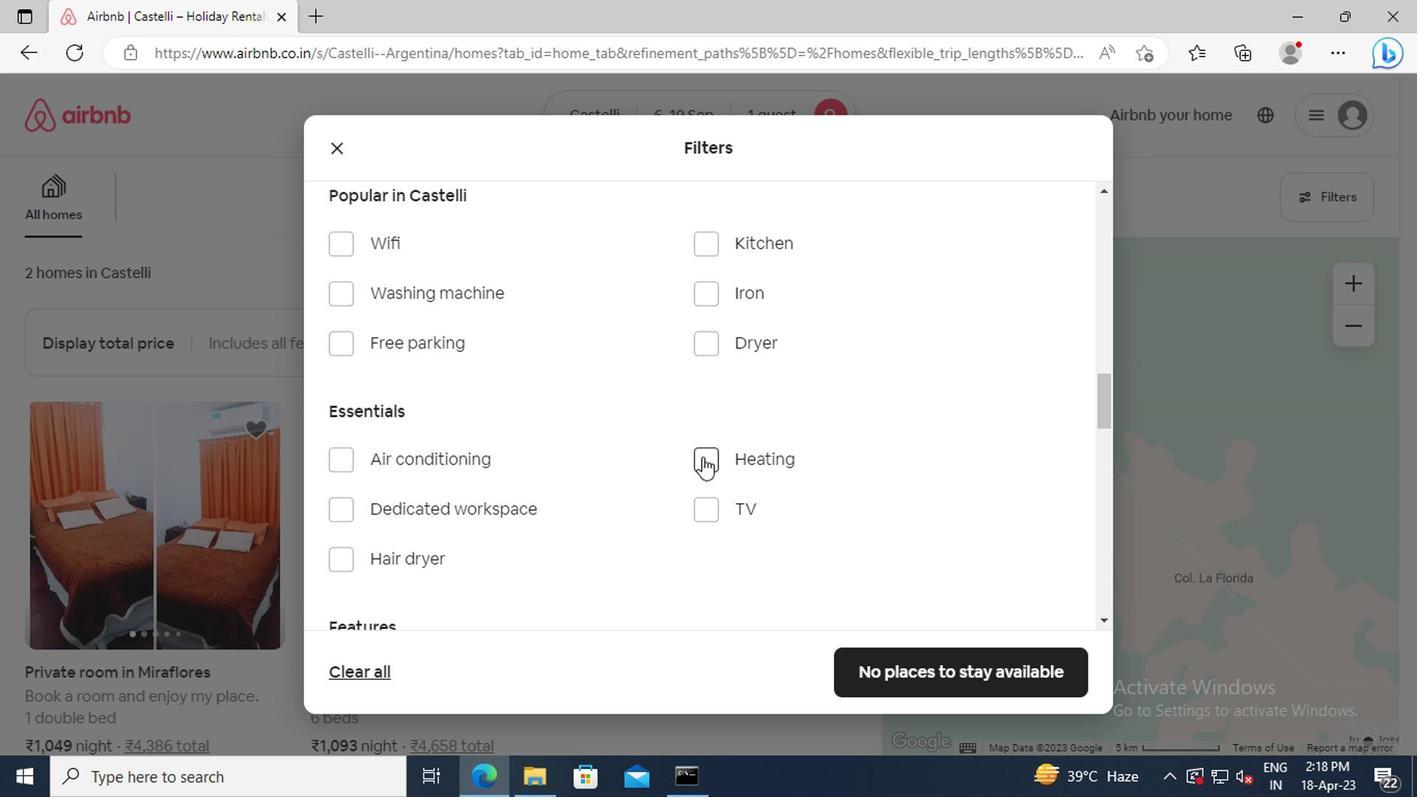 
Action: Mouse moved to (572, 281)
Screenshot: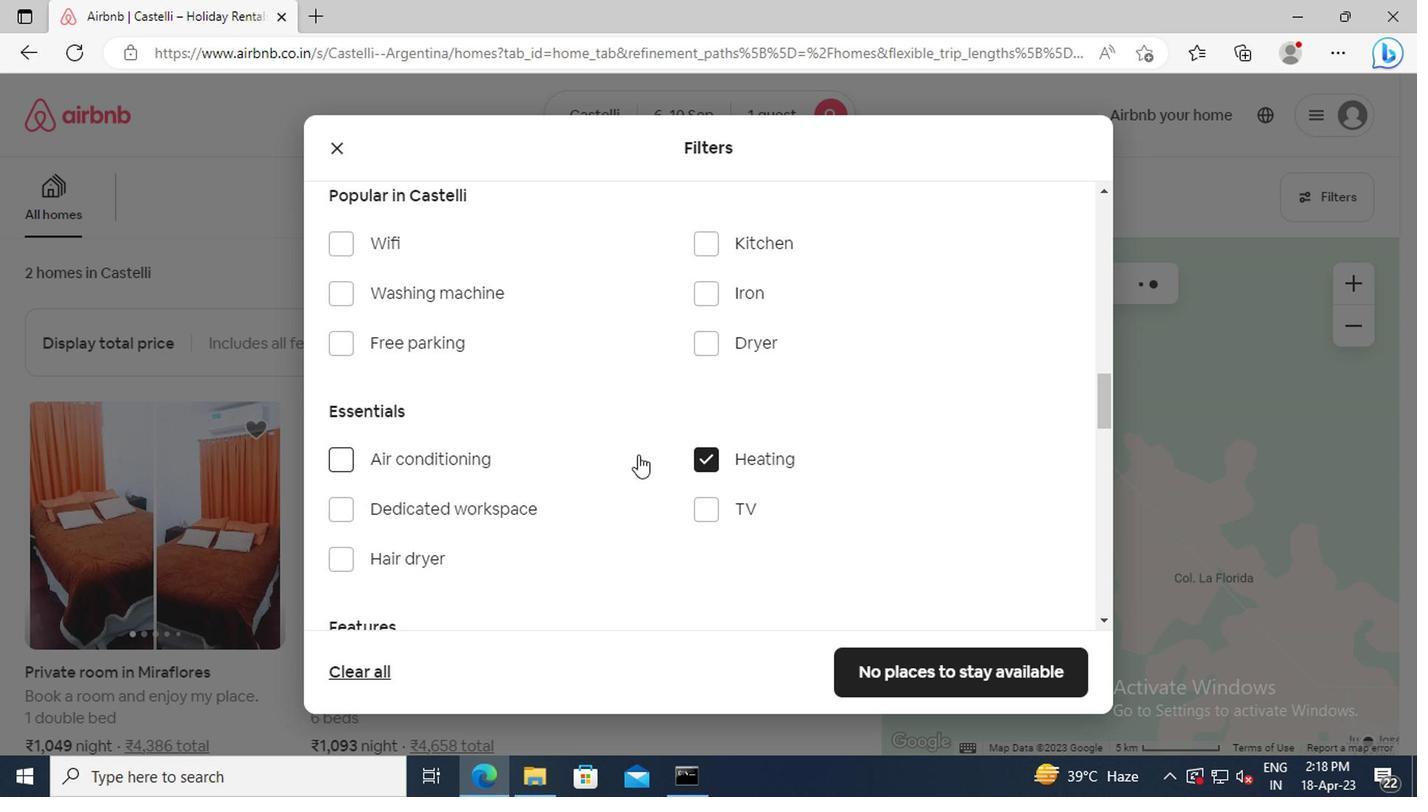 
Action: Mouse scrolled (572, 281) with delta (0, 0)
Screenshot: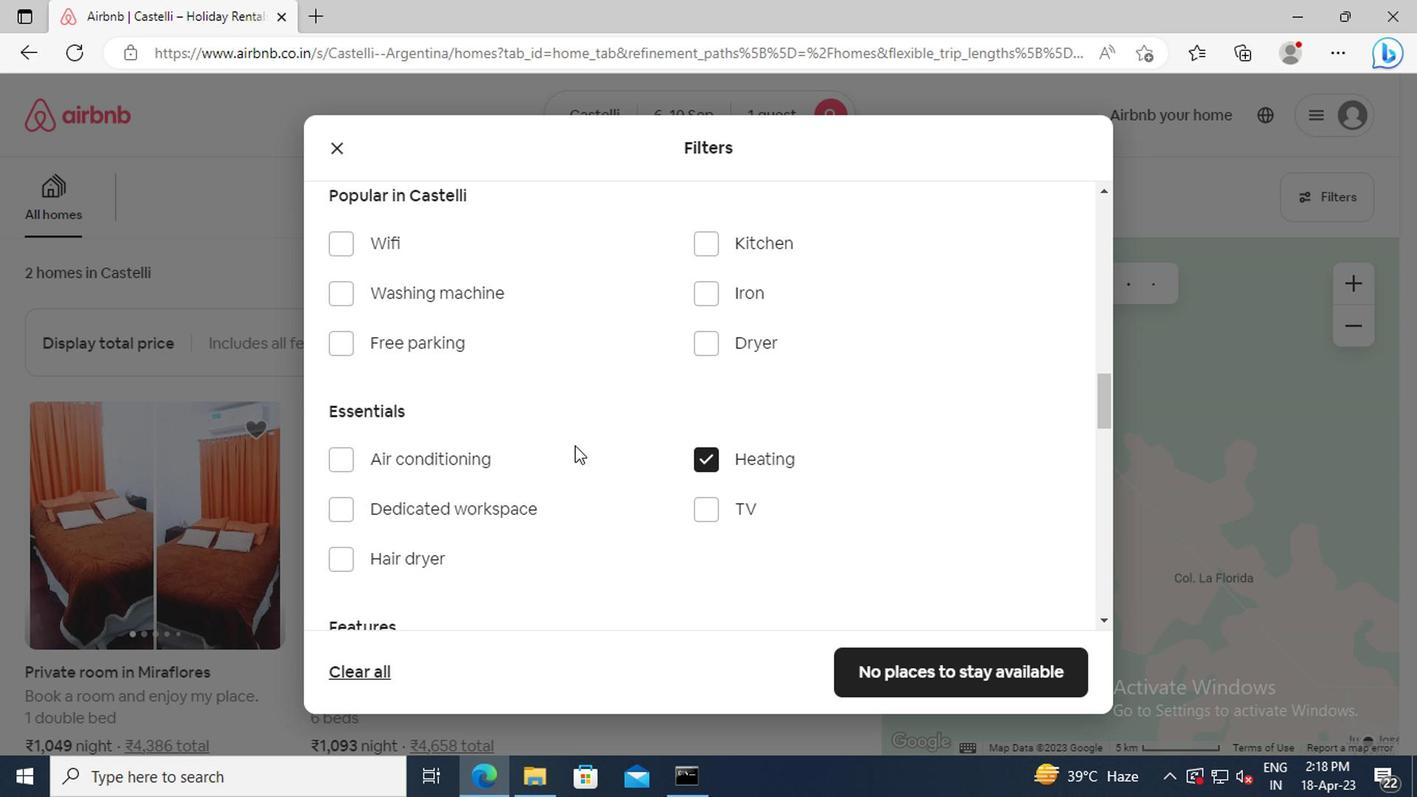 
Action: Mouse scrolled (572, 281) with delta (0, 0)
Screenshot: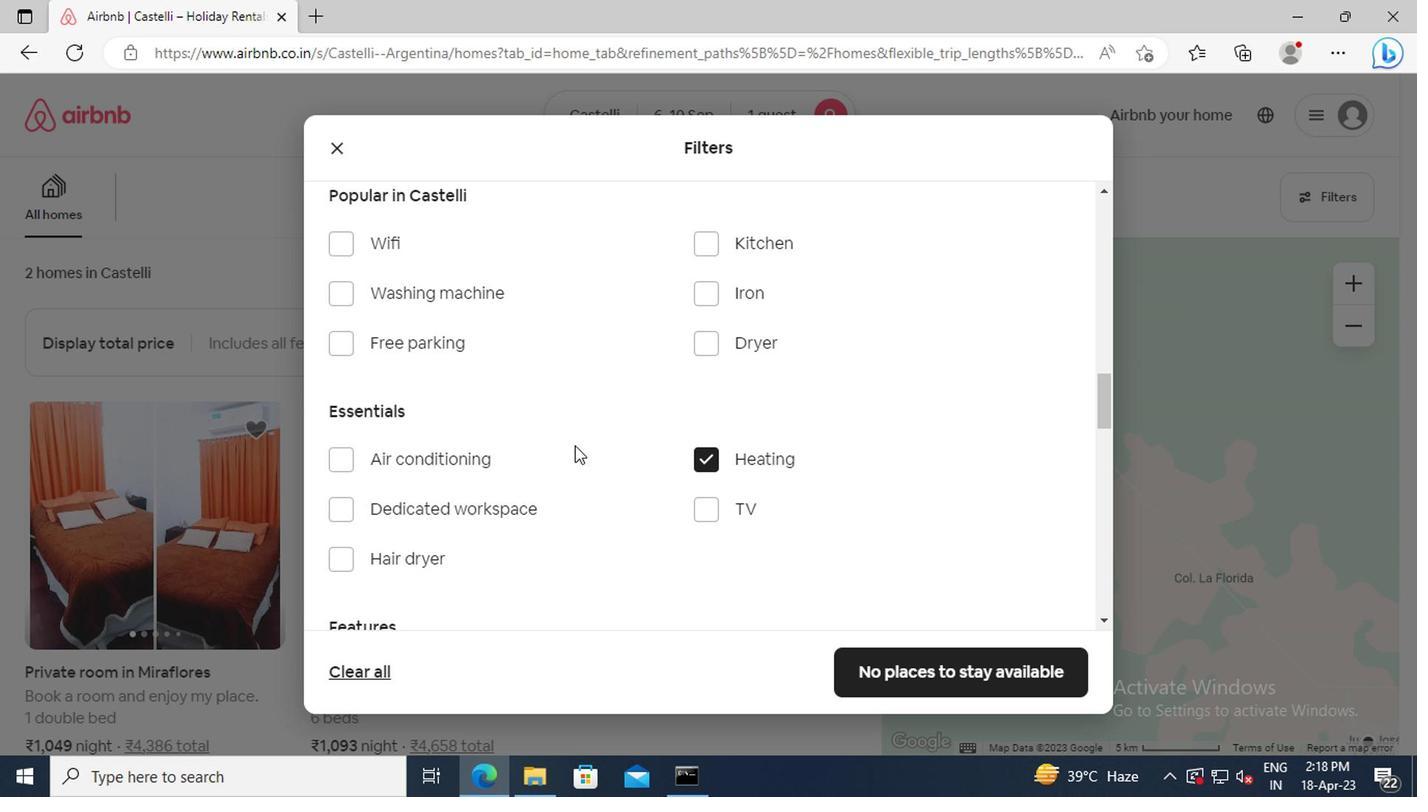 
Action: Mouse scrolled (572, 281) with delta (0, 0)
Screenshot: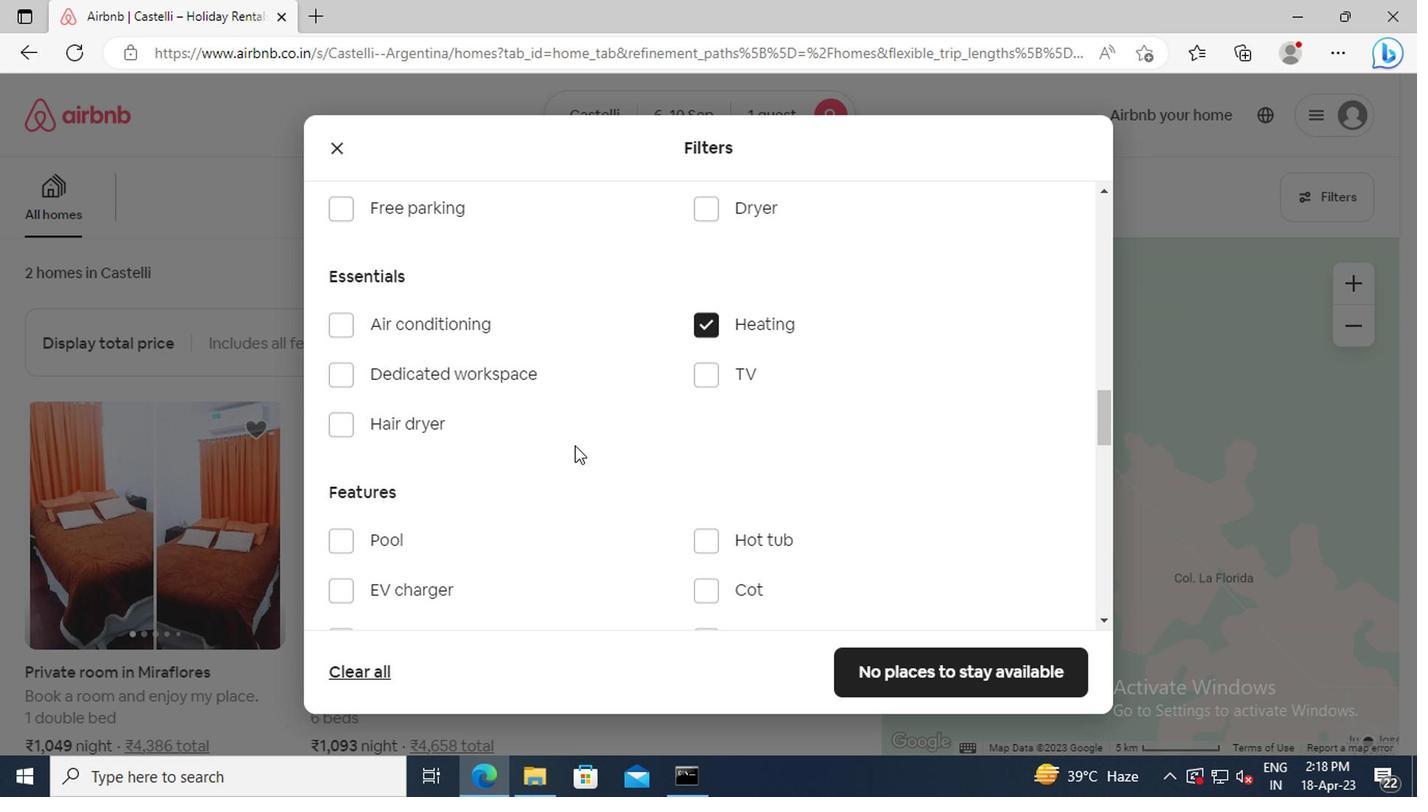 
Action: Mouse scrolled (572, 281) with delta (0, 0)
Screenshot: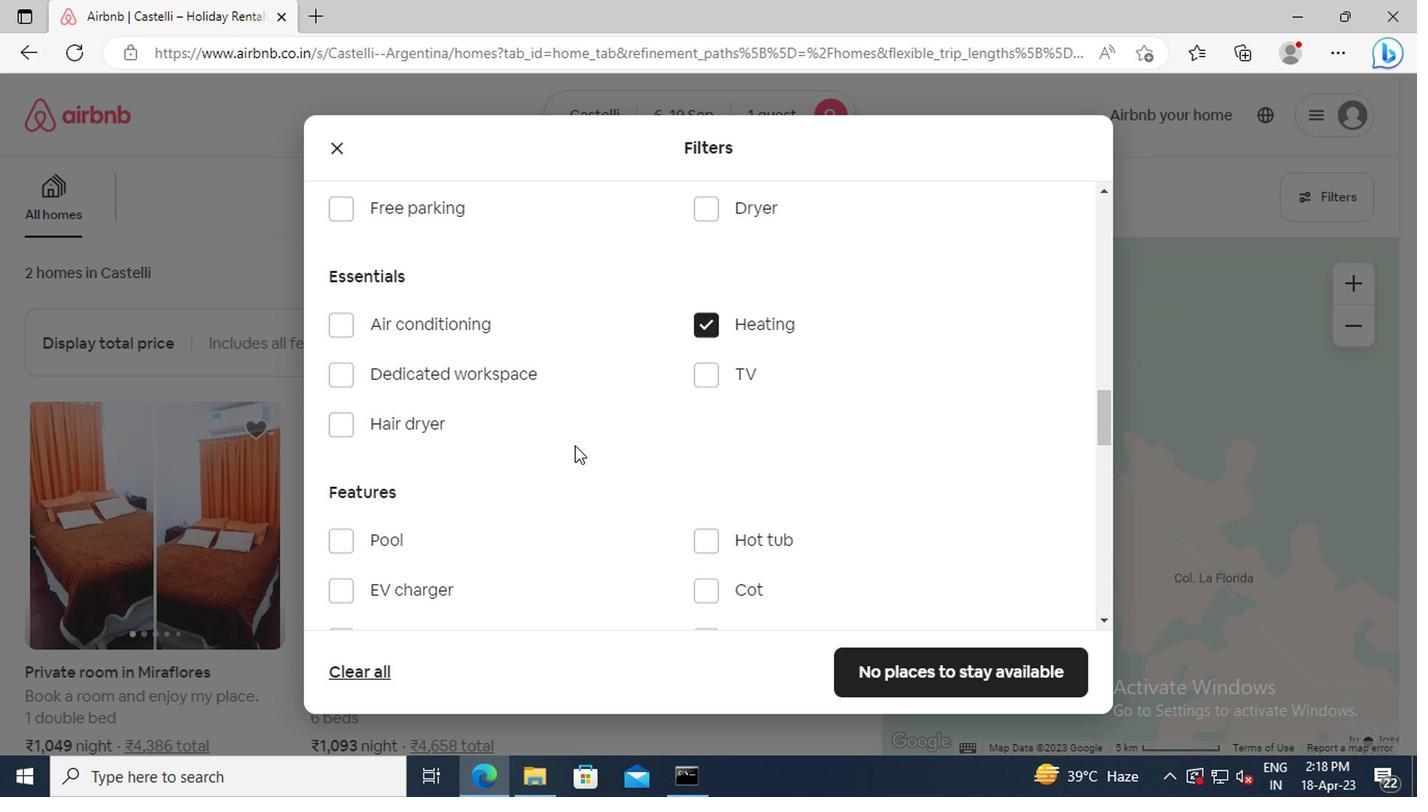 
Action: Mouse scrolled (572, 281) with delta (0, 0)
Screenshot: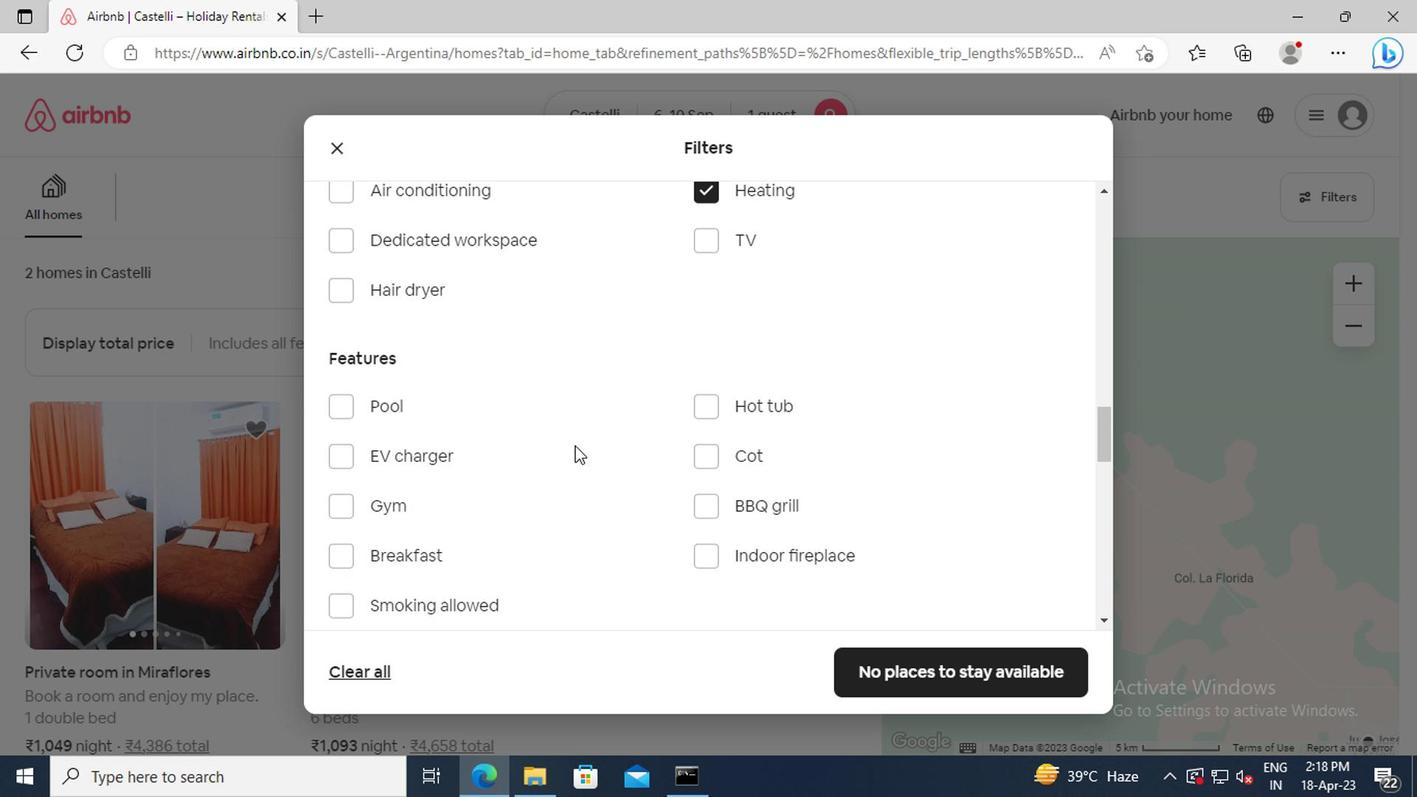 
Action: Mouse scrolled (572, 281) with delta (0, 0)
Screenshot: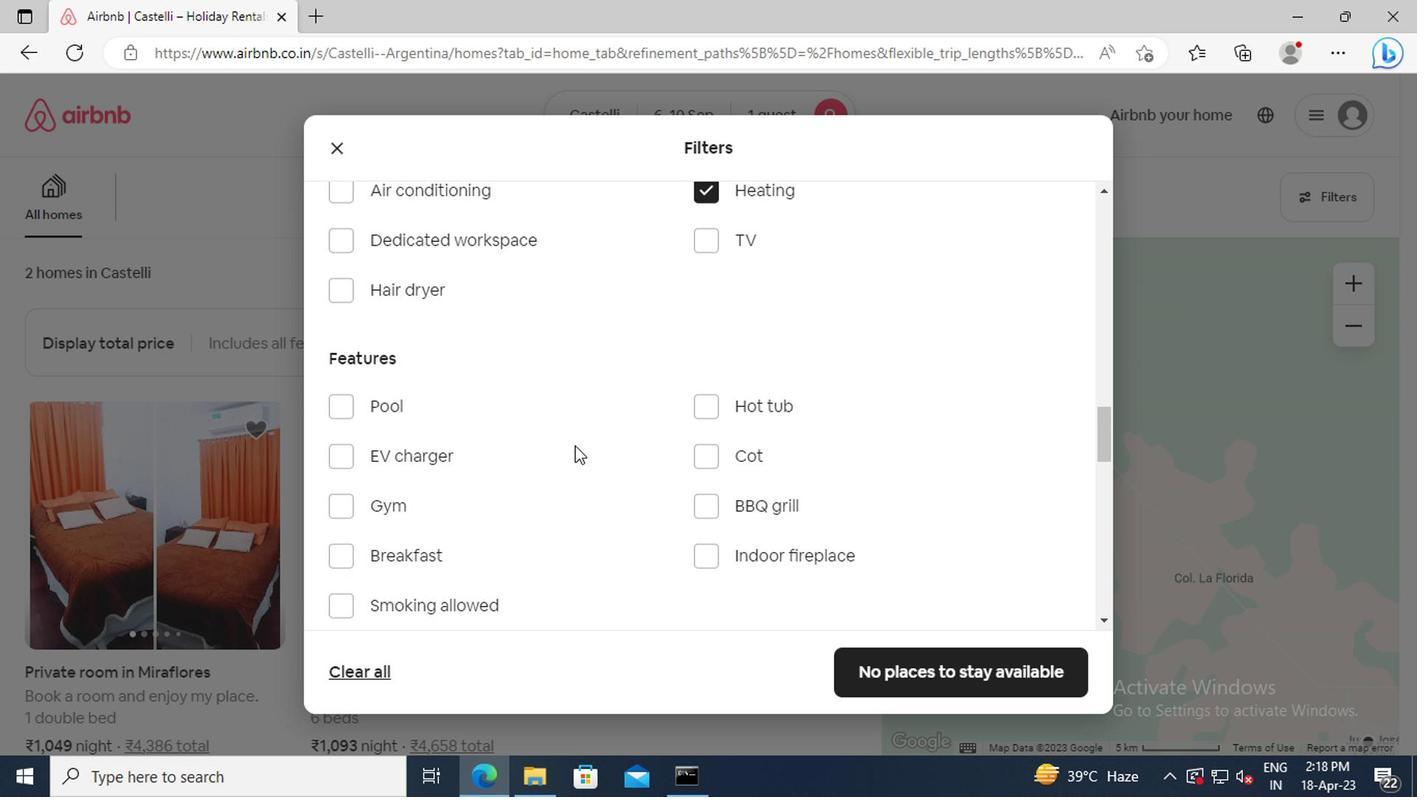 
Action: Mouse scrolled (572, 281) with delta (0, 0)
Screenshot: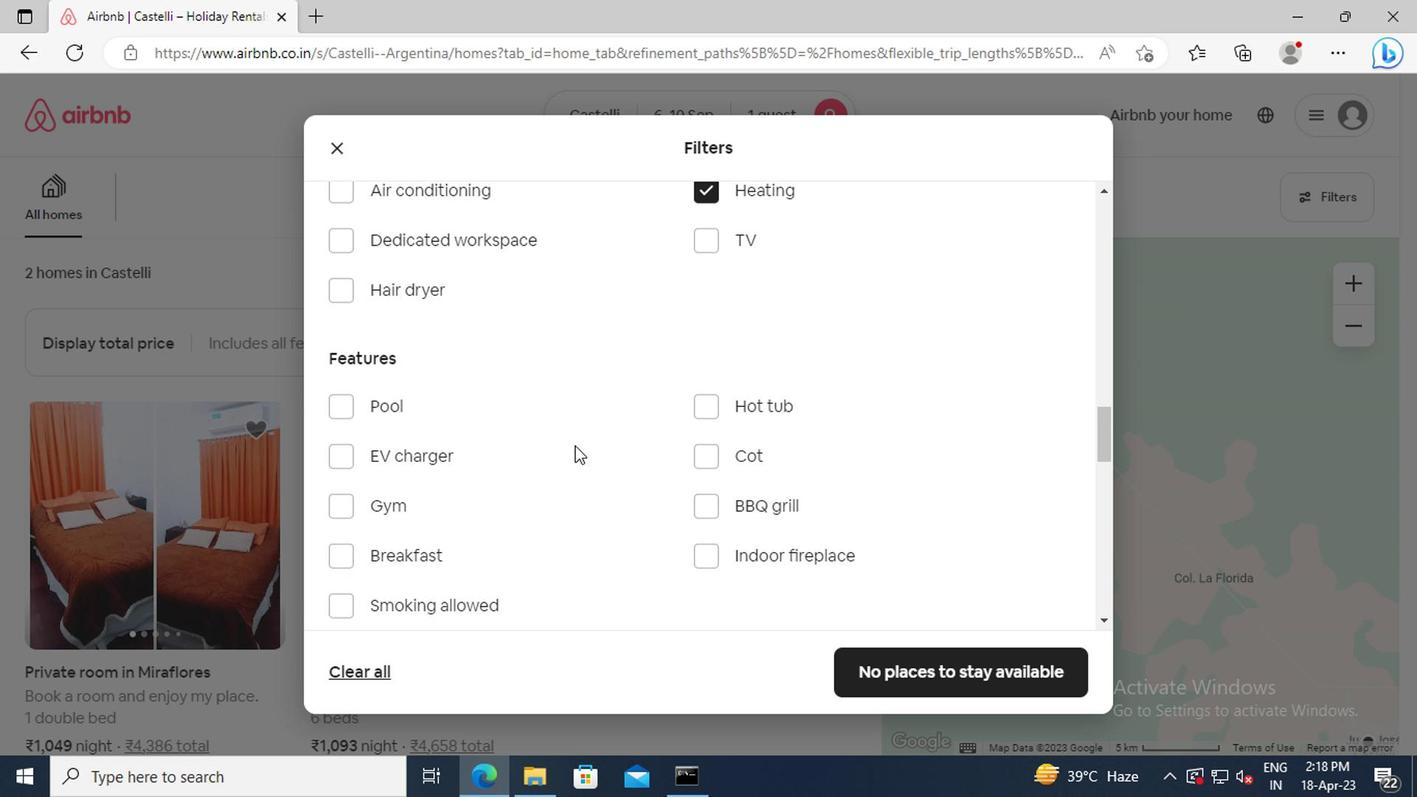 
Action: Mouse scrolled (572, 281) with delta (0, 0)
Screenshot: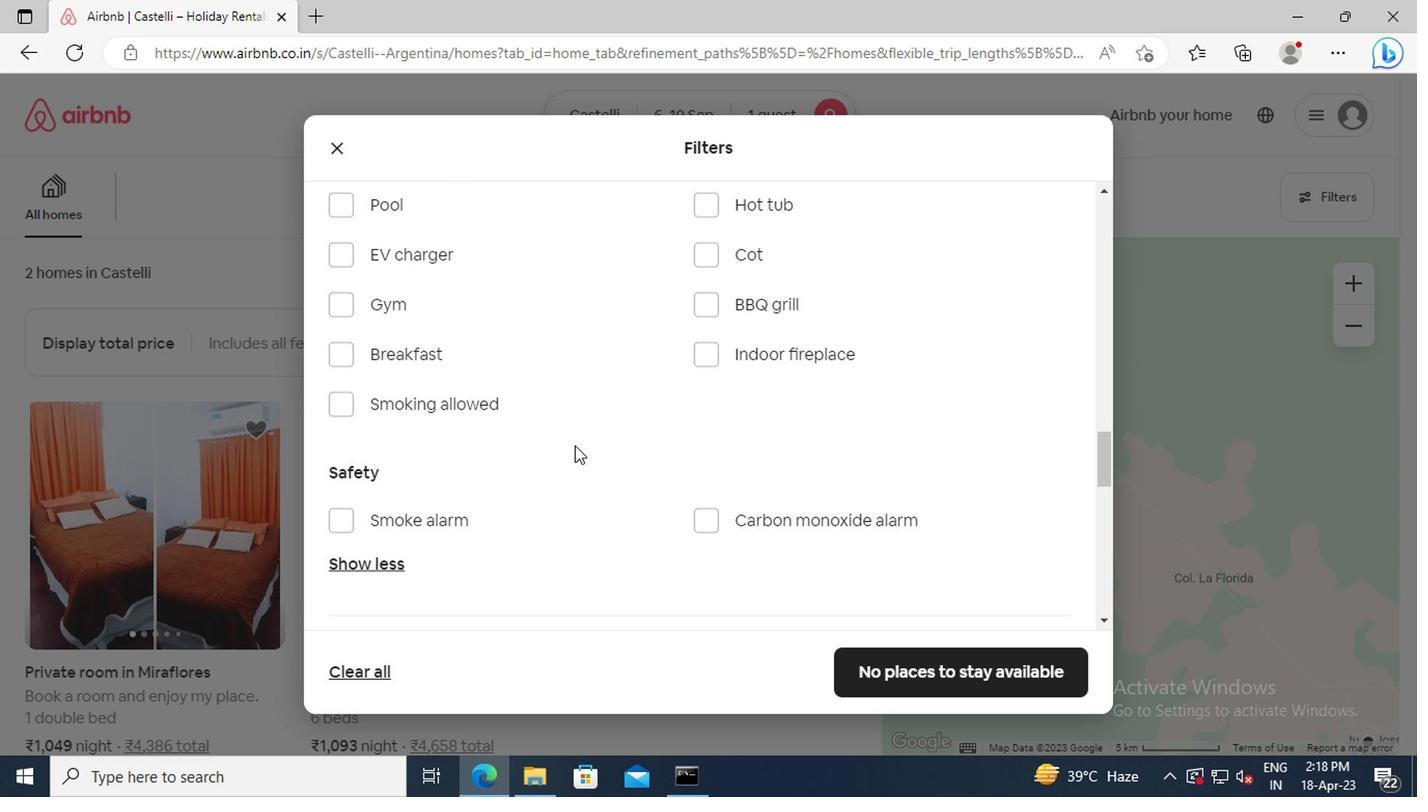 
Action: Mouse scrolled (572, 281) with delta (0, 0)
Screenshot: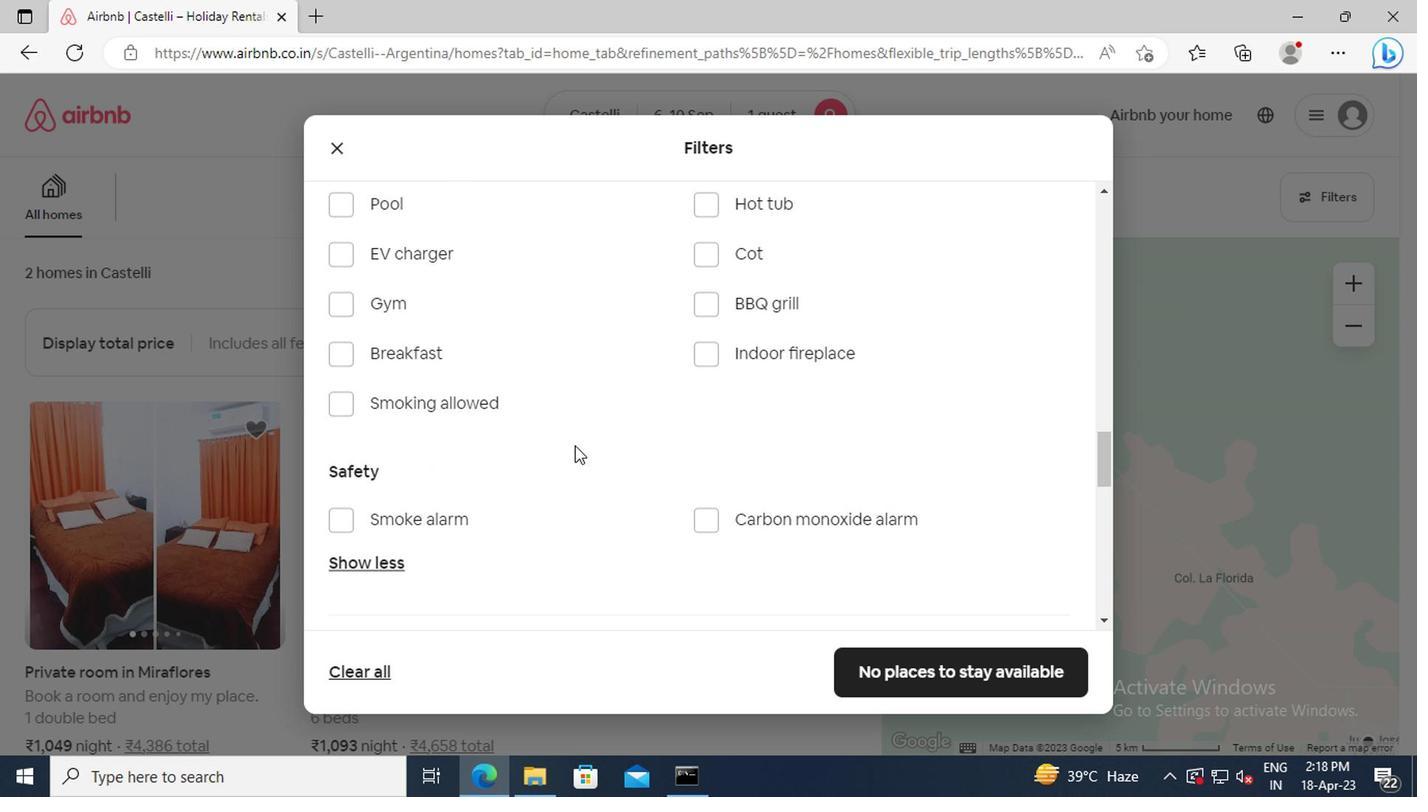 
Action: Mouse scrolled (572, 281) with delta (0, 0)
Screenshot: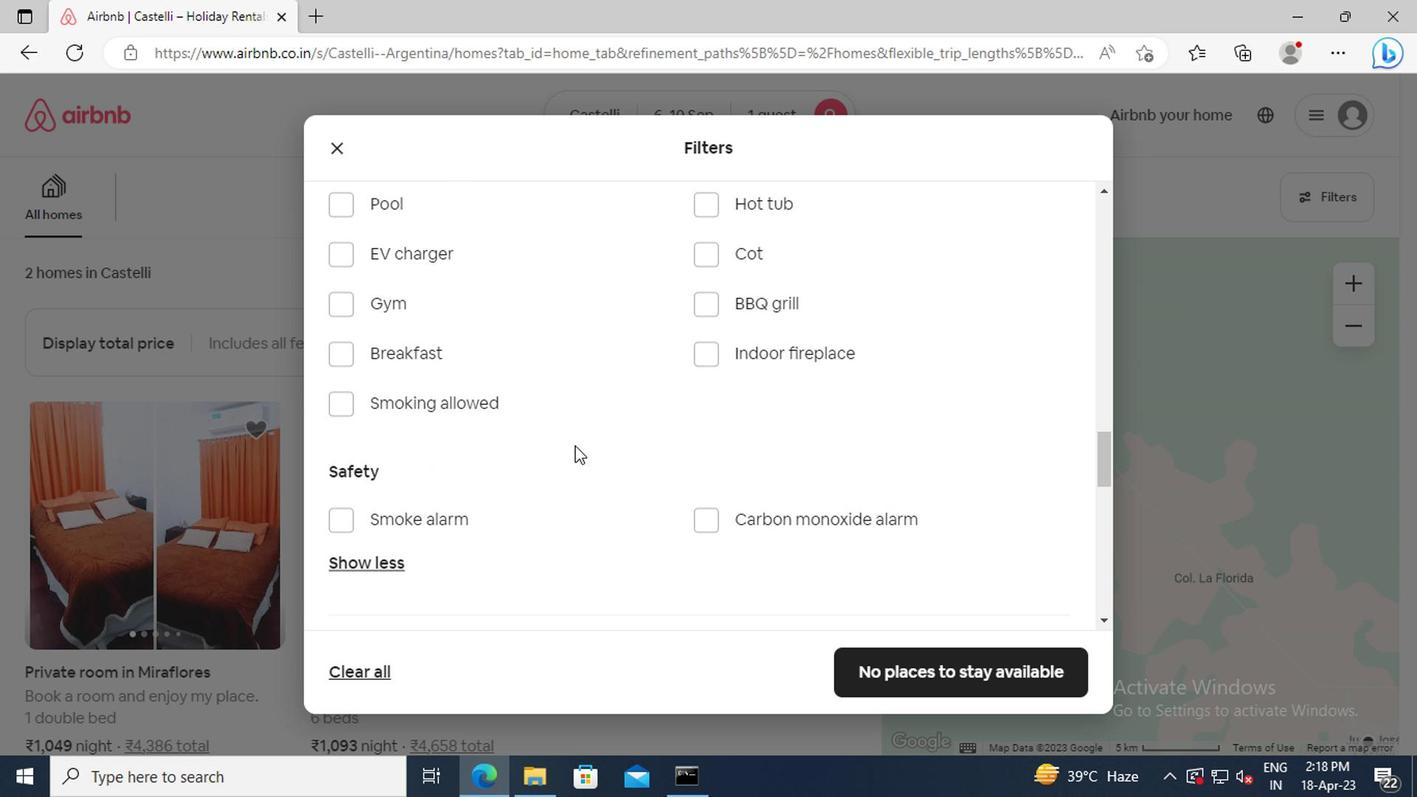 
Action: Mouse scrolled (572, 281) with delta (0, 0)
Screenshot: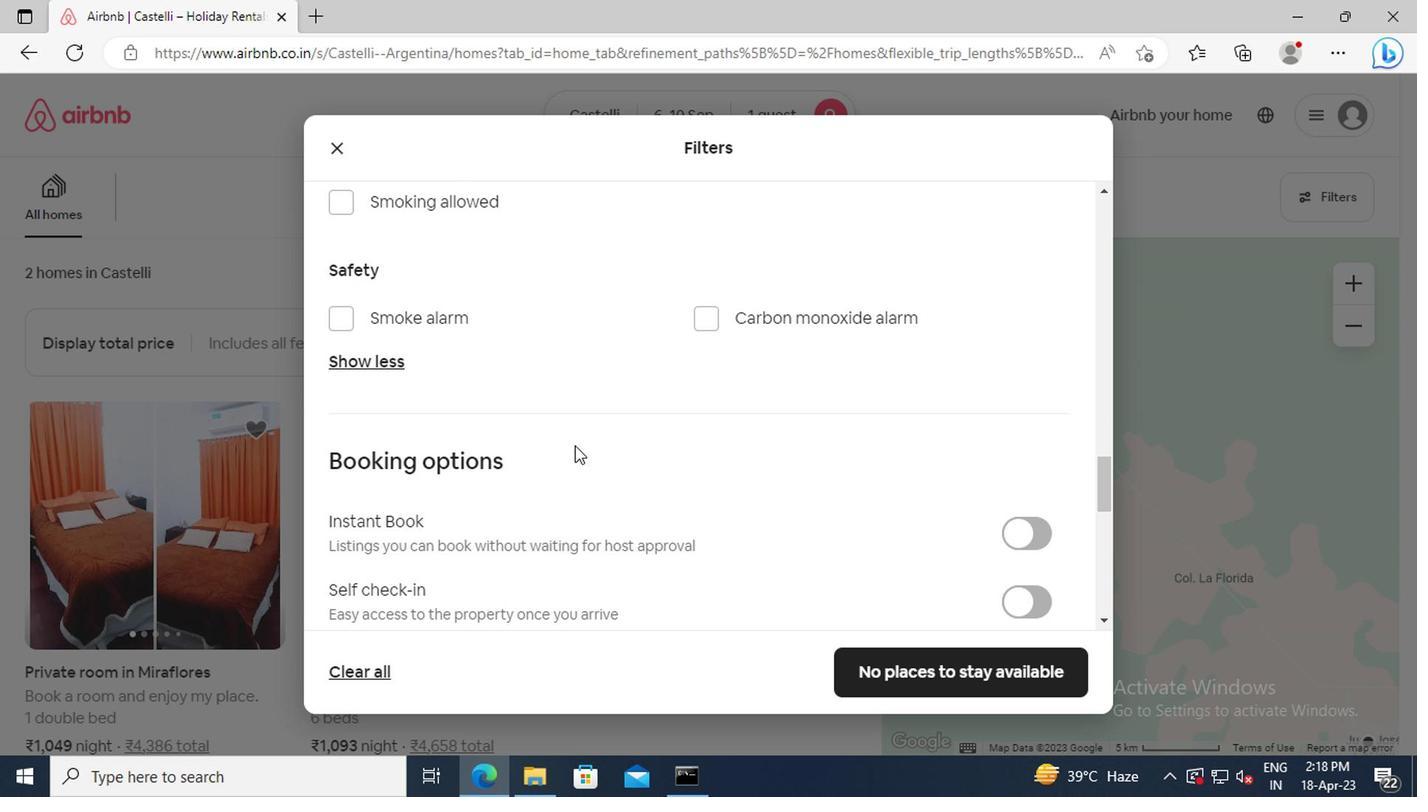 
Action: Mouse scrolled (572, 281) with delta (0, 0)
Screenshot: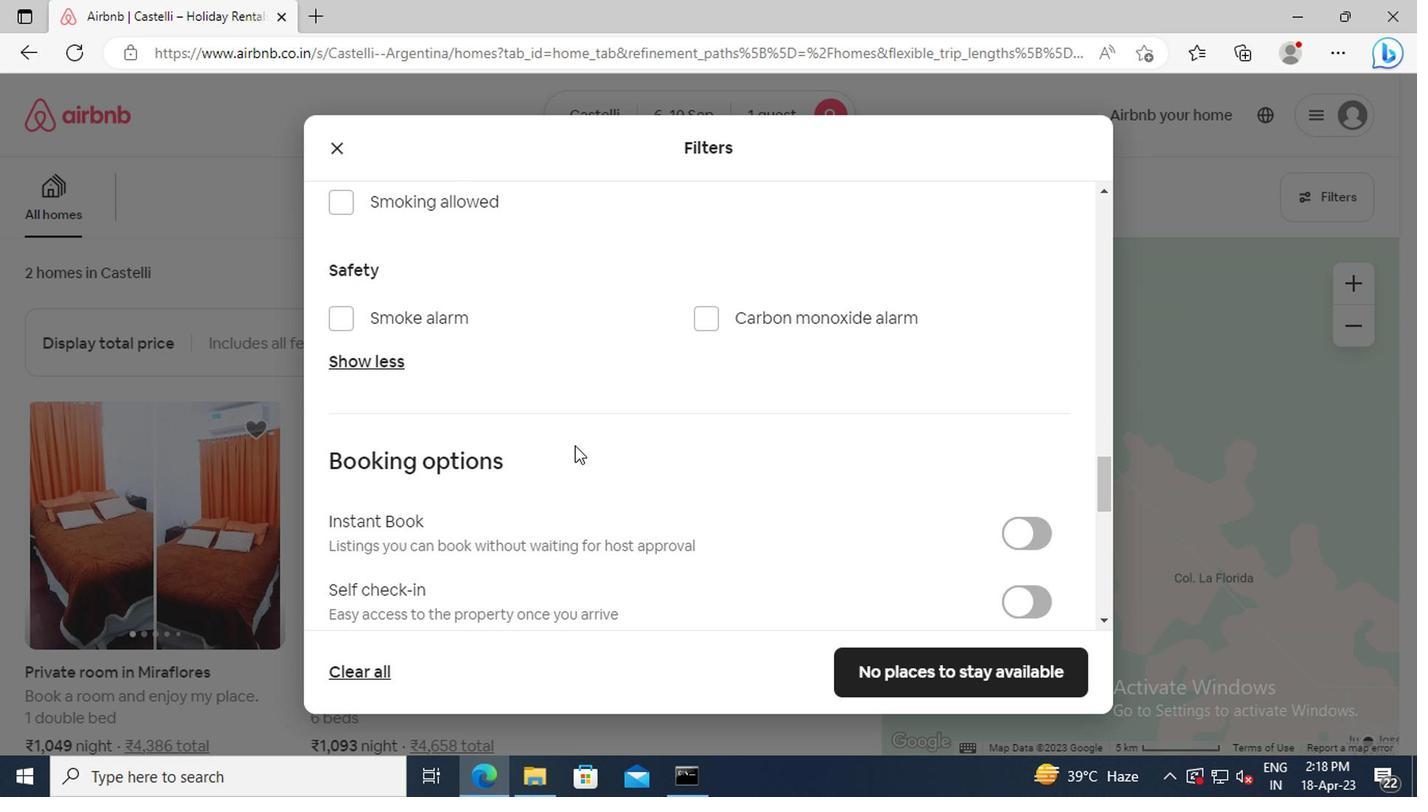 
Action: Mouse scrolled (572, 281) with delta (0, 0)
Screenshot: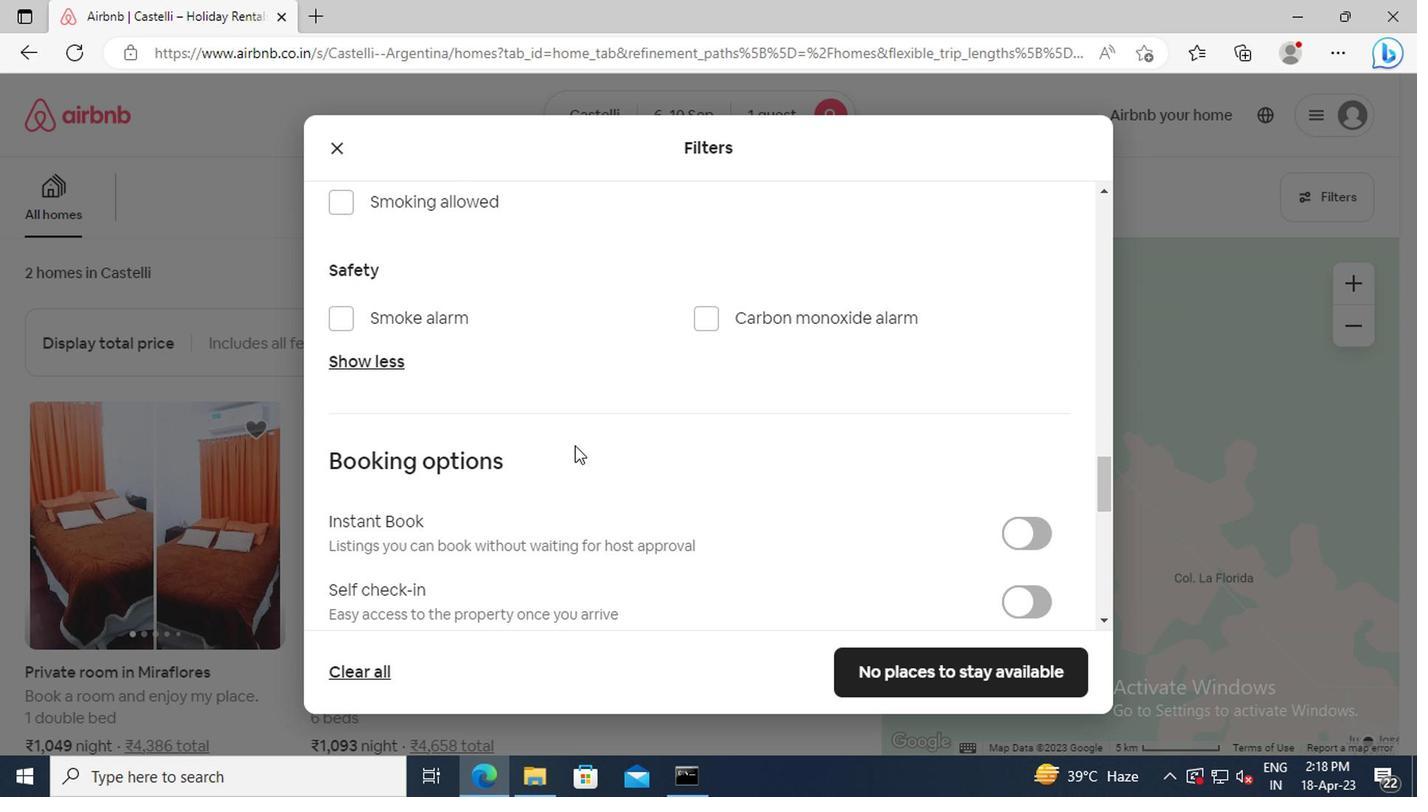 
Action: Mouse moved to (1028, 269)
Screenshot: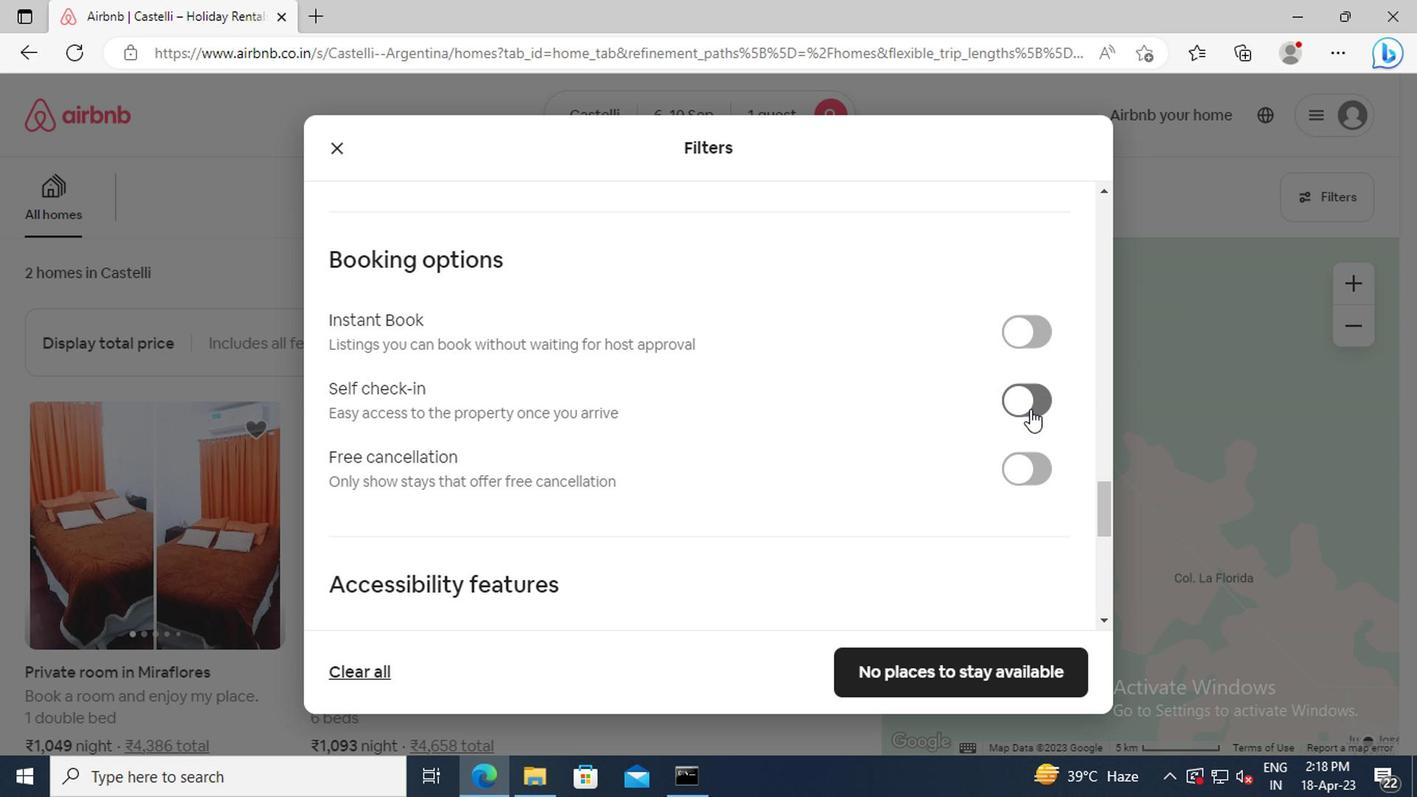 
Action: Mouse pressed left at (1028, 269)
Screenshot: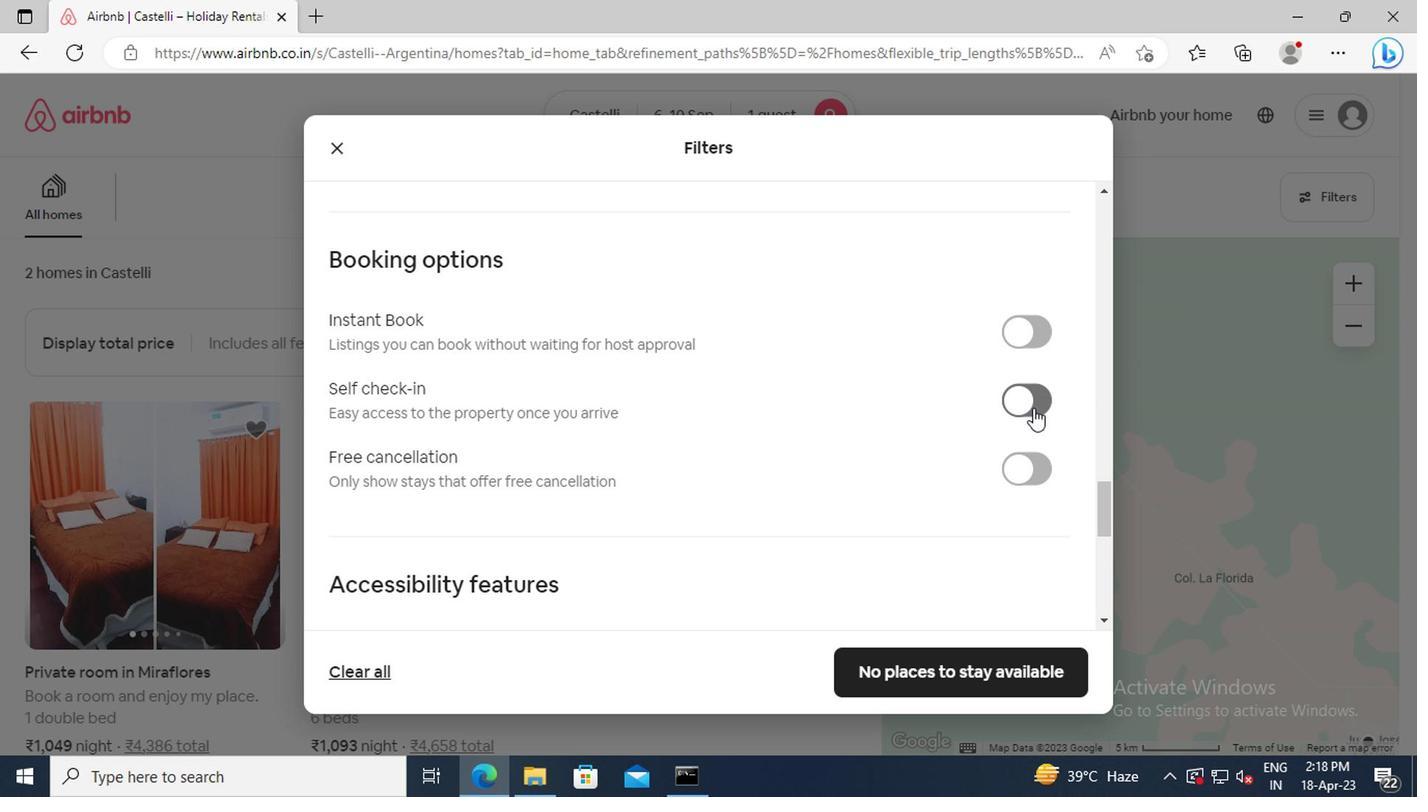 
Action: Mouse moved to (642, 272)
Screenshot: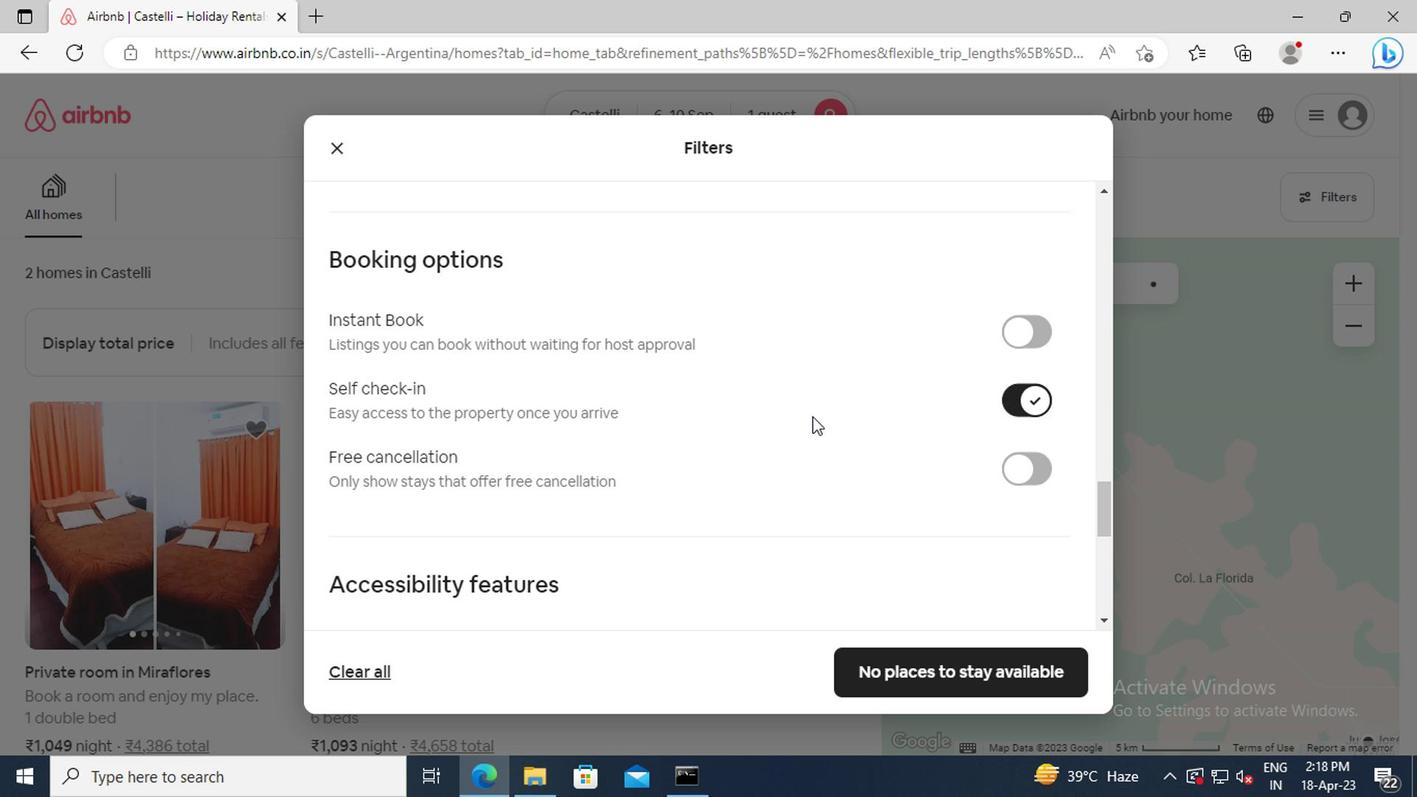 
Action: Mouse scrolled (642, 272) with delta (0, 0)
Screenshot: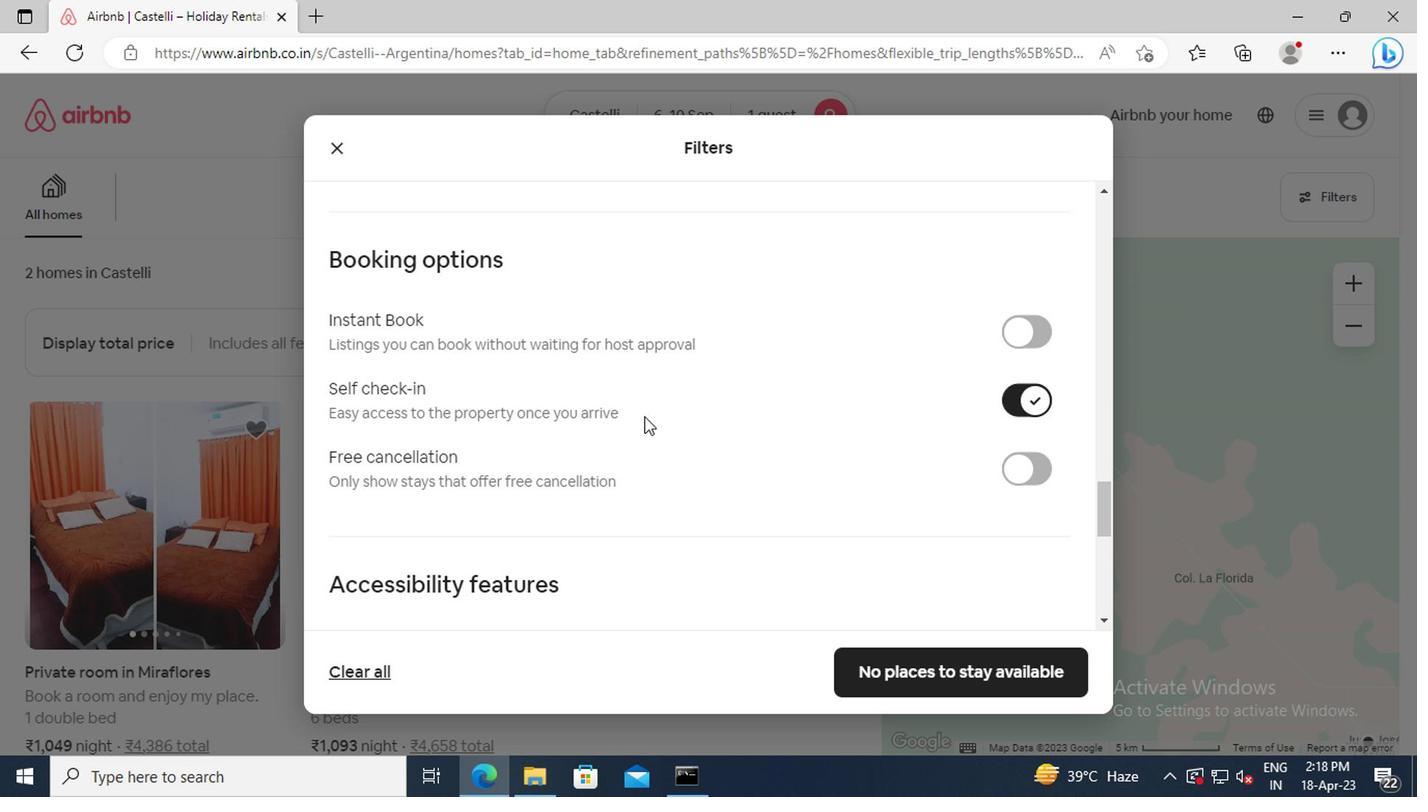 
Action: Mouse scrolled (642, 272) with delta (0, 0)
Screenshot: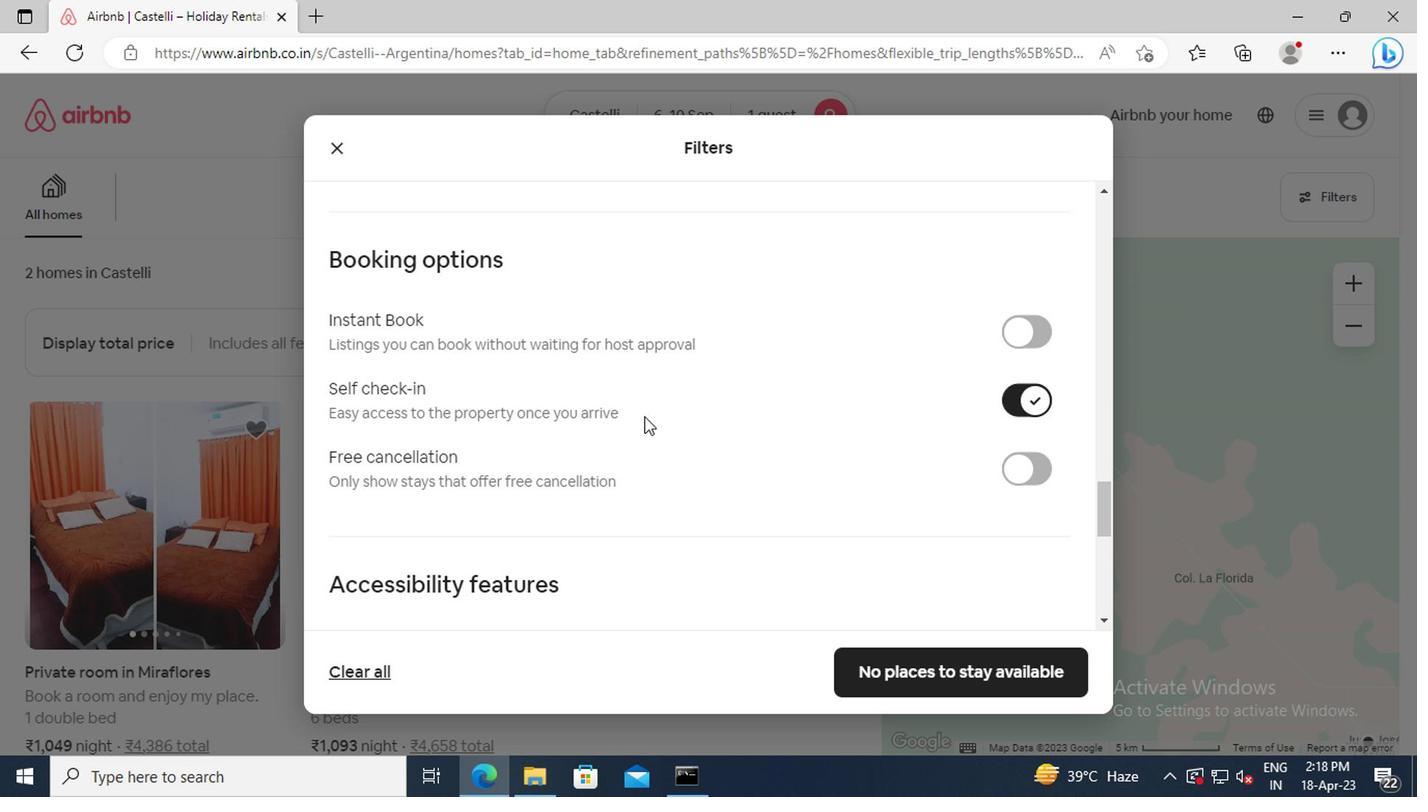 
Action: Mouse scrolled (642, 272) with delta (0, 0)
Screenshot: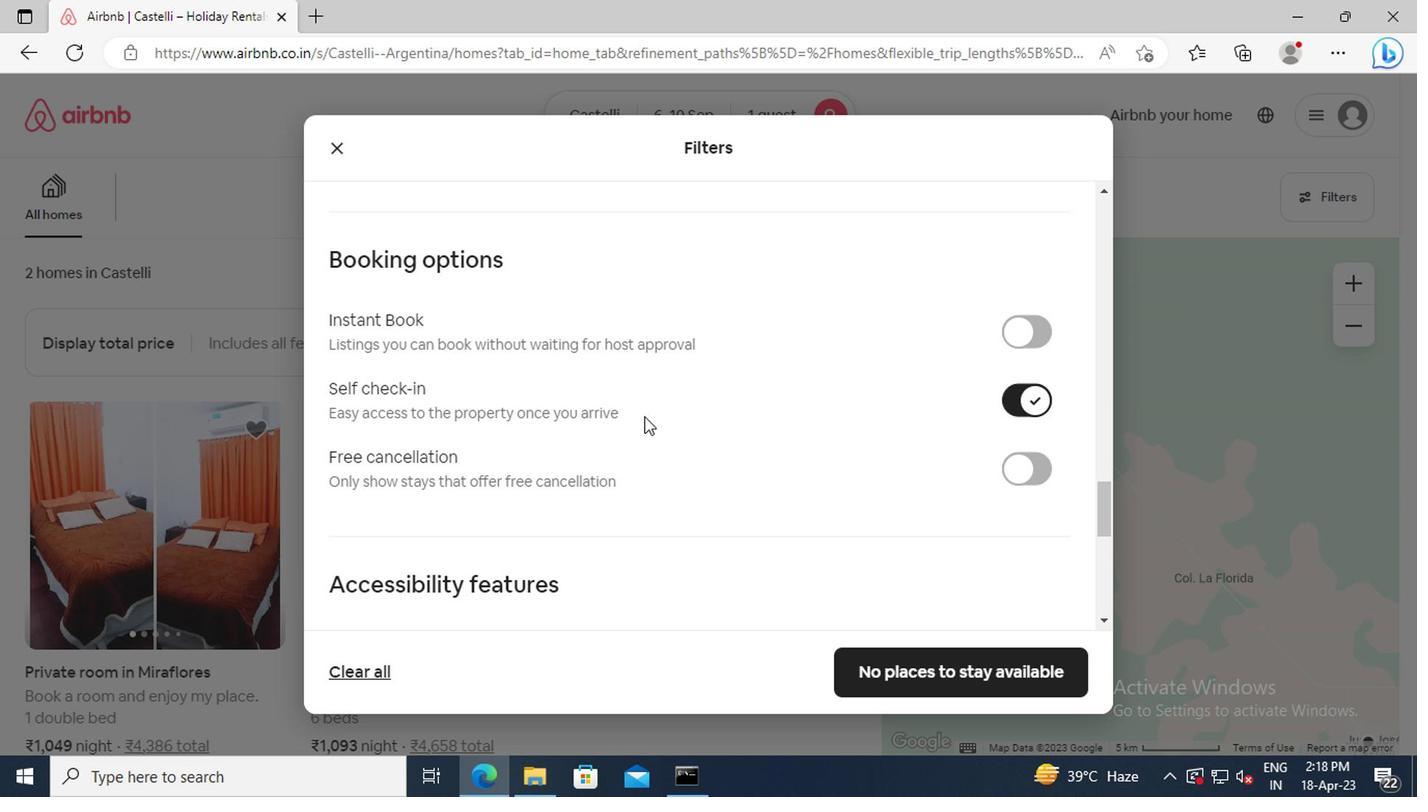 
Action: Mouse scrolled (642, 272) with delta (0, 0)
Screenshot: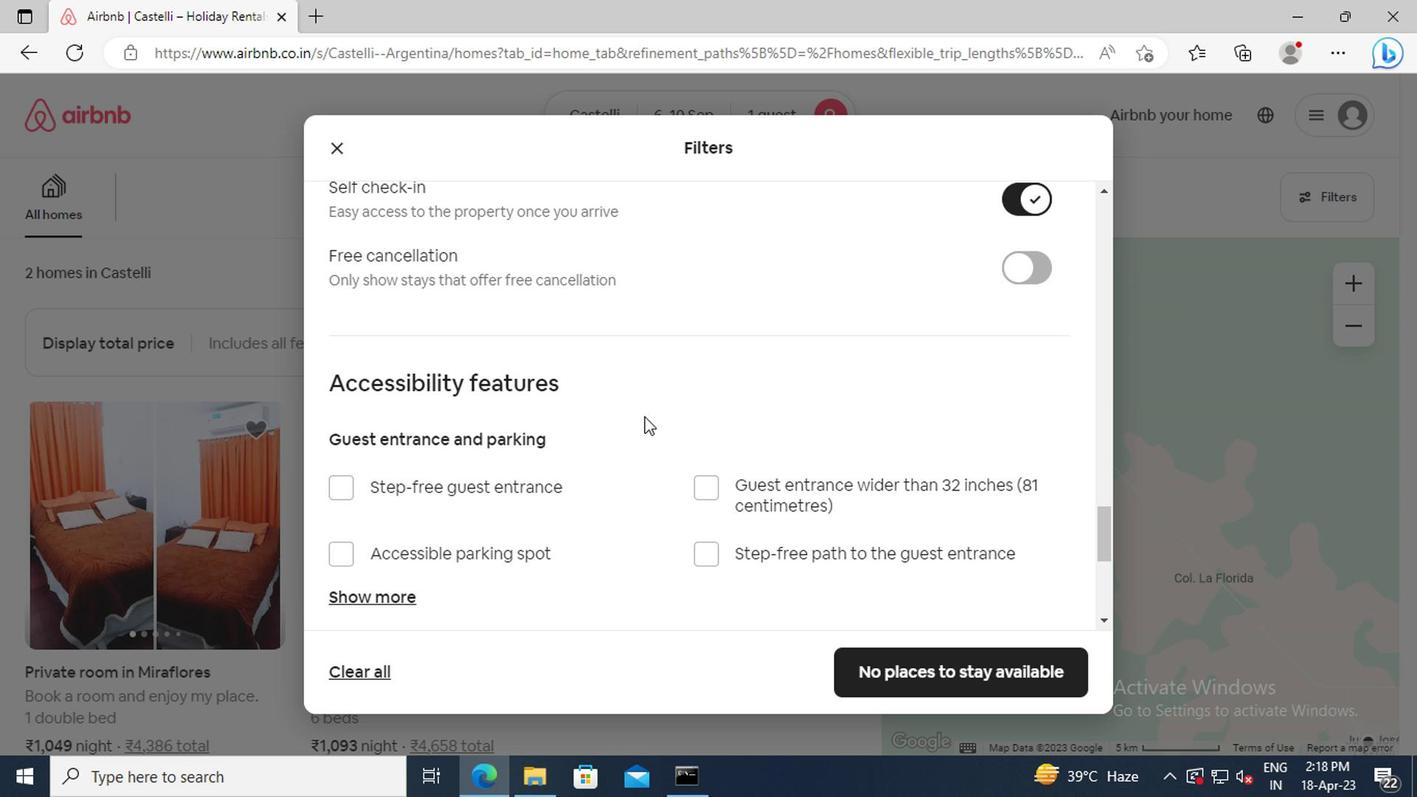 
Action: Mouse scrolled (642, 272) with delta (0, 0)
Screenshot: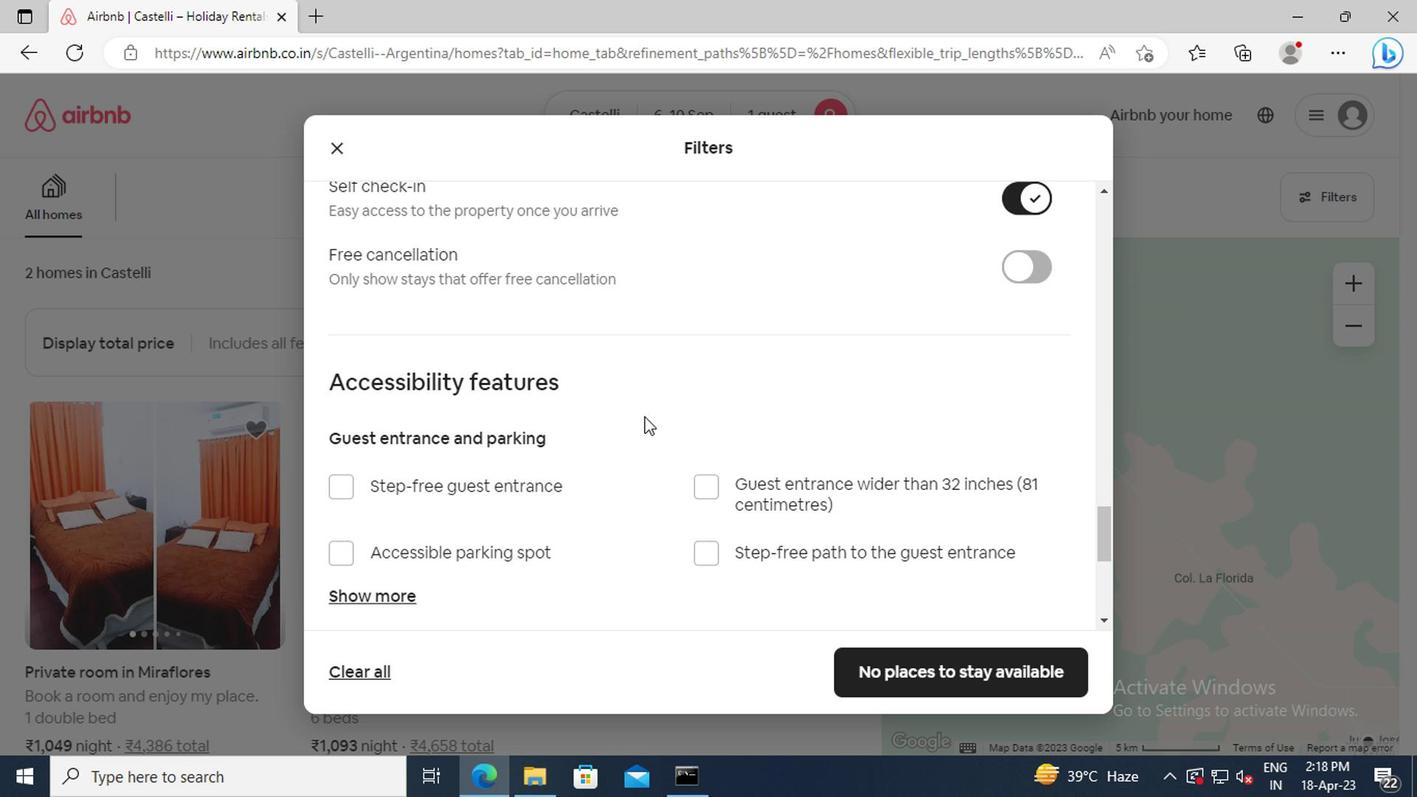 
Action: Mouse scrolled (642, 272) with delta (0, 0)
Screenshot: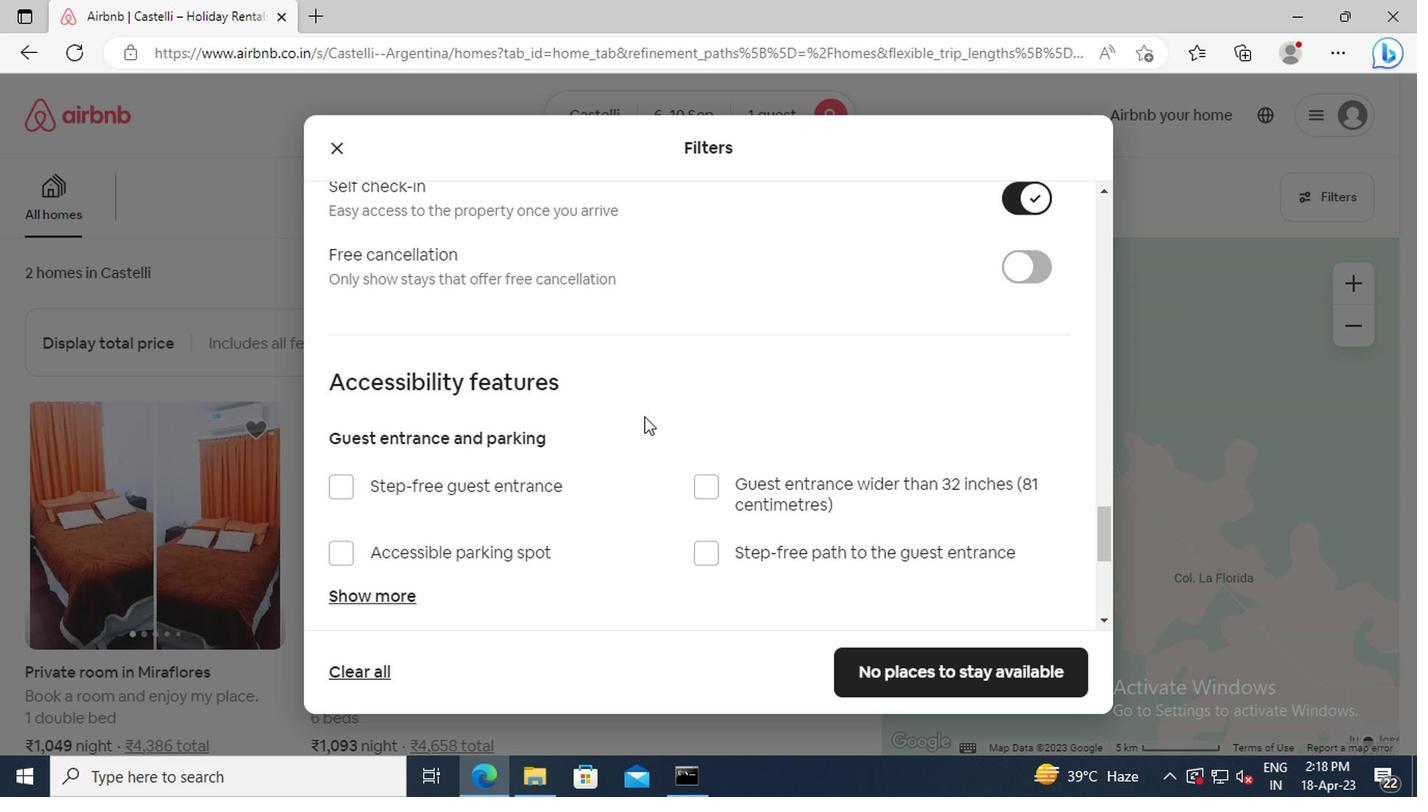 
Action: Mouse scrolled (642, 272) with delta (0, 0)
Screenshot: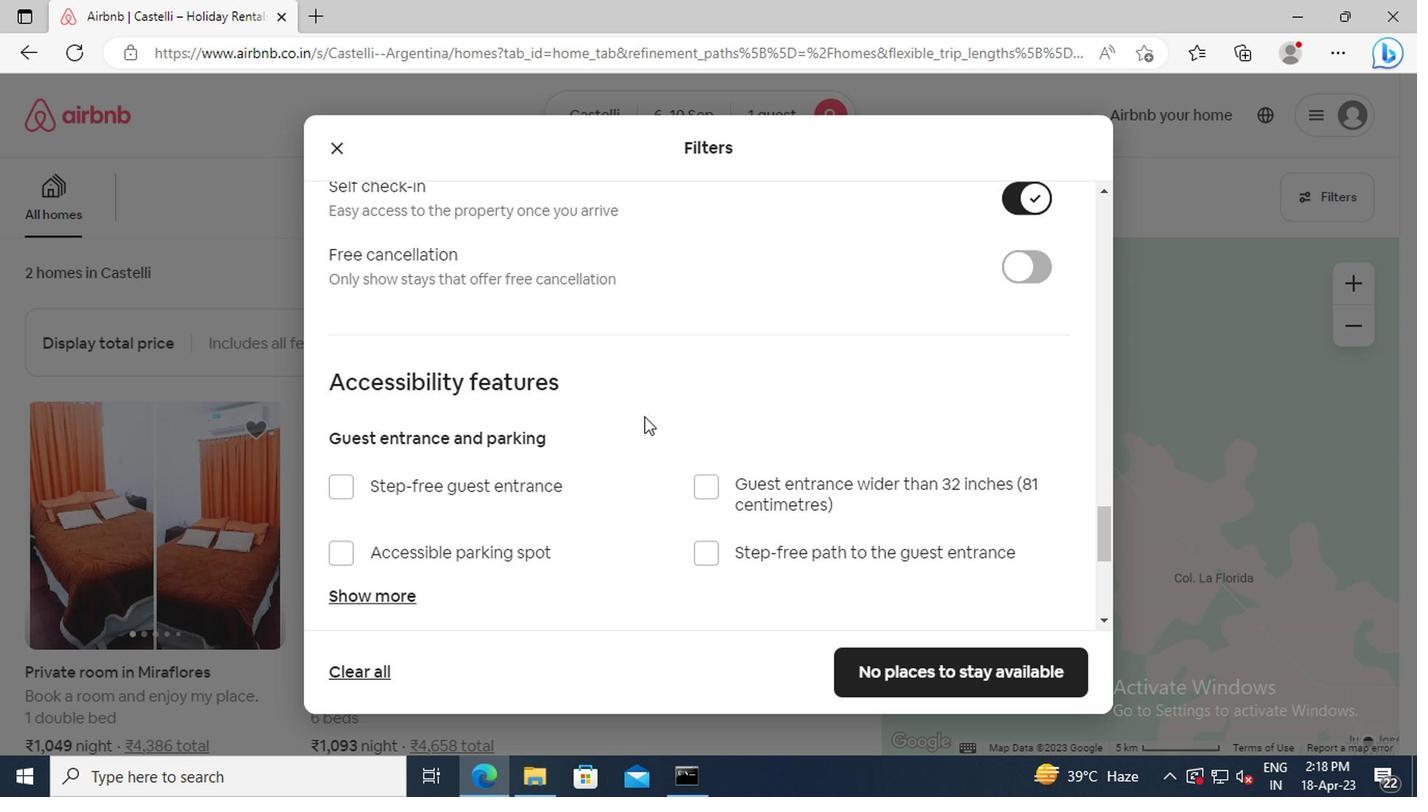 
Action: Mouse scrolled (642, 272) with delta (0, 0)
Screenshot: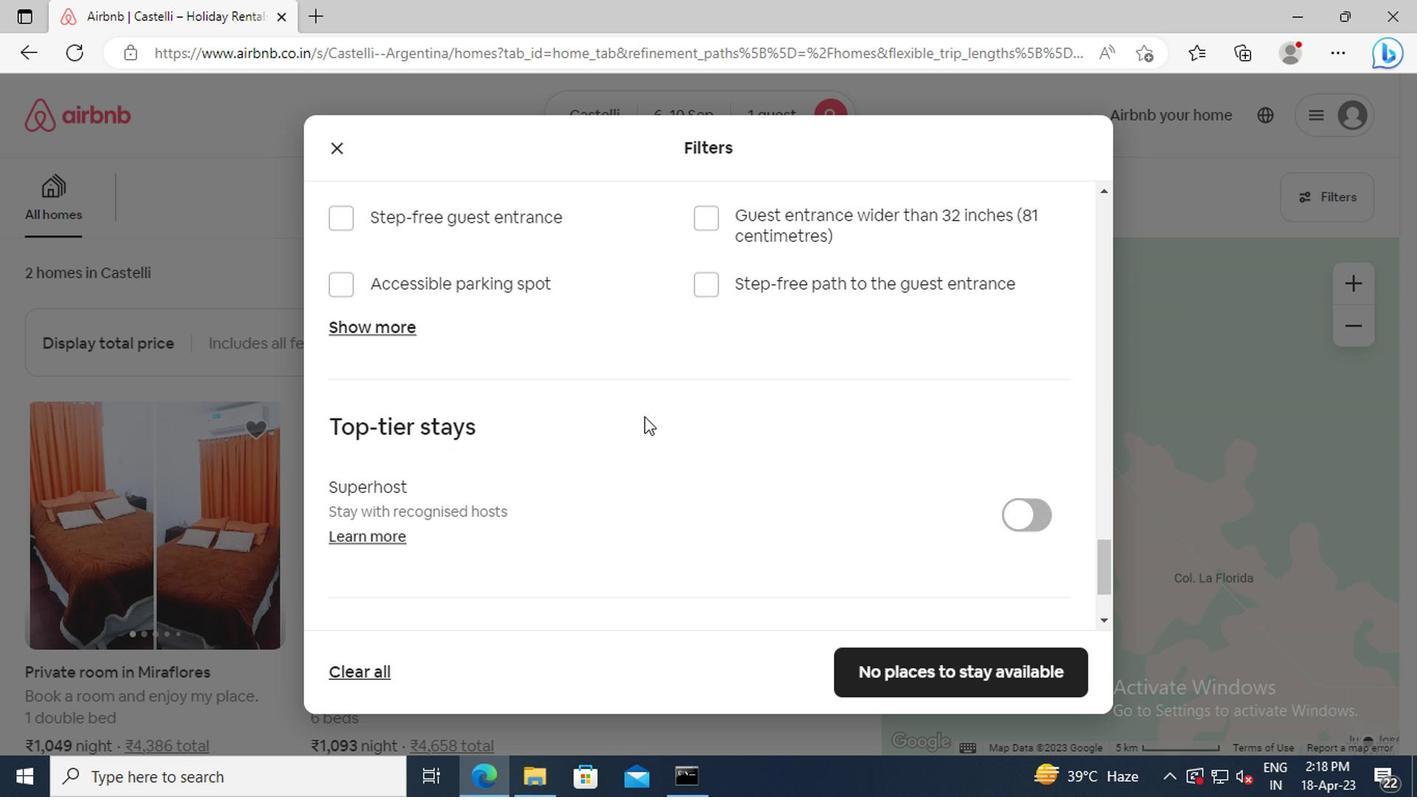 
Action: Mouse scrolled (642, 272) with delta (0, 0)
Screenshot: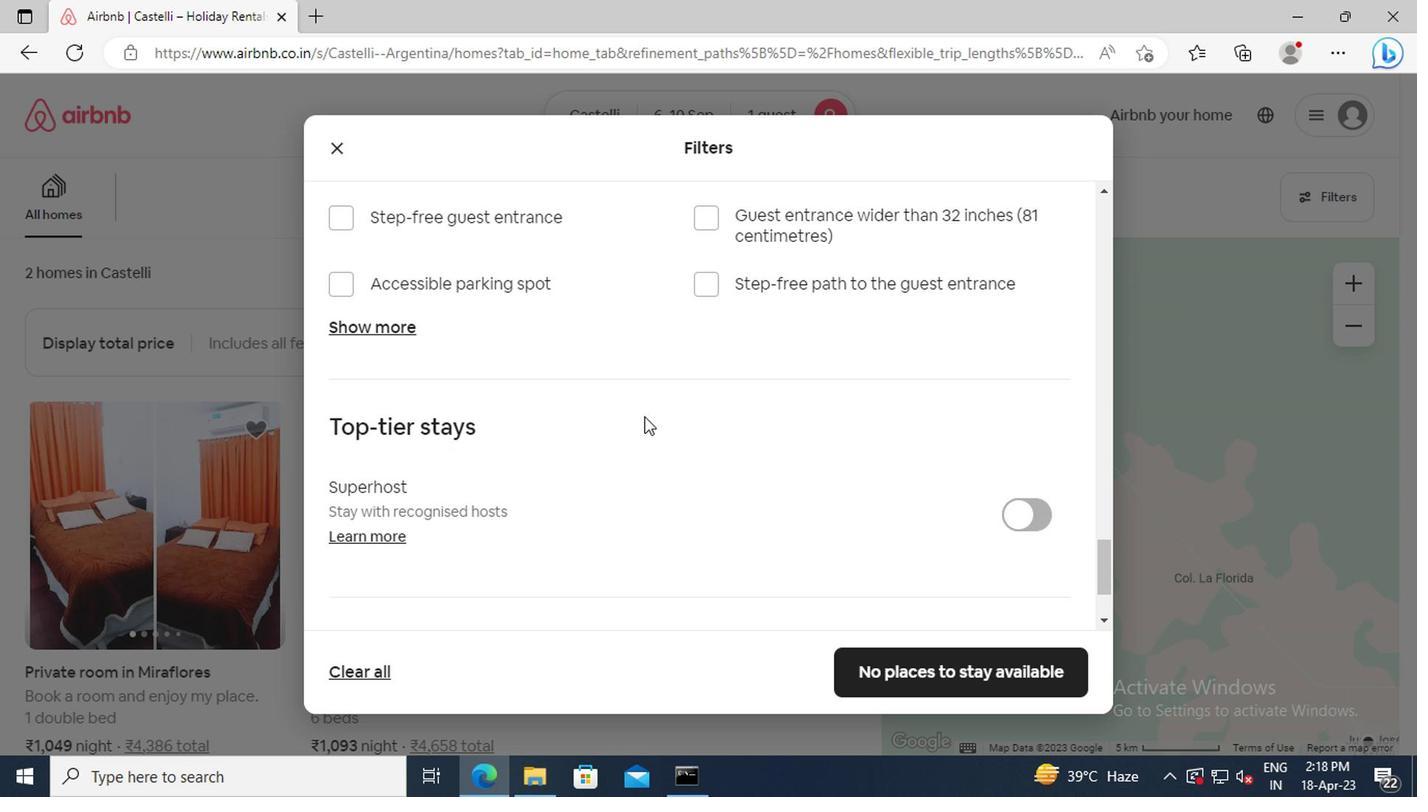 
Action: Mouse scrolled (642, 272) with delta (0, 0)
Screenshot: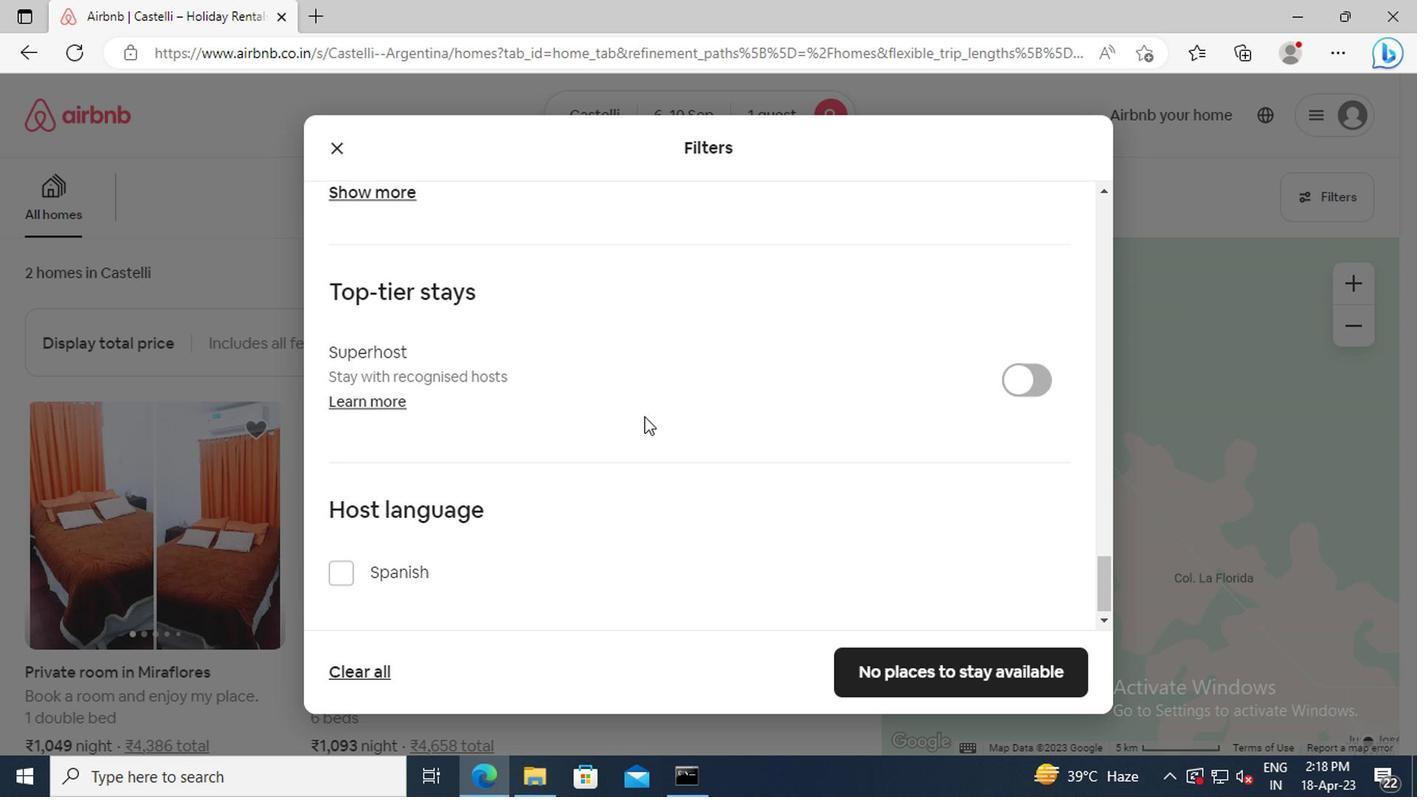 
Action: Mouse scrolled (642, 272) with delta (0, 0)
Screenshot: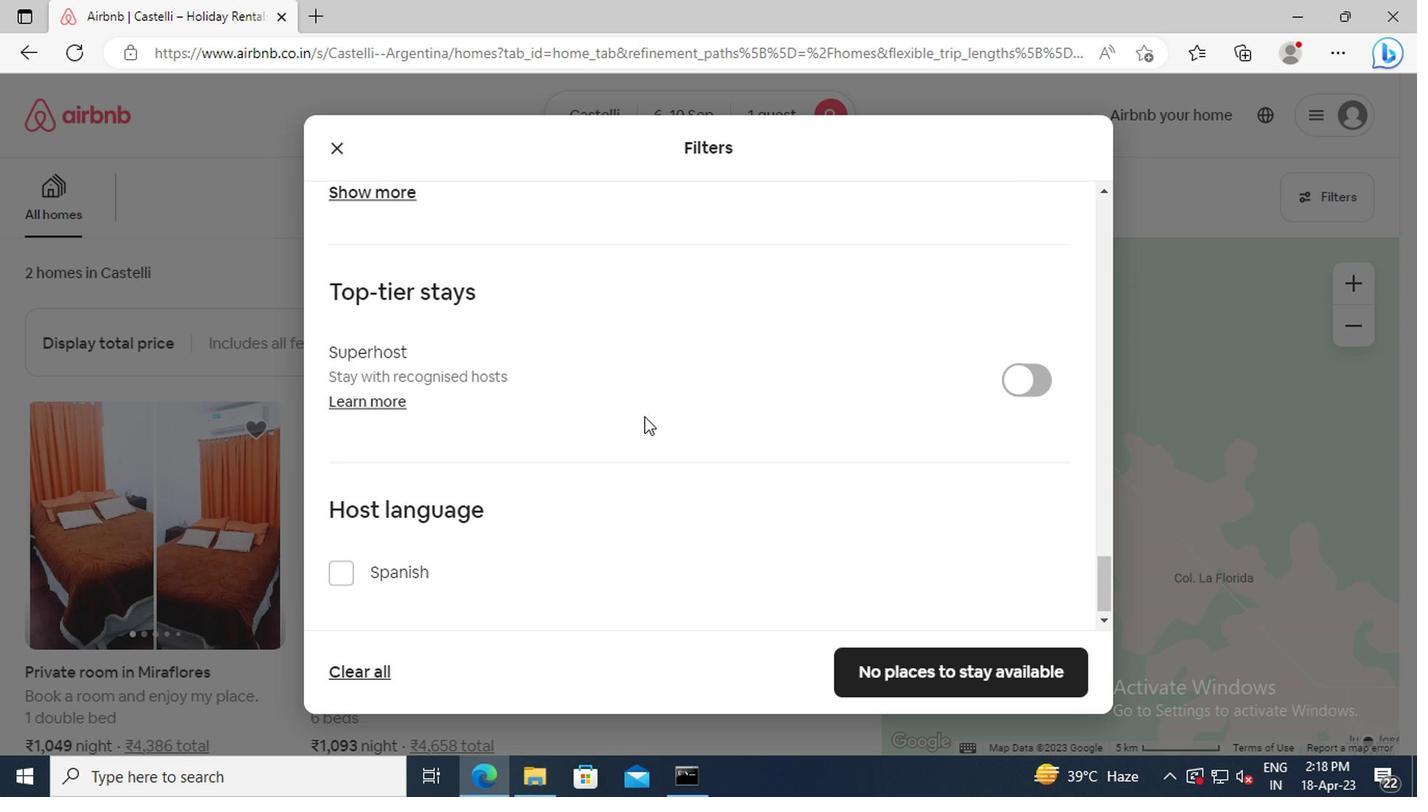 
Action: Mouse moved to (892, 355)
Screenshot: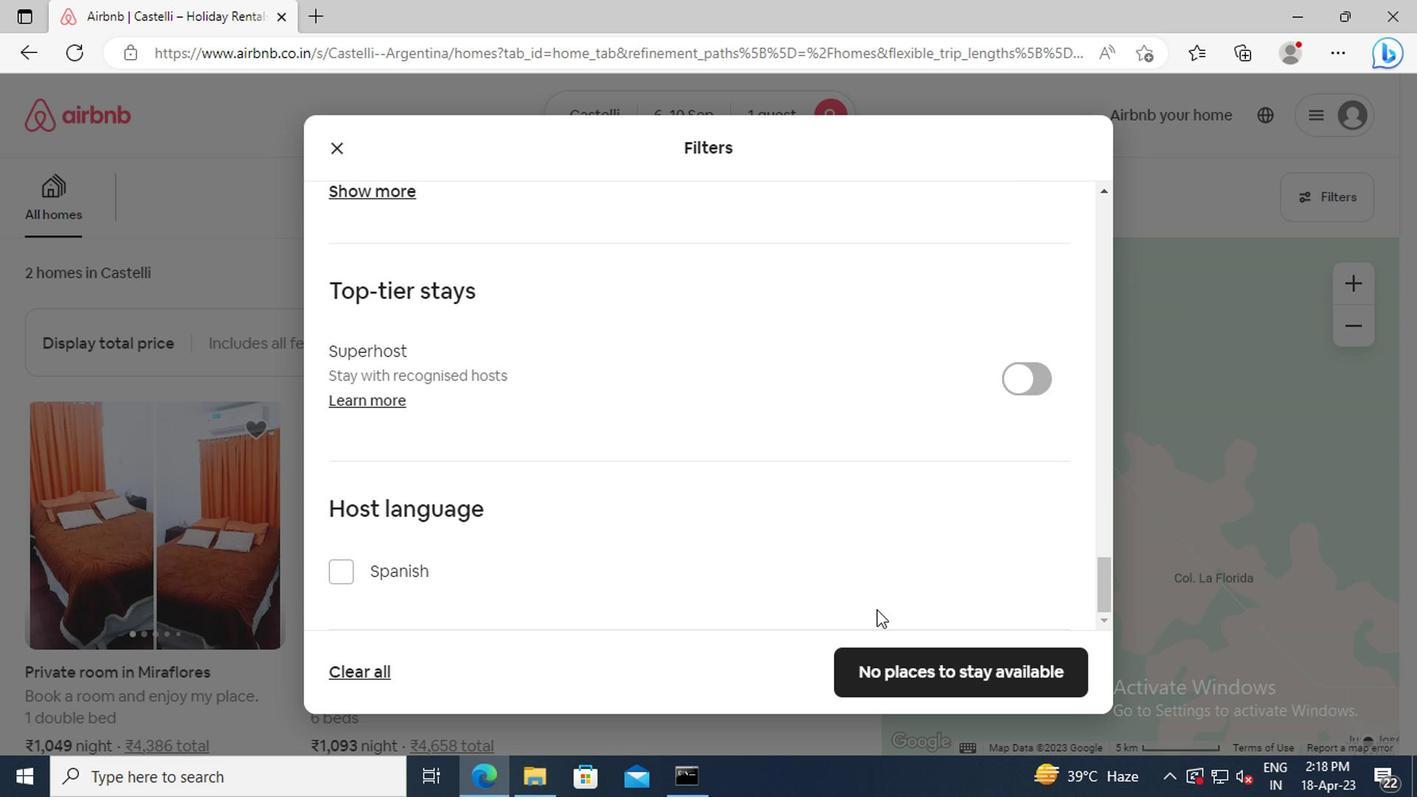 
Action: Mouse pressed left at (892, 355)
Screenshot: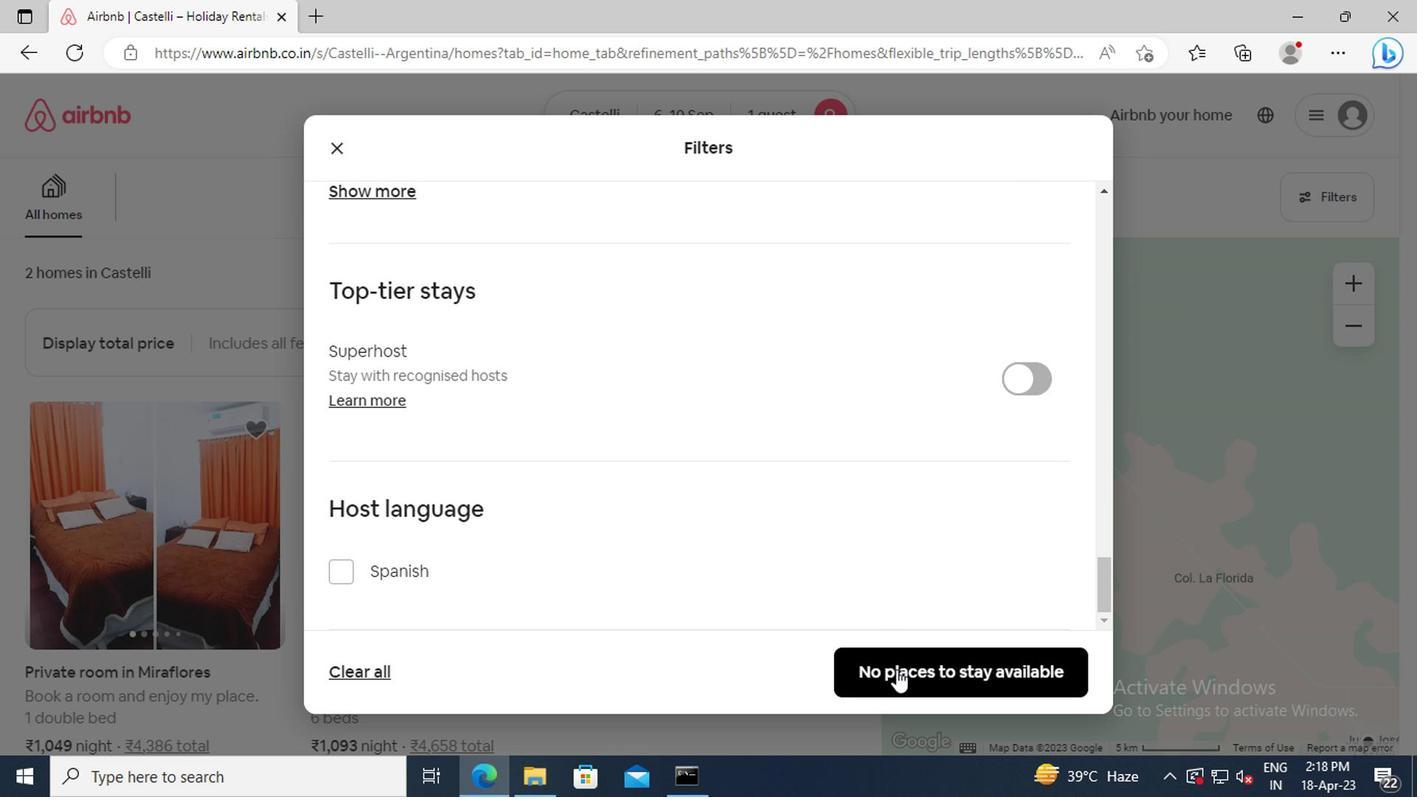 
